 Task: Search one way flight ticket for 1 adult, 6 children, 1 infant in seat and 1 infant on lap in business from Watertown: Watertown International Airport to Evansville: Evansville Regional Airport on 8-3-2023. Choice of flights is Southwest. Number of bags: 2 checked bags. Price is upto 109000. Outbound departure time preference is 5:00.
Action: Mouse moved to (326, 411)
Screenshot: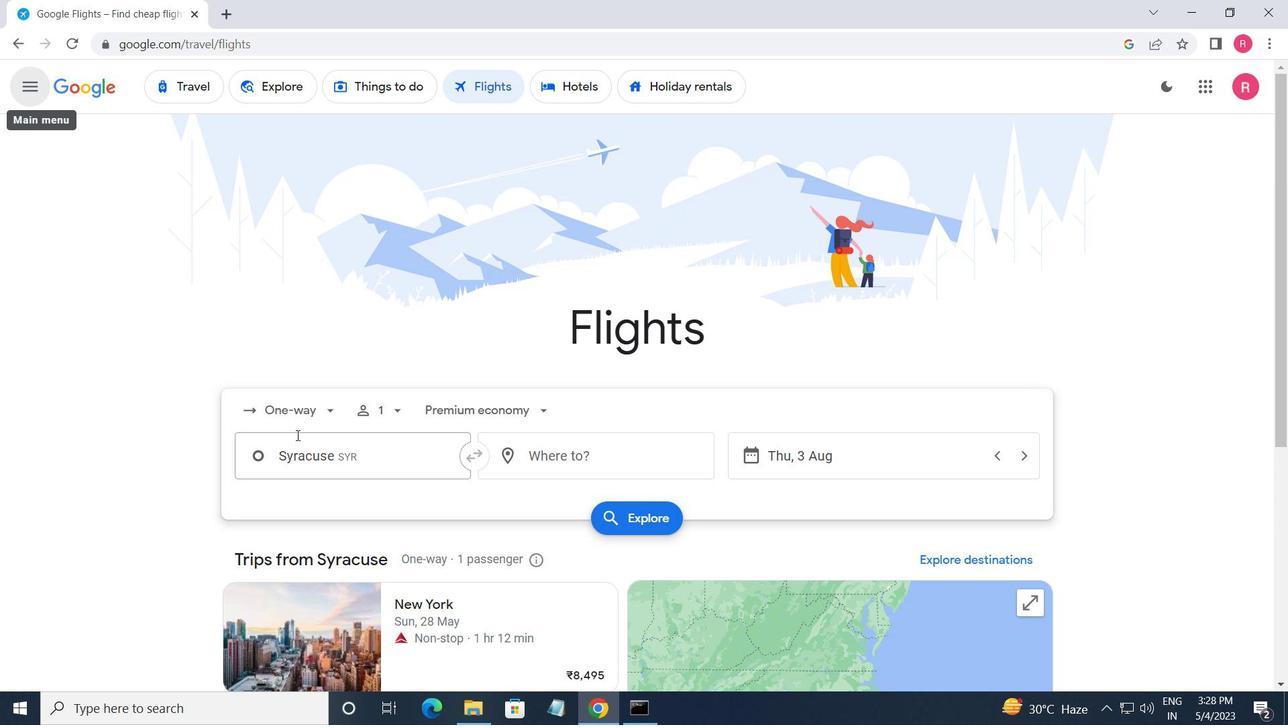 
Action: Mouse pressed left at (326, 411)
Screenshot: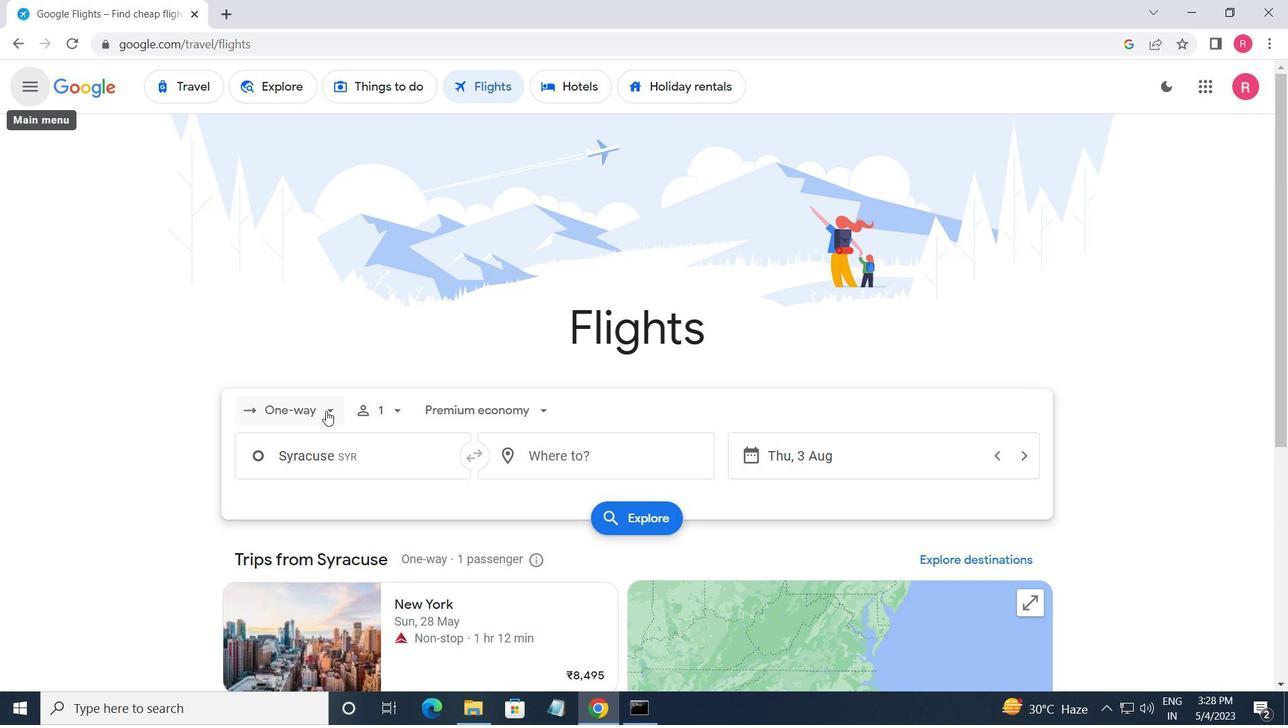 
Action: Mouse moved to (326, 481)
Screenshot: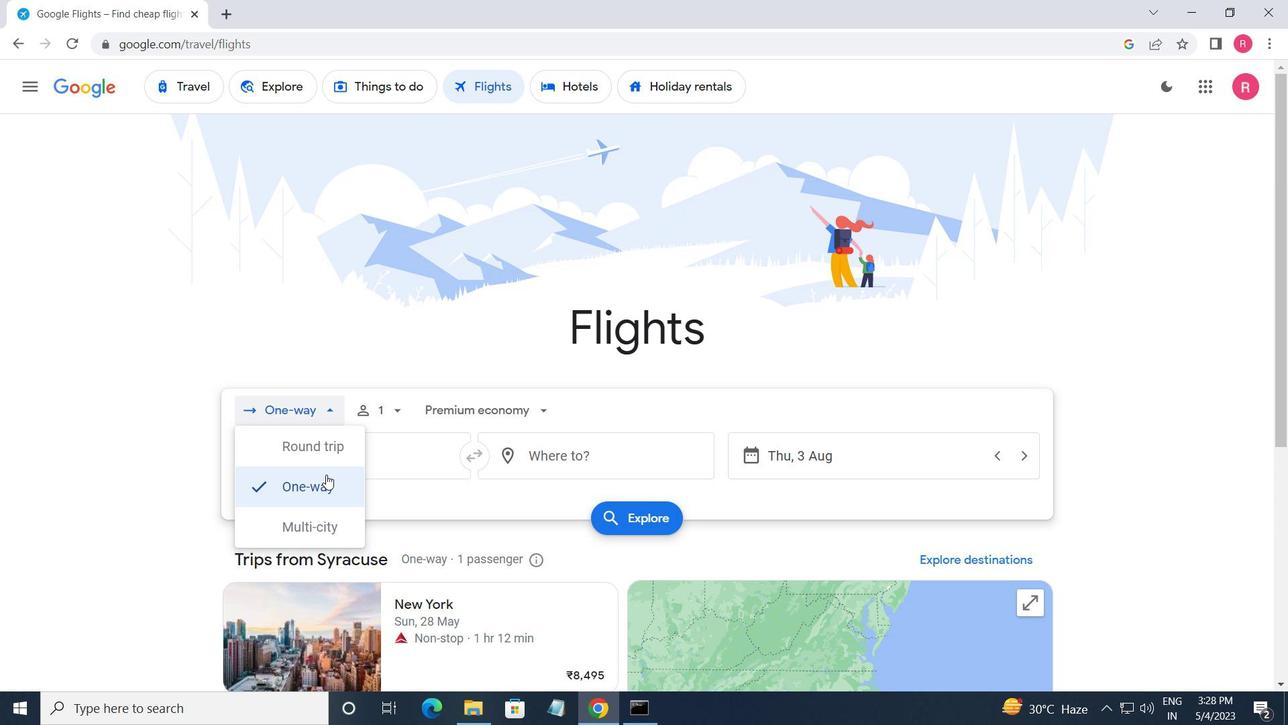 
Action: Mouse pressed left at (326, 481)
Screenshot: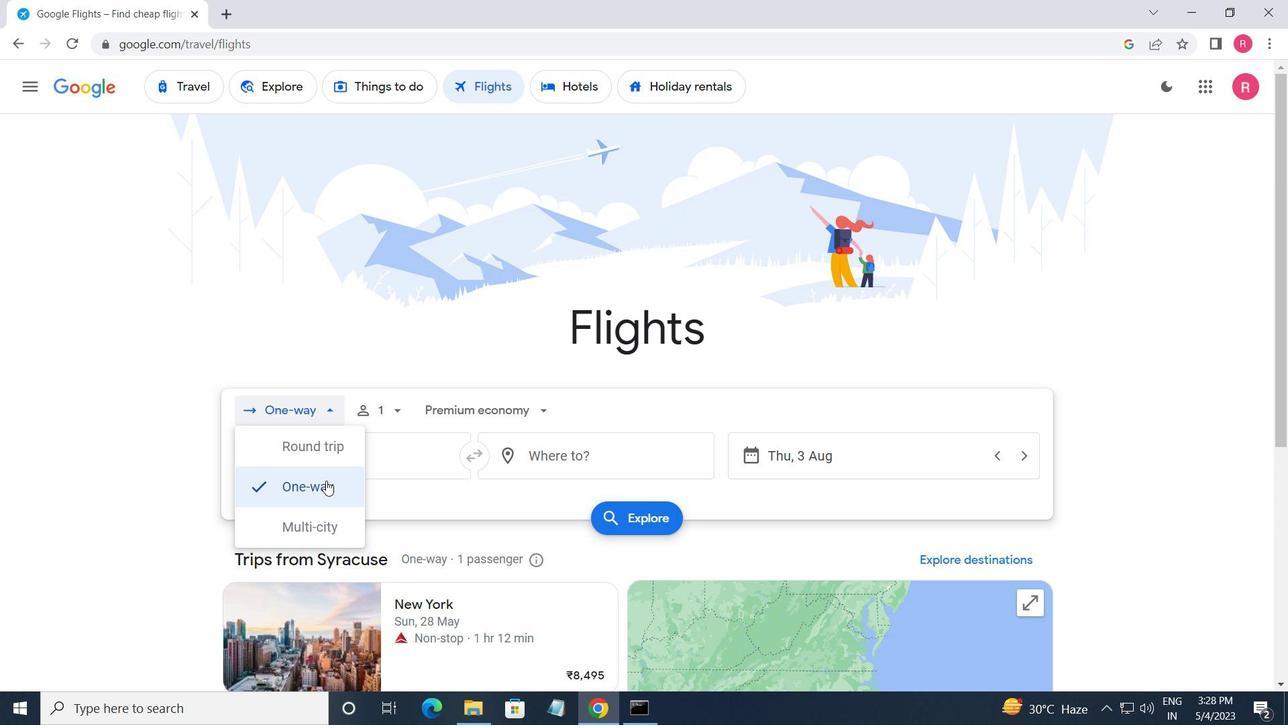 
Action: Mouse moved to (395, 400)
Screenshot: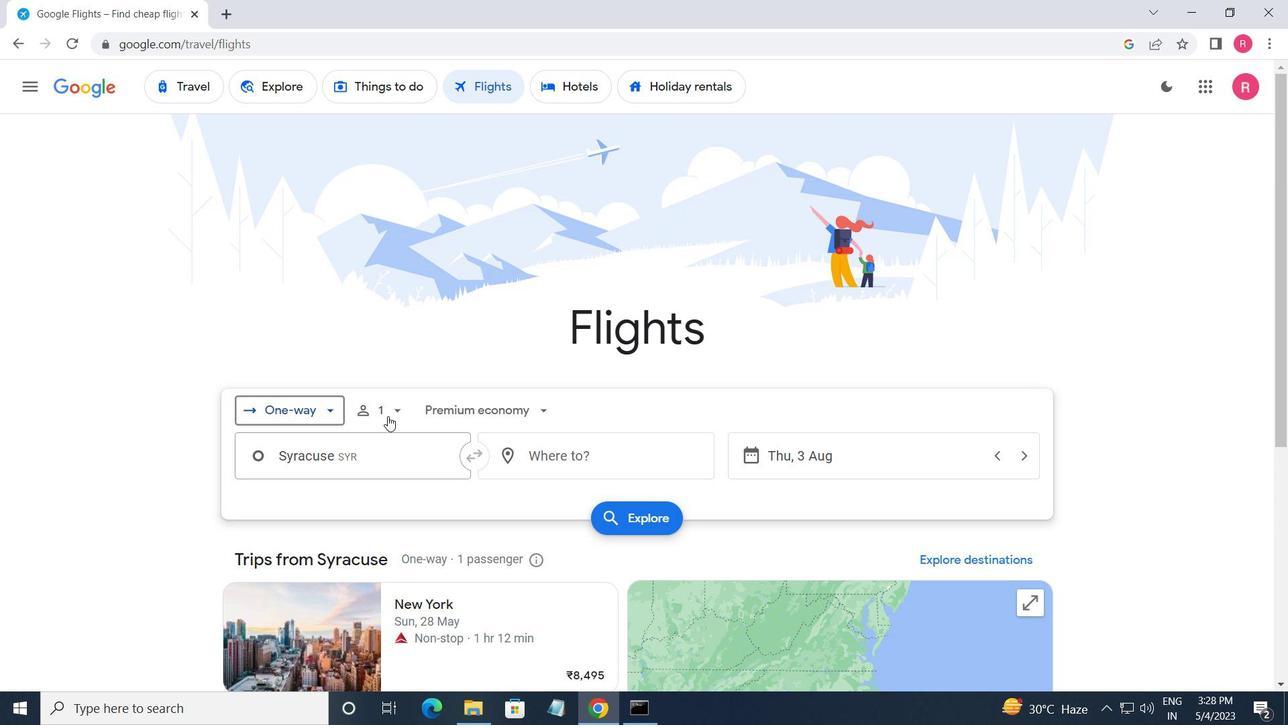 
Action: Mouse pressed left at (395, 400)
Screenshot: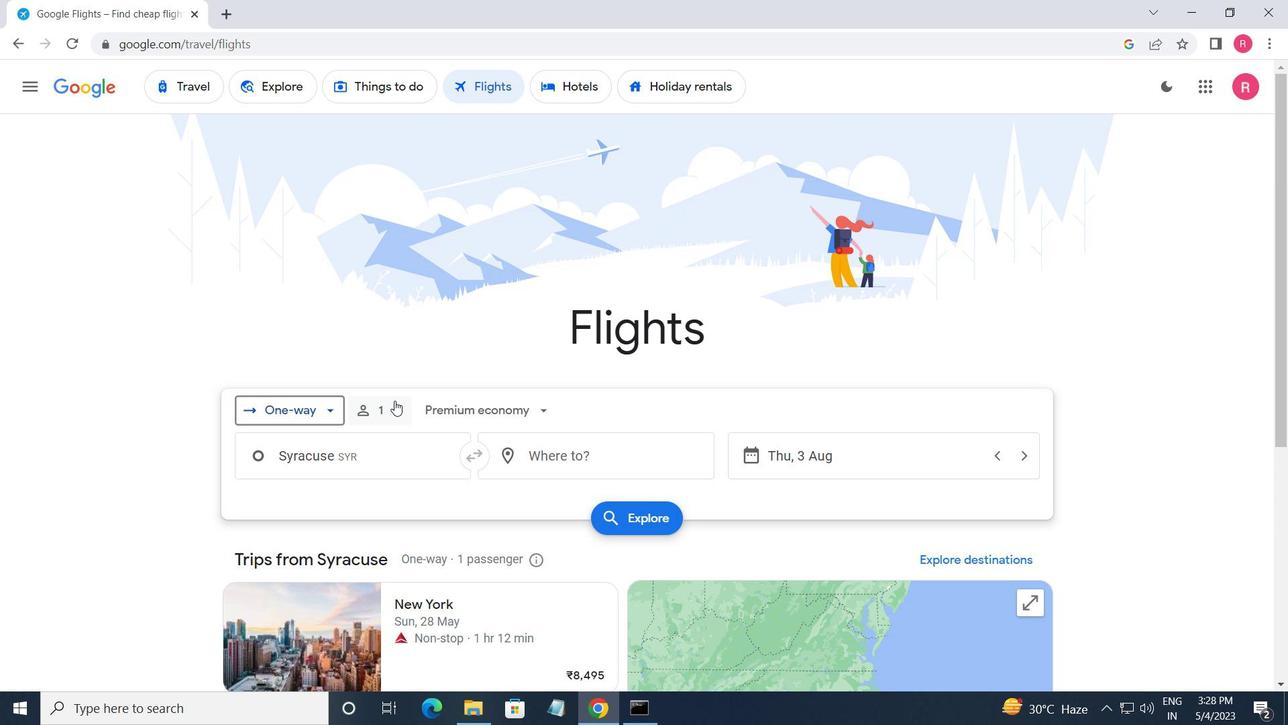 
Action: Mouse moved to (519, 494)
Screenshot: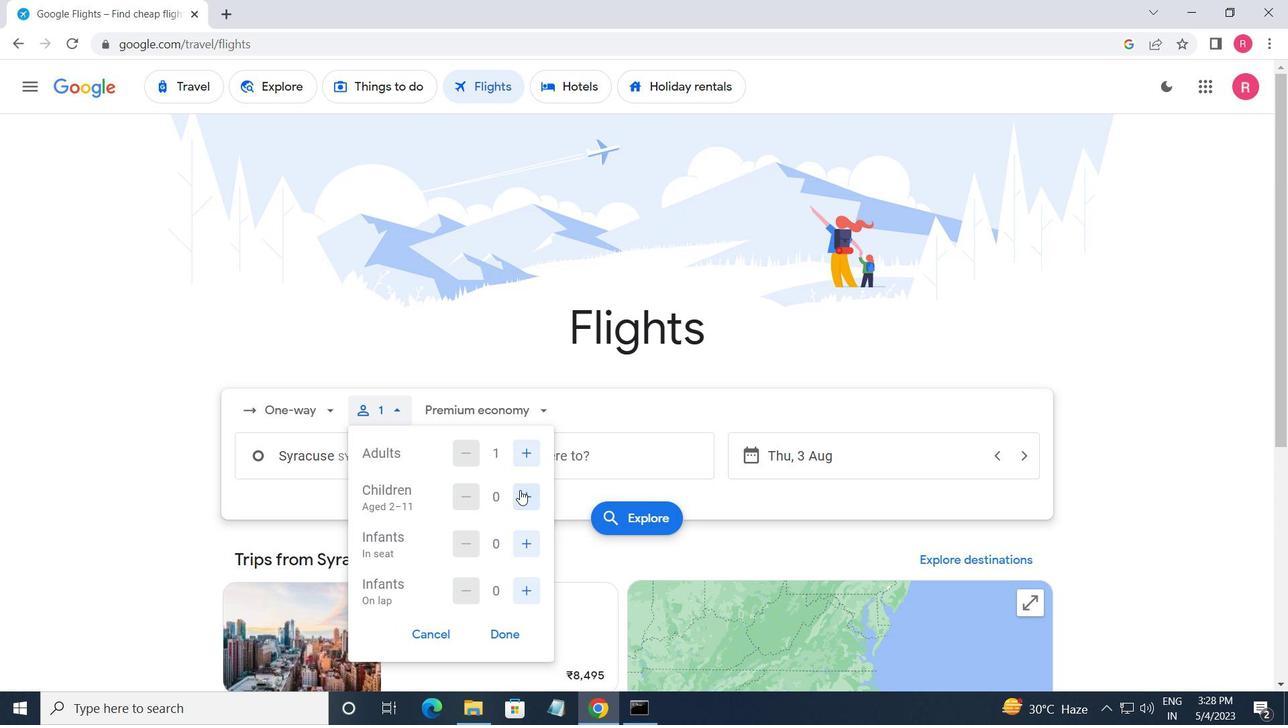 
Action: Mouse pressed left at (519, 494)
Screenshot: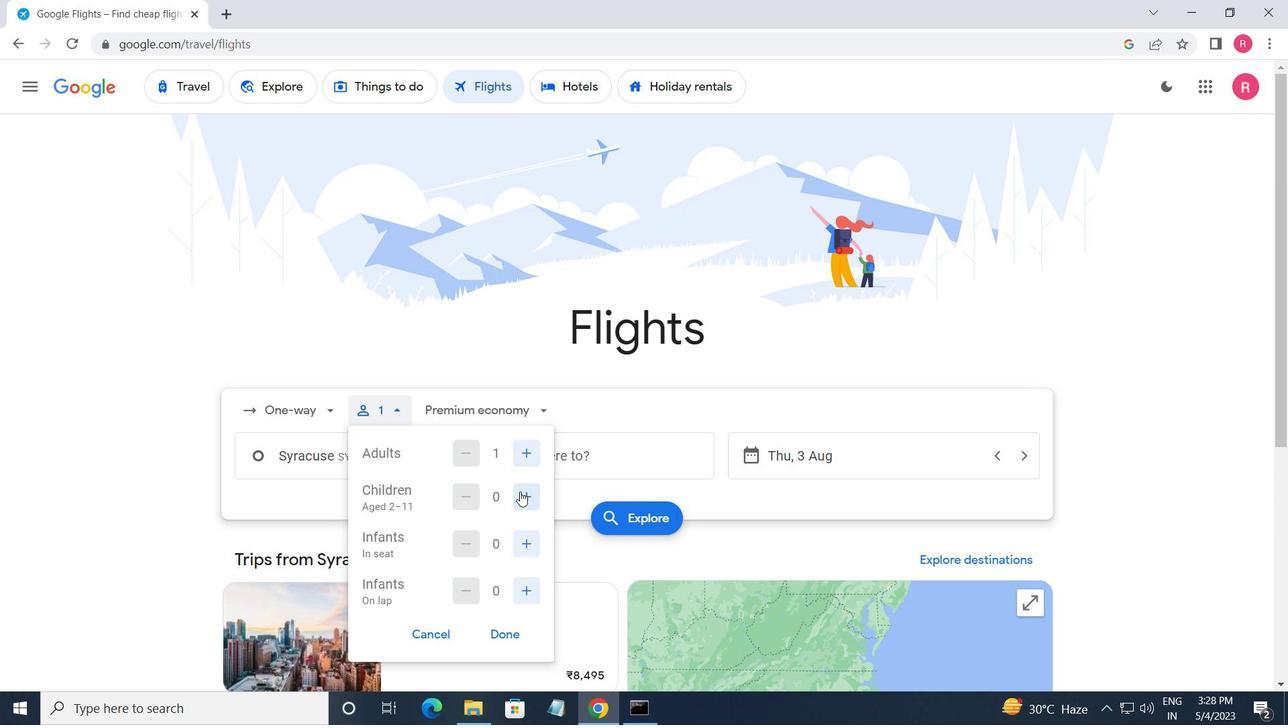 
Action: Mouse moved to (519, 494)
Screenshot: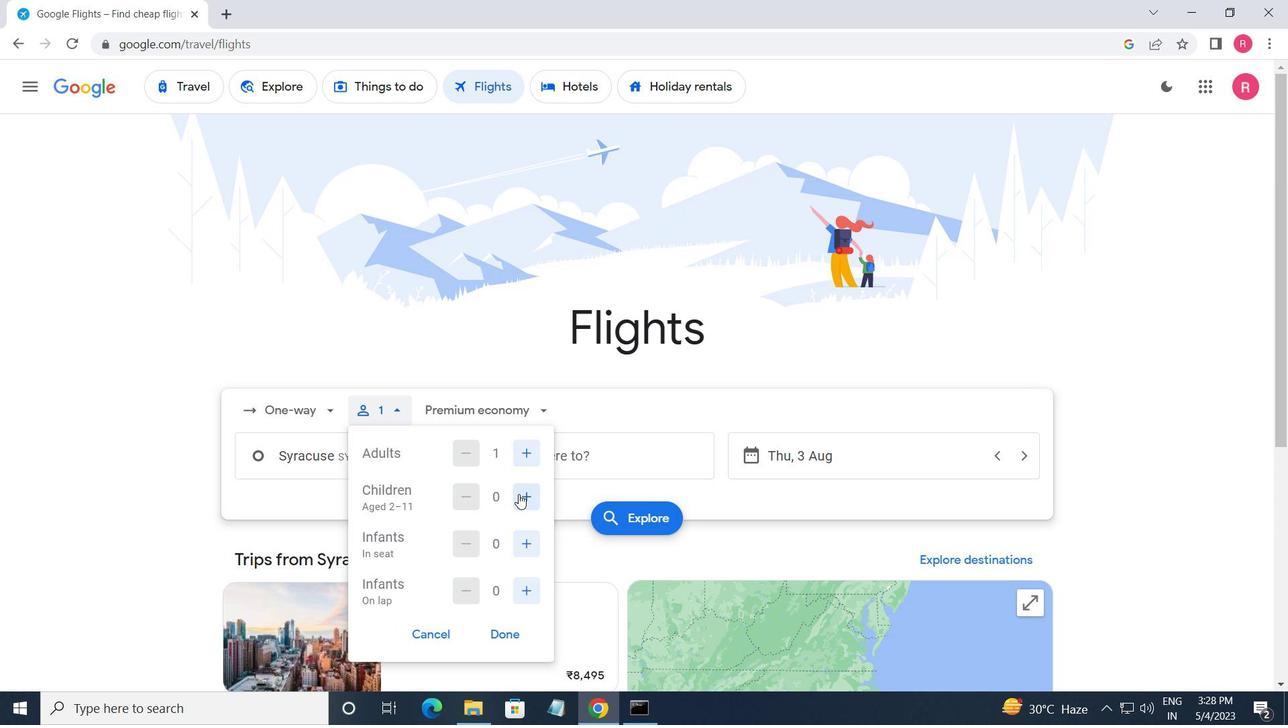 
Action: Mouse pressed left at (519, 494)
Screenshot: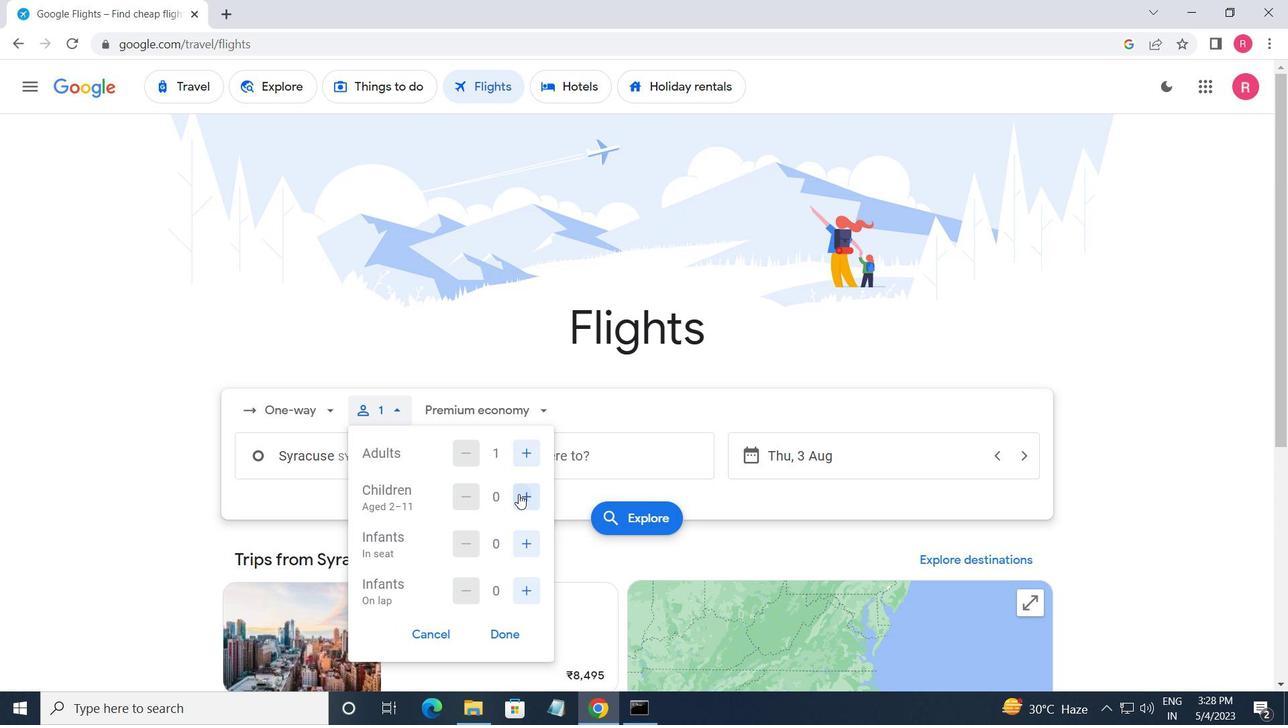 
Action: Mouse moved to (519, 496)
Screenshot: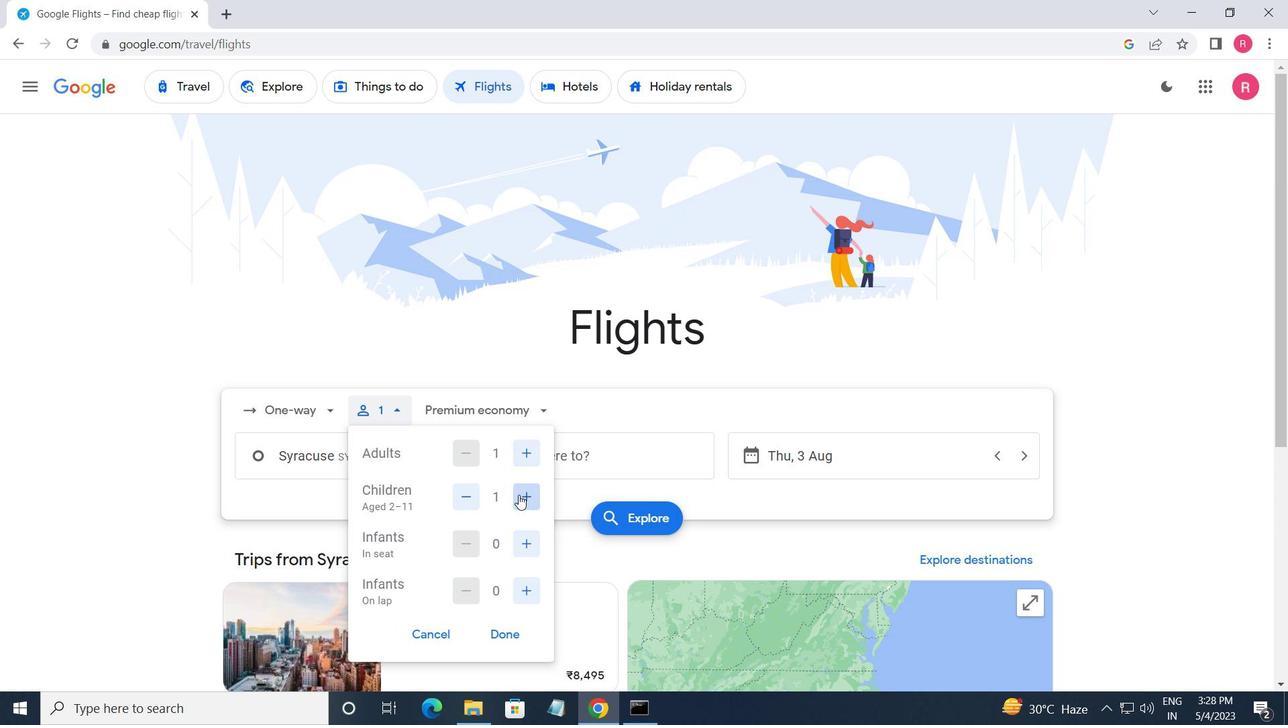 
Action: Mouse pressed left at (519, 496)
Screenshot: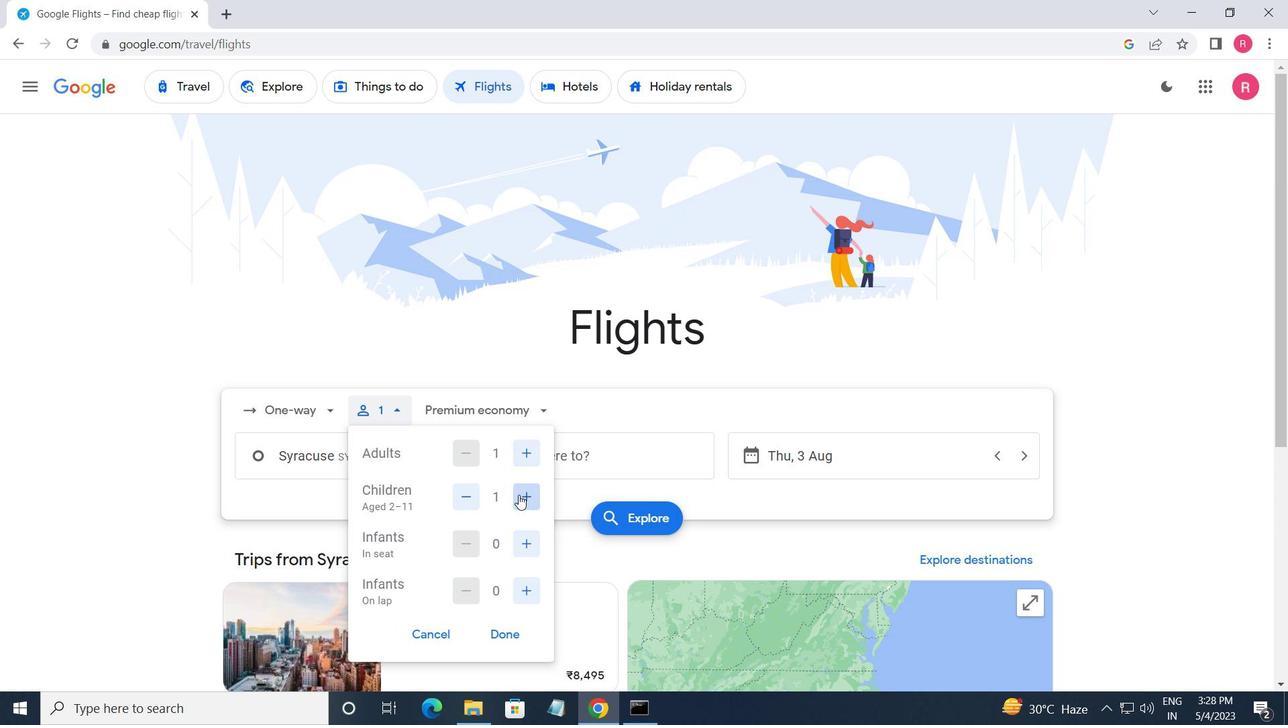 
Action: Mouse pressed left at (519, 496)
Screenshot: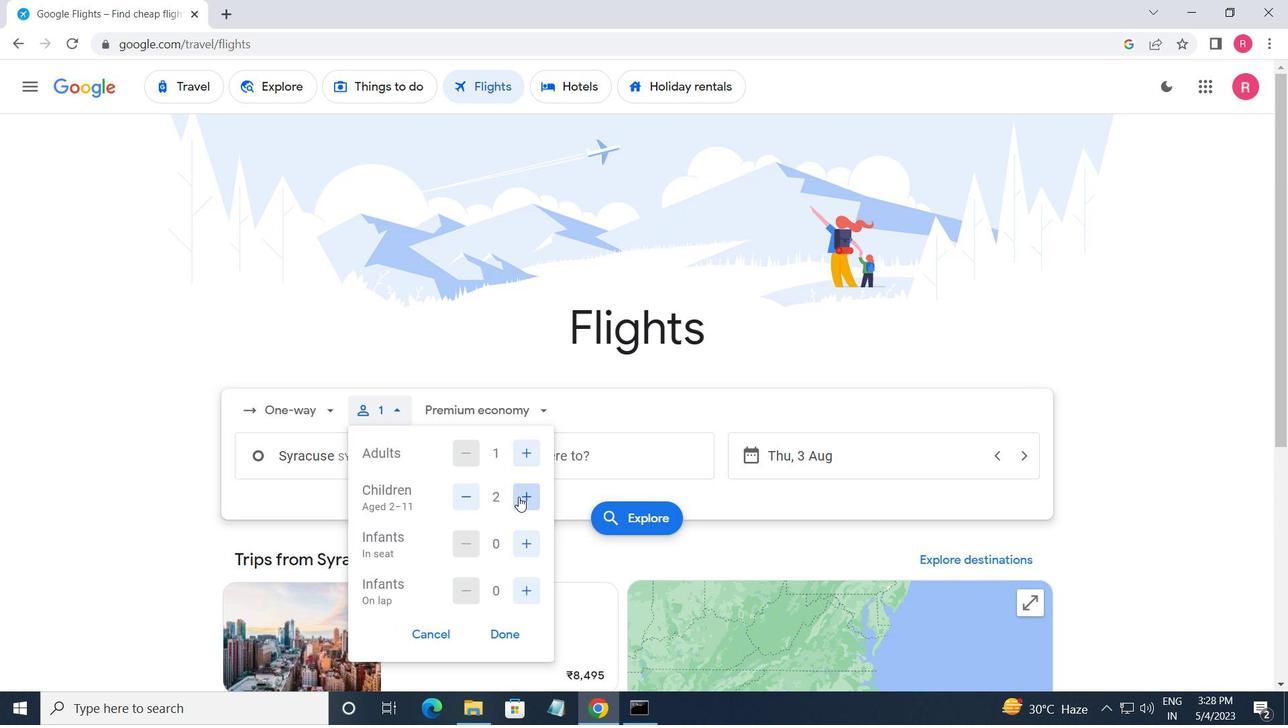 
Action: Mouse moved to (520, 496)
Screenshot: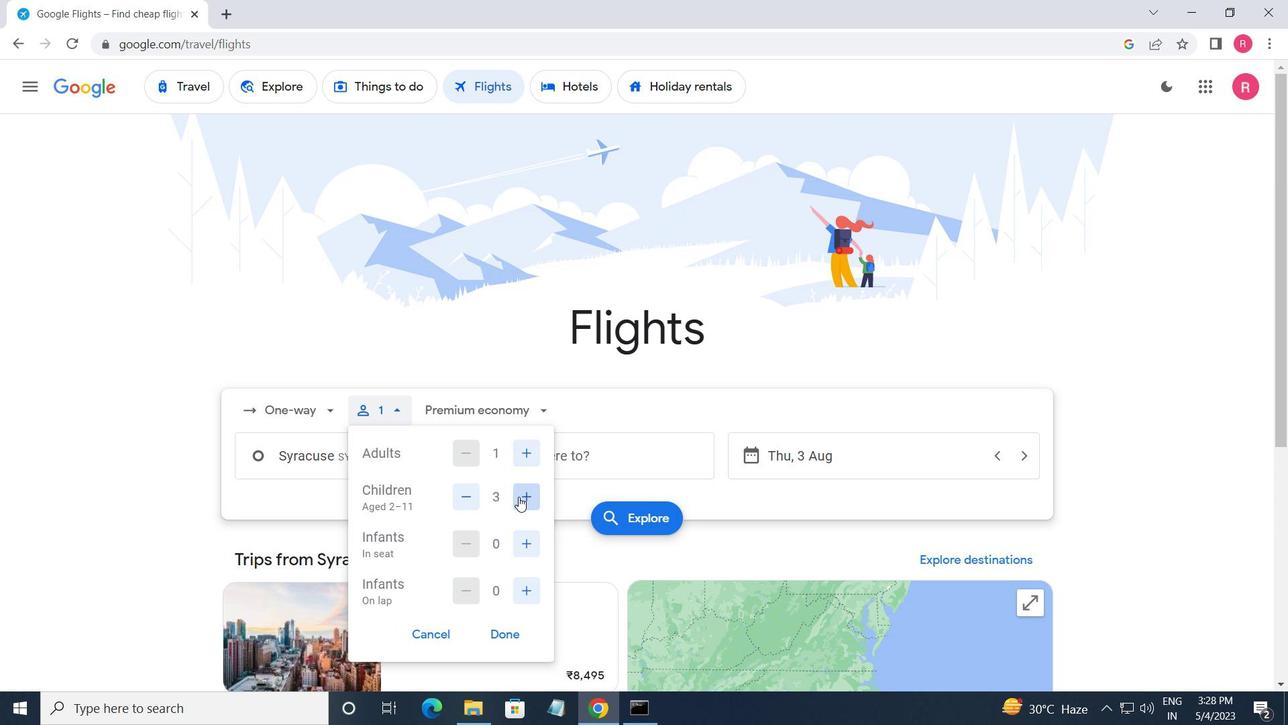 
Action: Mouse pressed left at (520, 496)
Screenshot: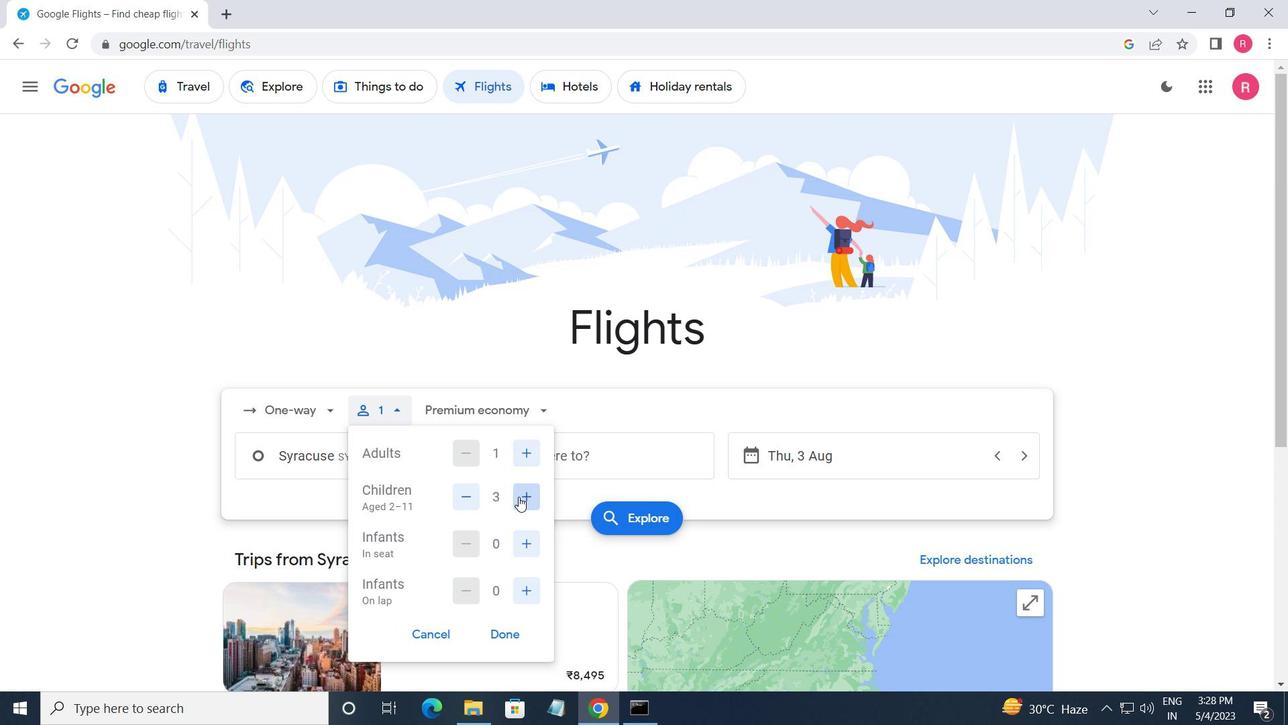 
Action: Mouse pressed left at (520, 496)
Screenshot: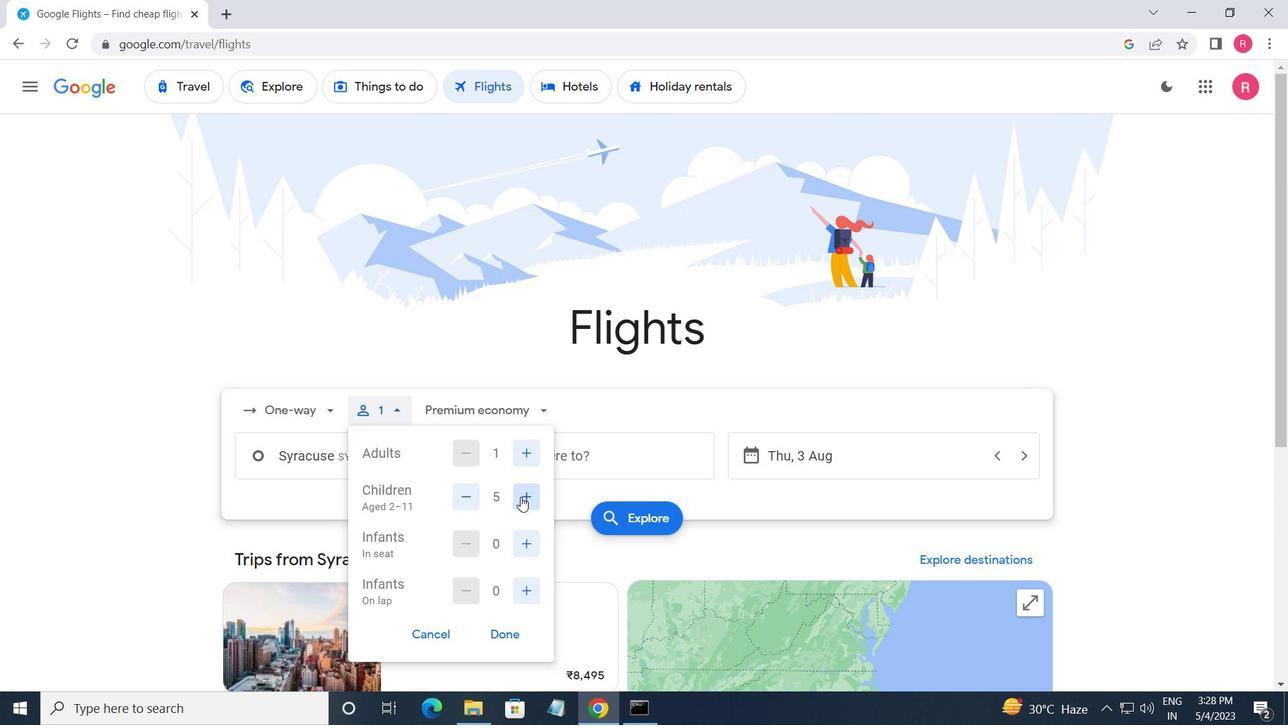 
Action: Mouse moved to (524, 548)
Screenshot: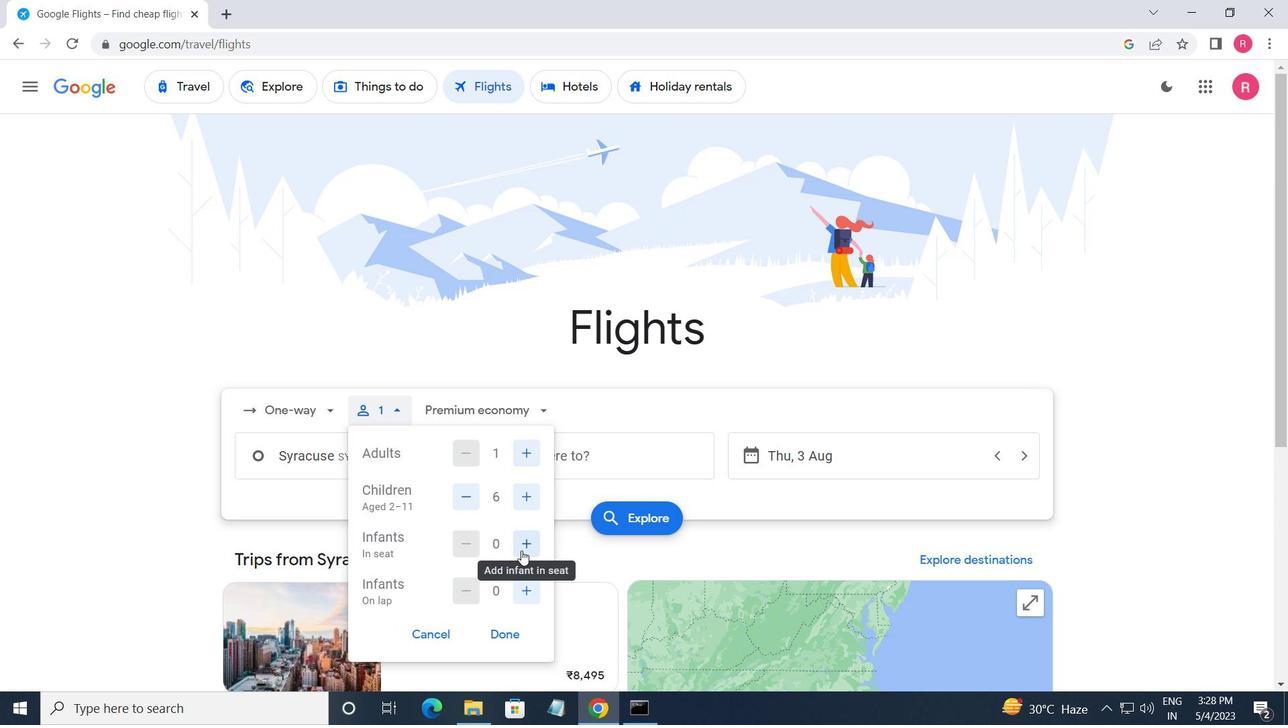 
Action: Mouse pressed left at (524, 548)
Screenshot: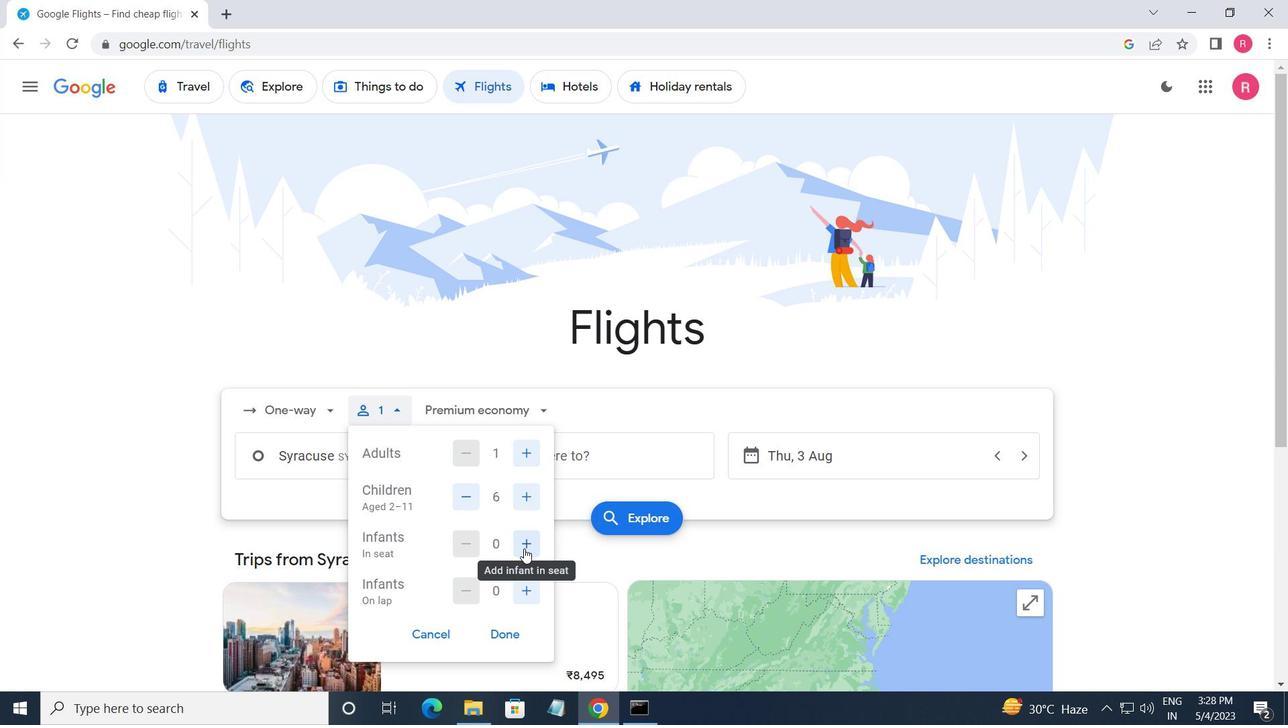 
Action: Mouse moved to (528, 583)
Screenshot: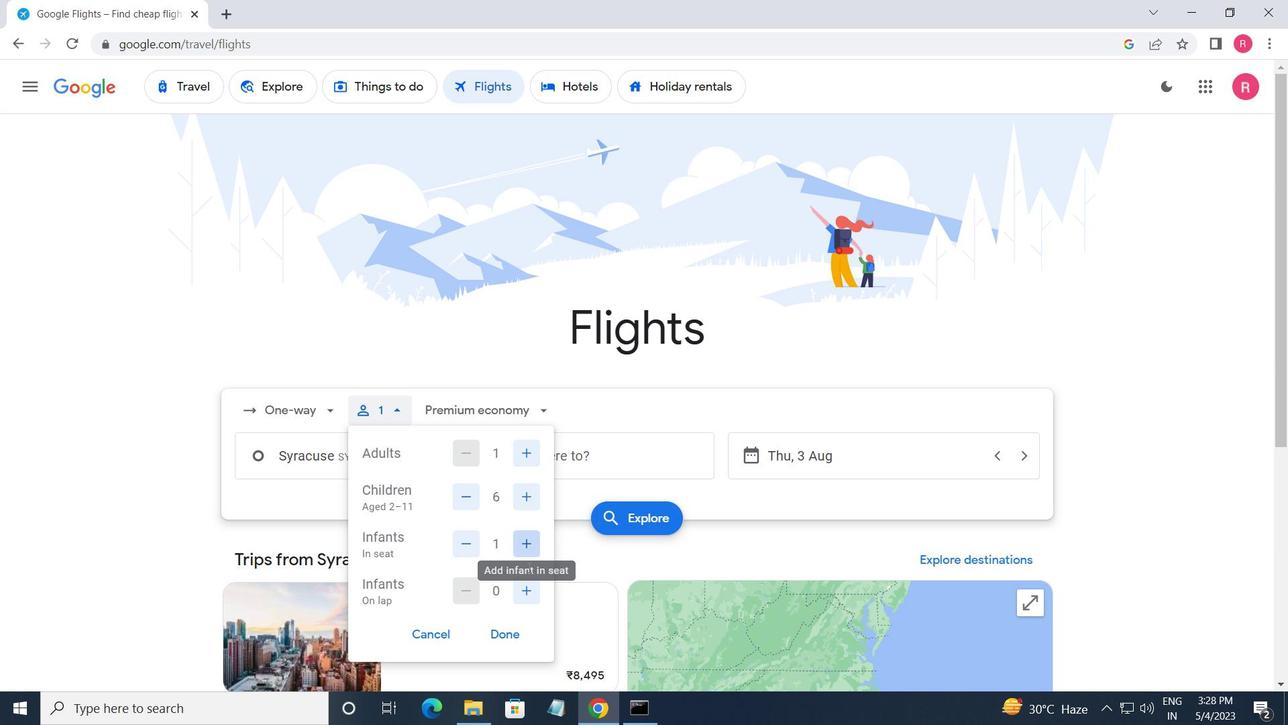 
Action: Mouse pressed left at (528, 583)
Screenshot: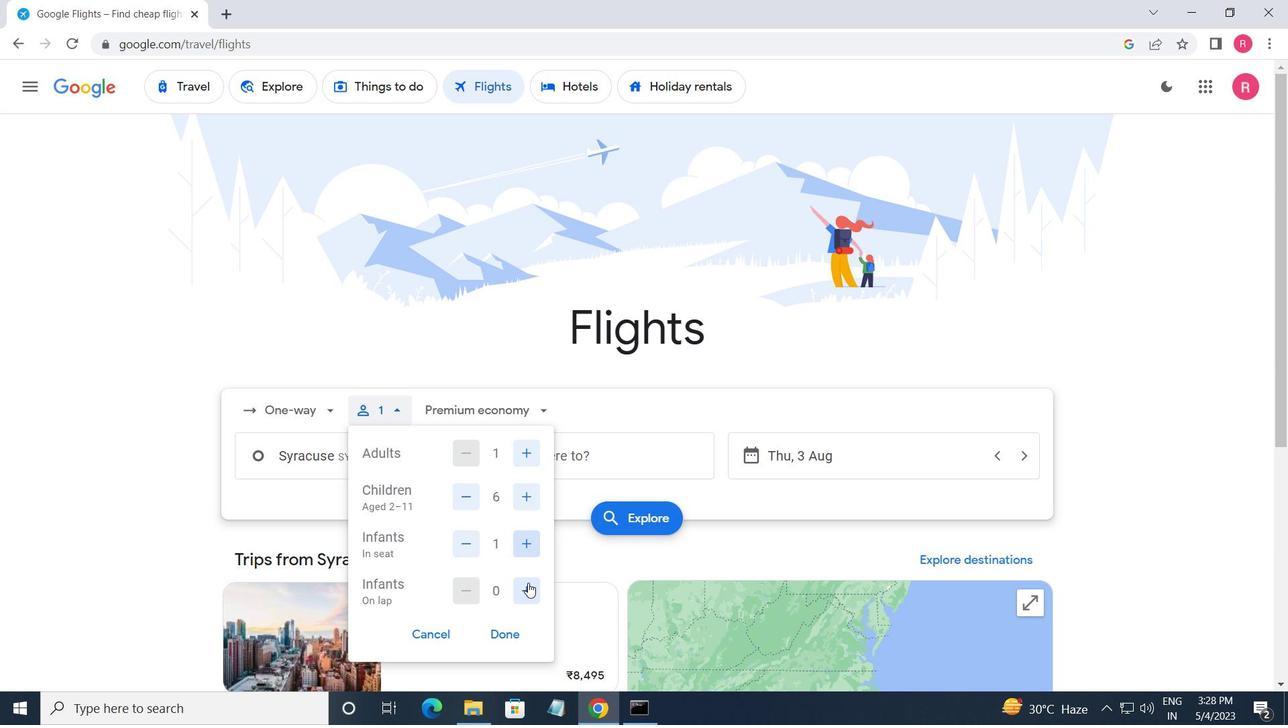 
Action: Mouse moved to (512, 629)
Screenshot: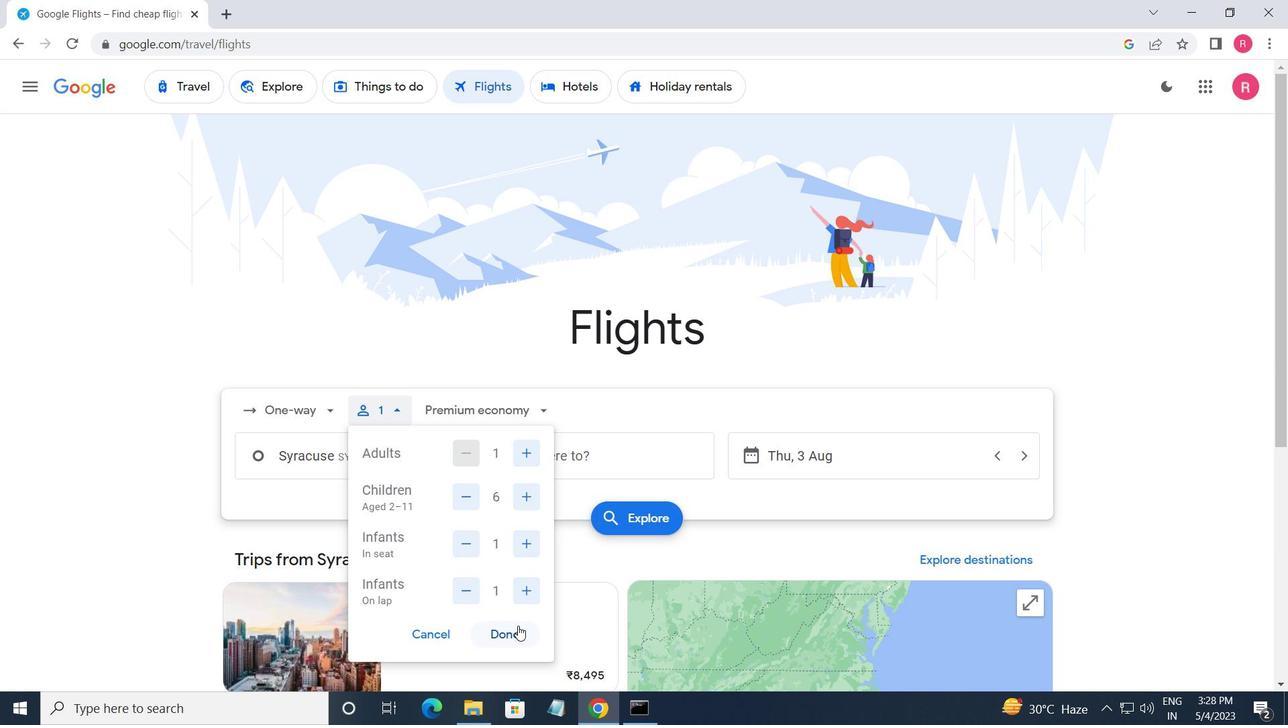 
Action: Mouse pressed left at (512, 629)
Screenshot: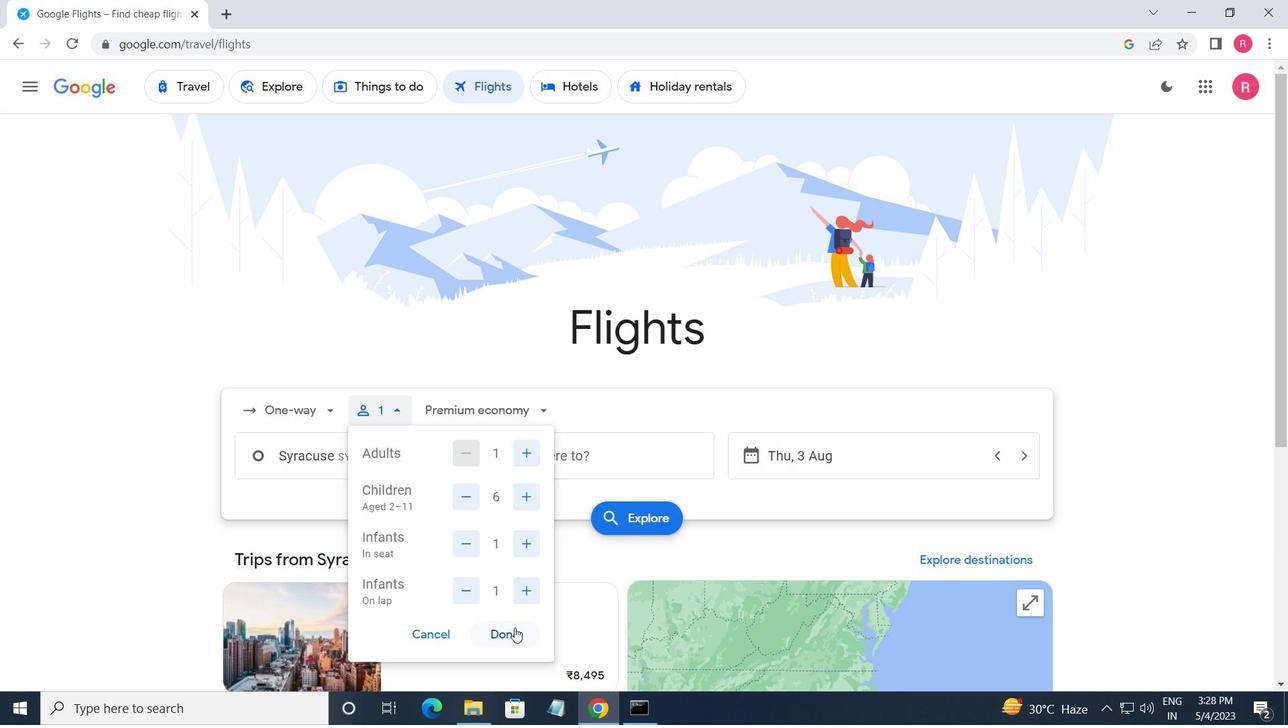 
Action: Mouse moved to (492, 418)
Screenshot: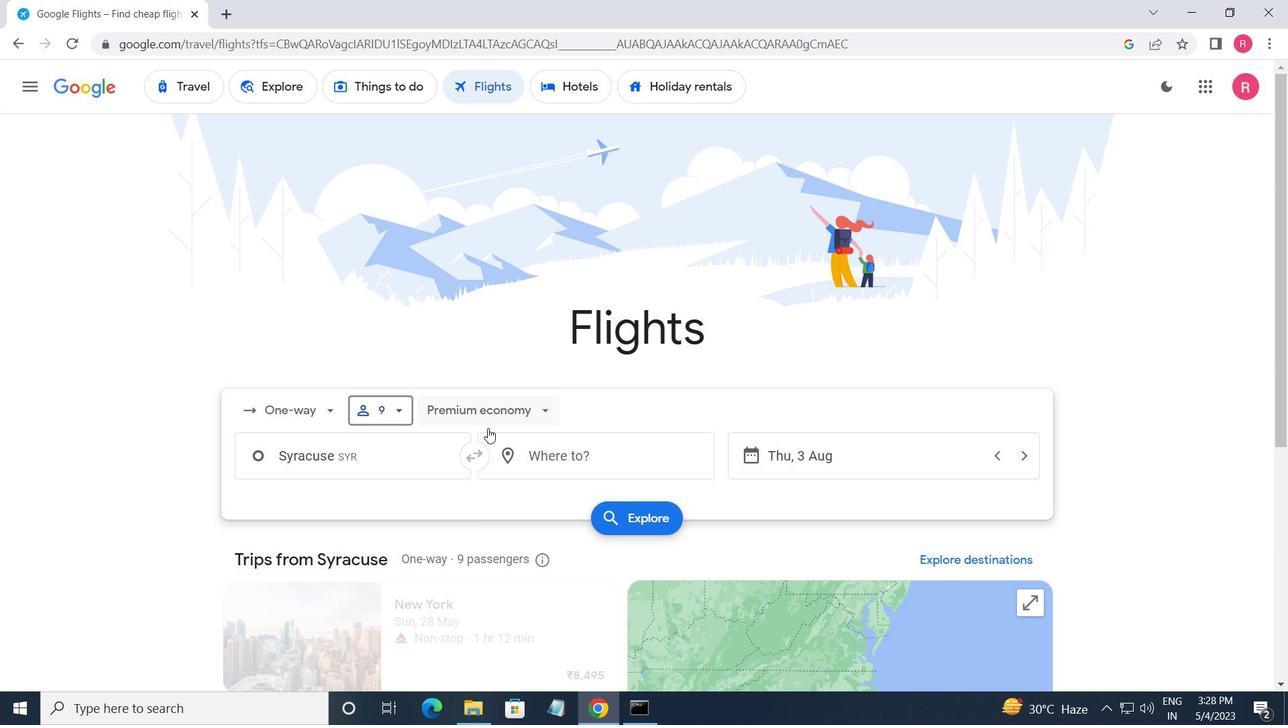
Action: Mouse pressed left at (492, 418)
Screenshot: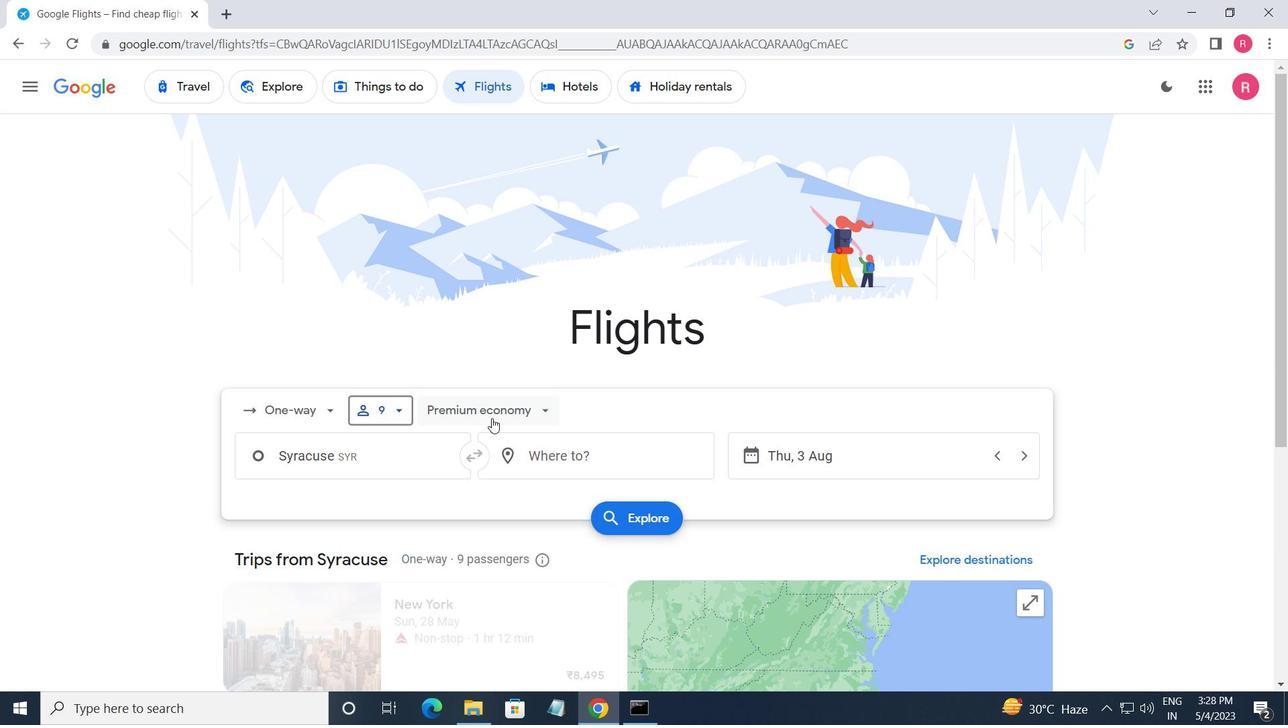 
Action: Mouse moved to (502, 524)
Screenshot: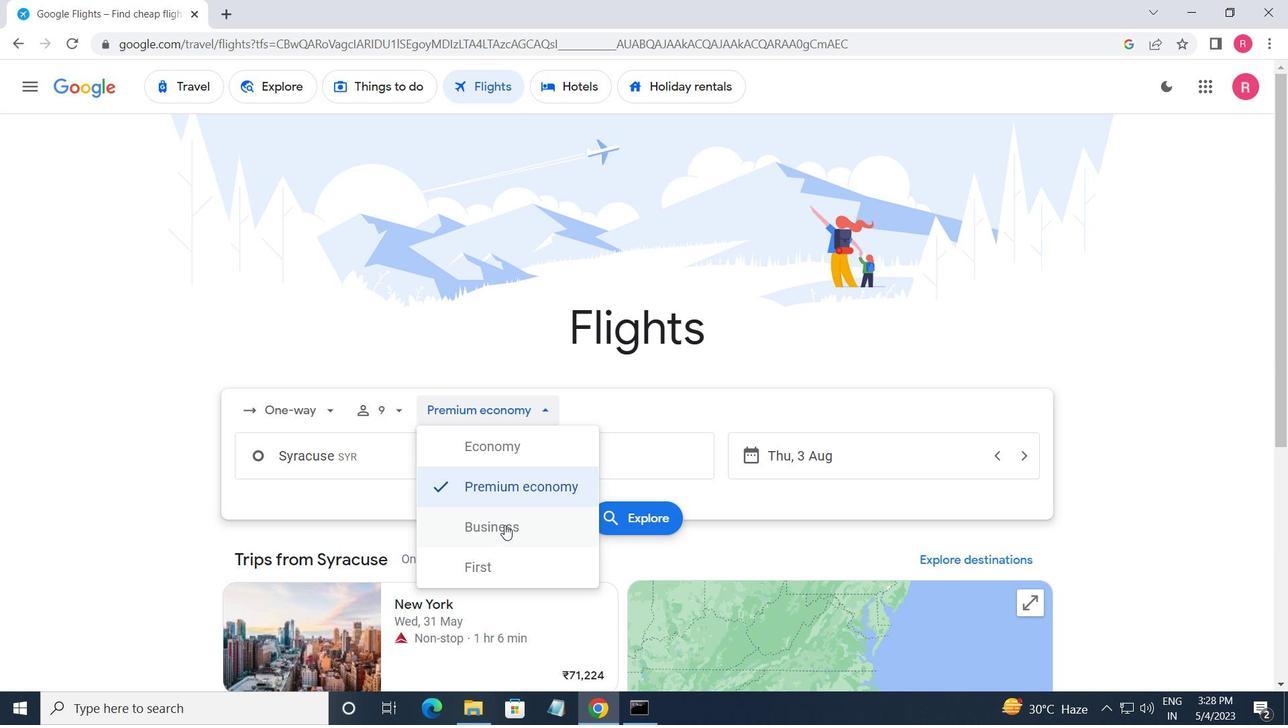 
Action: Mouse pressed left at (502, 524)
Screenshot: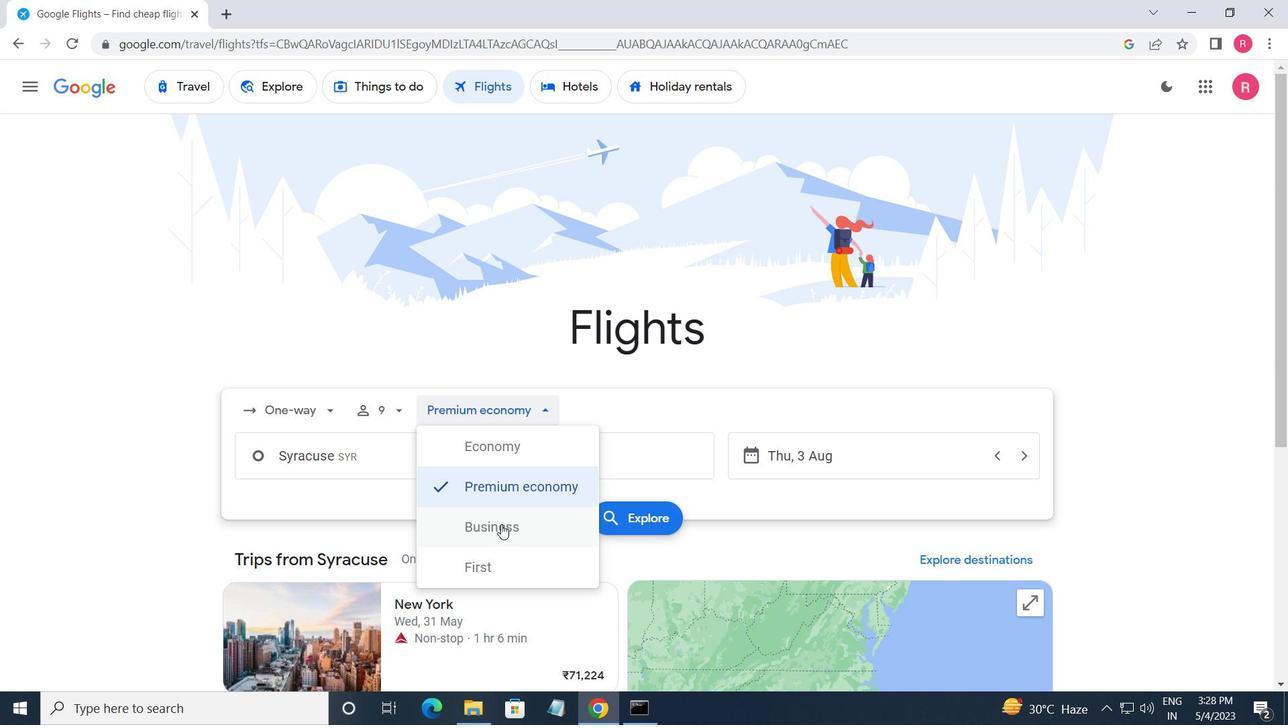 
Action: Mouse moved to (372, 463)
Screenshot: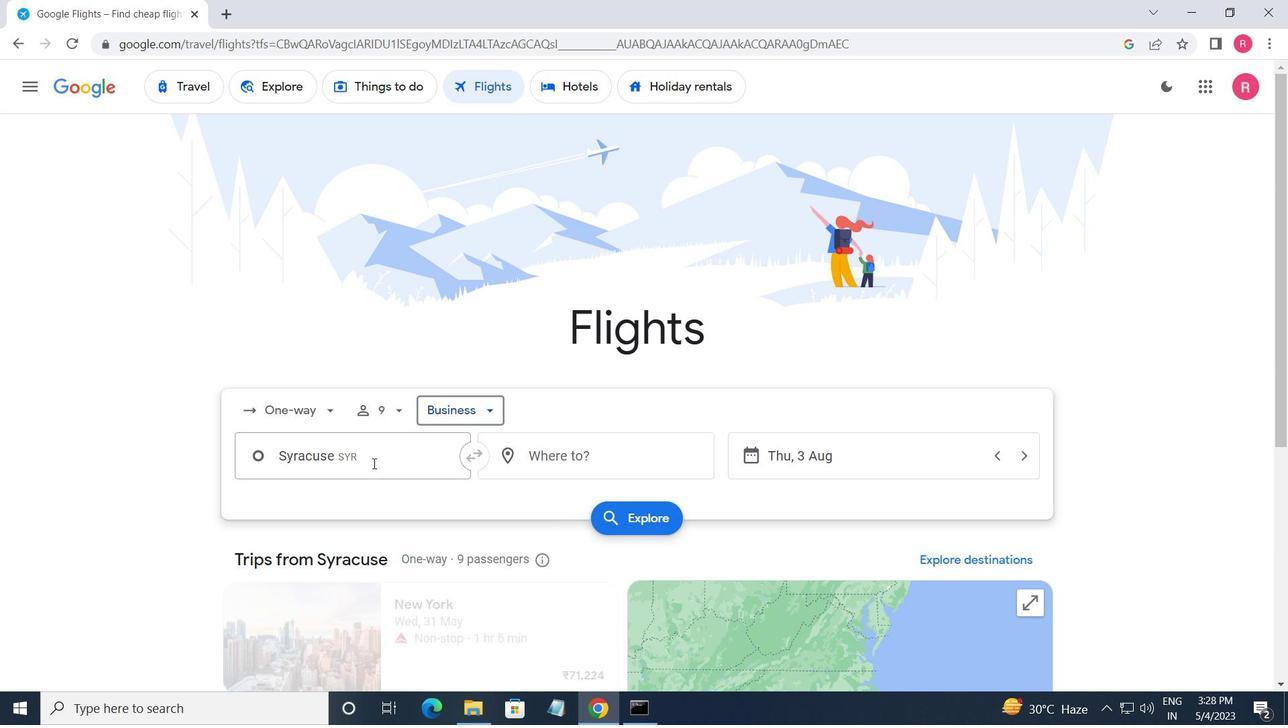 
Action: Mouse pressed left at (372, 463)
Screenshot: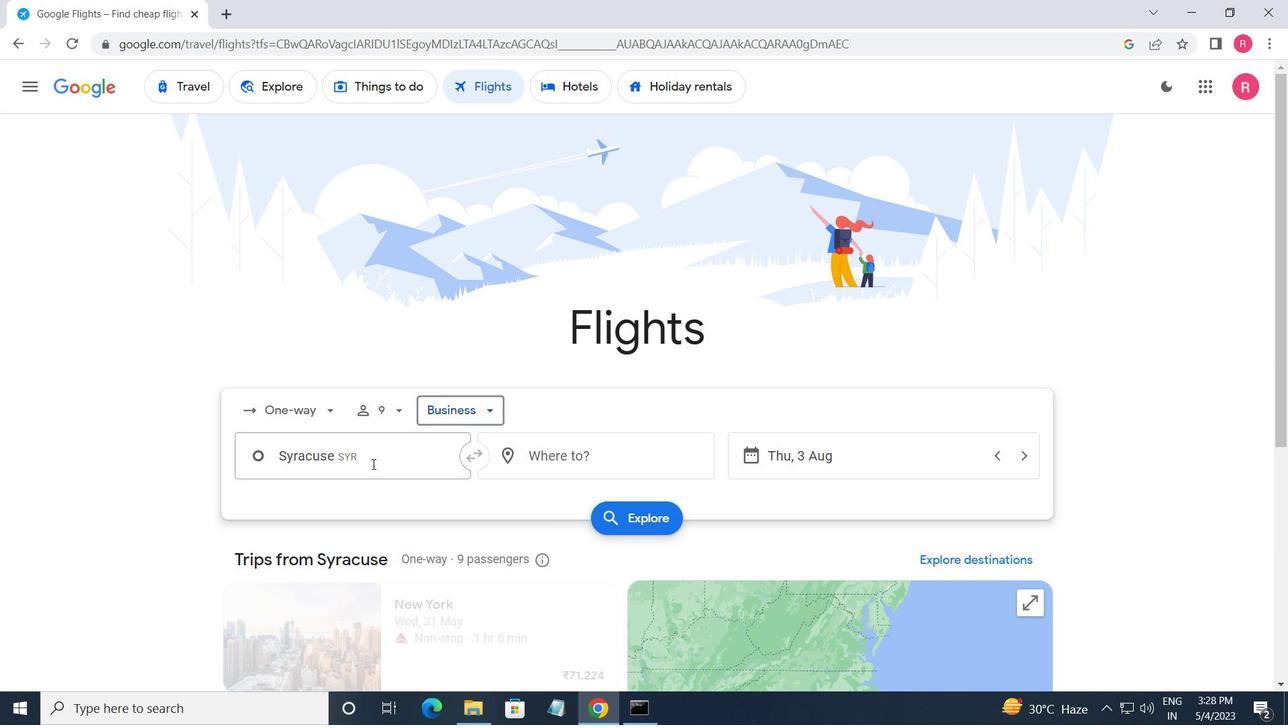 
Action: Mouse moved to (374, 463)
Screenshot: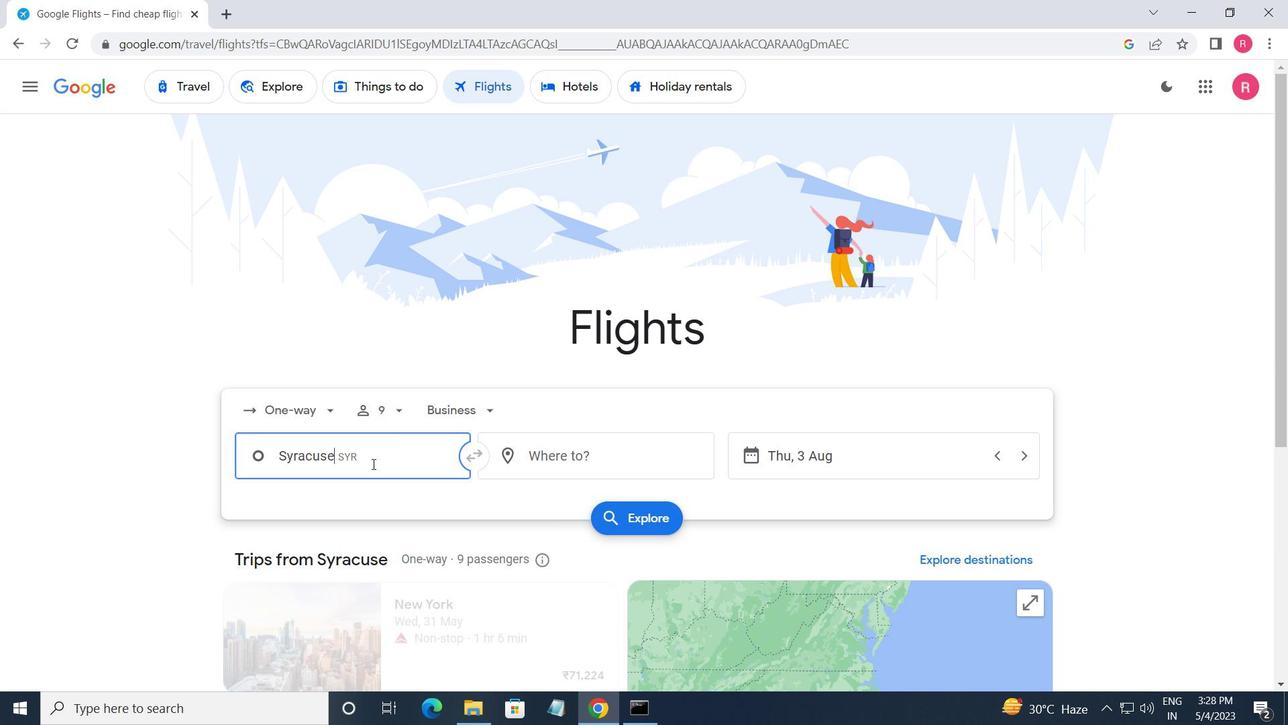 
Action: Key pressed <Key.shift>WATERTOWN
Screenshot: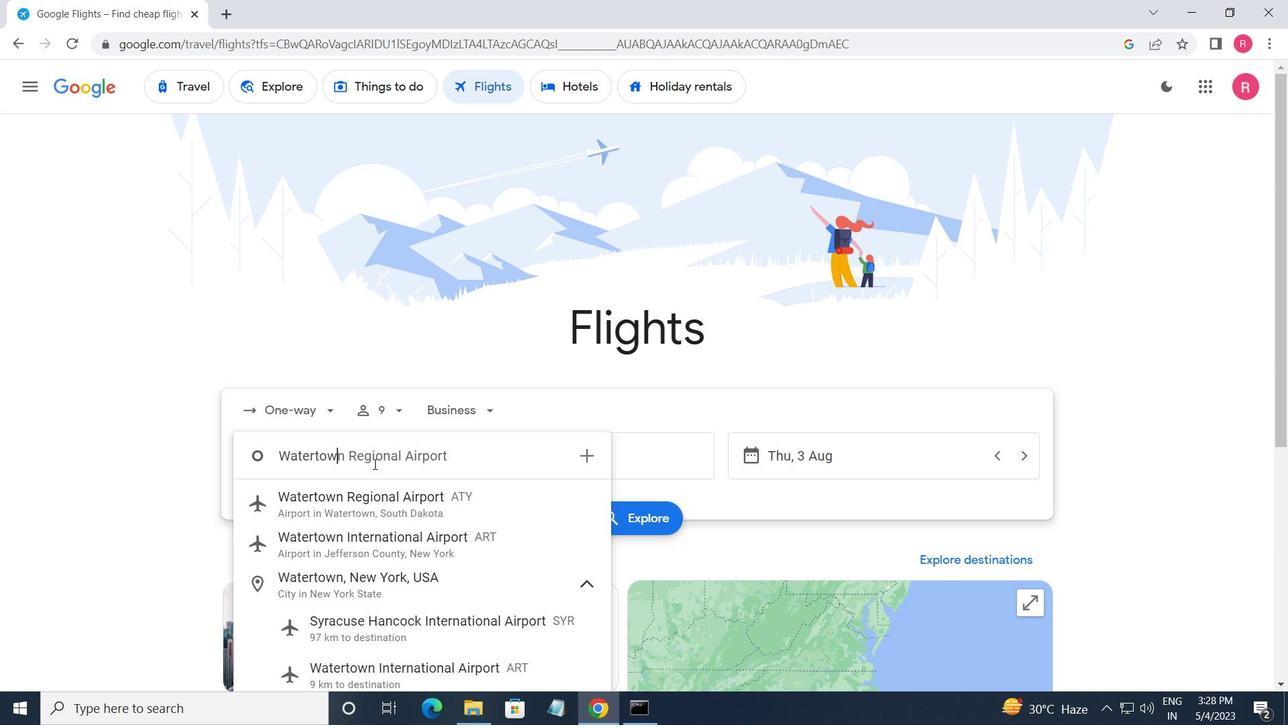 
Action: Mouse moved to (397, 535)
Screenshot: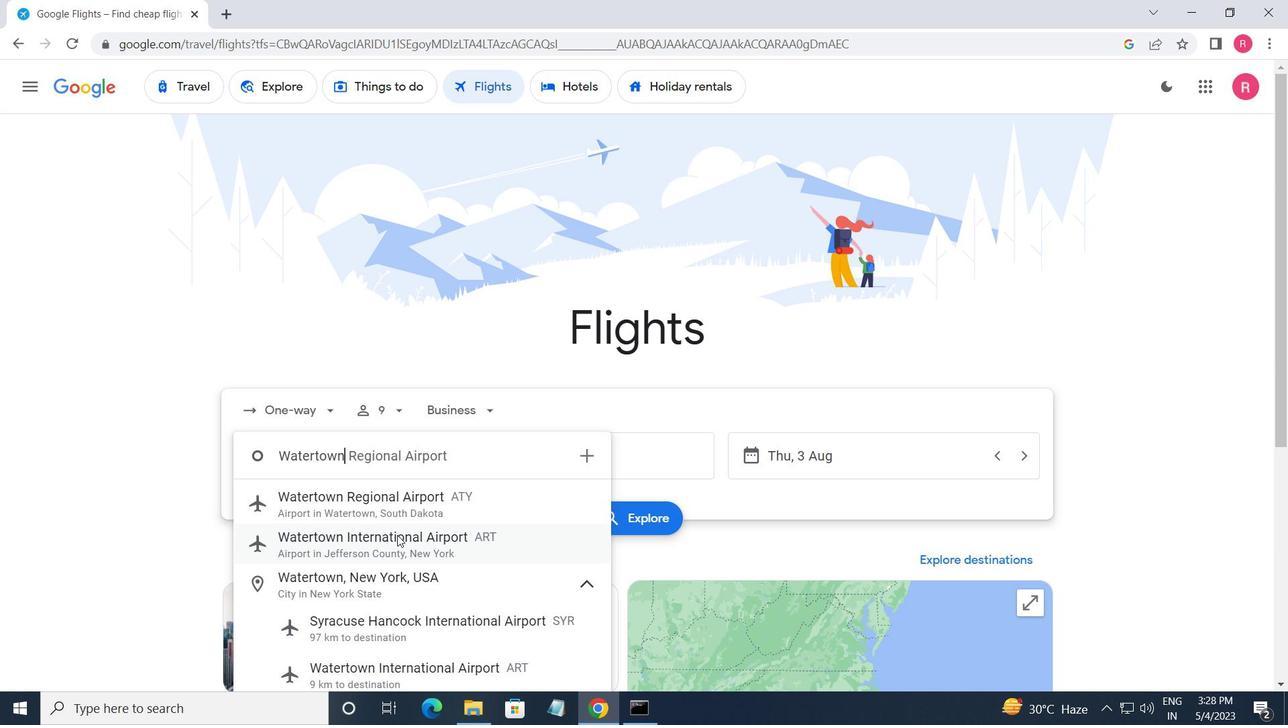 
Action: Mouse pressed left at (397, 535)
Screenshot: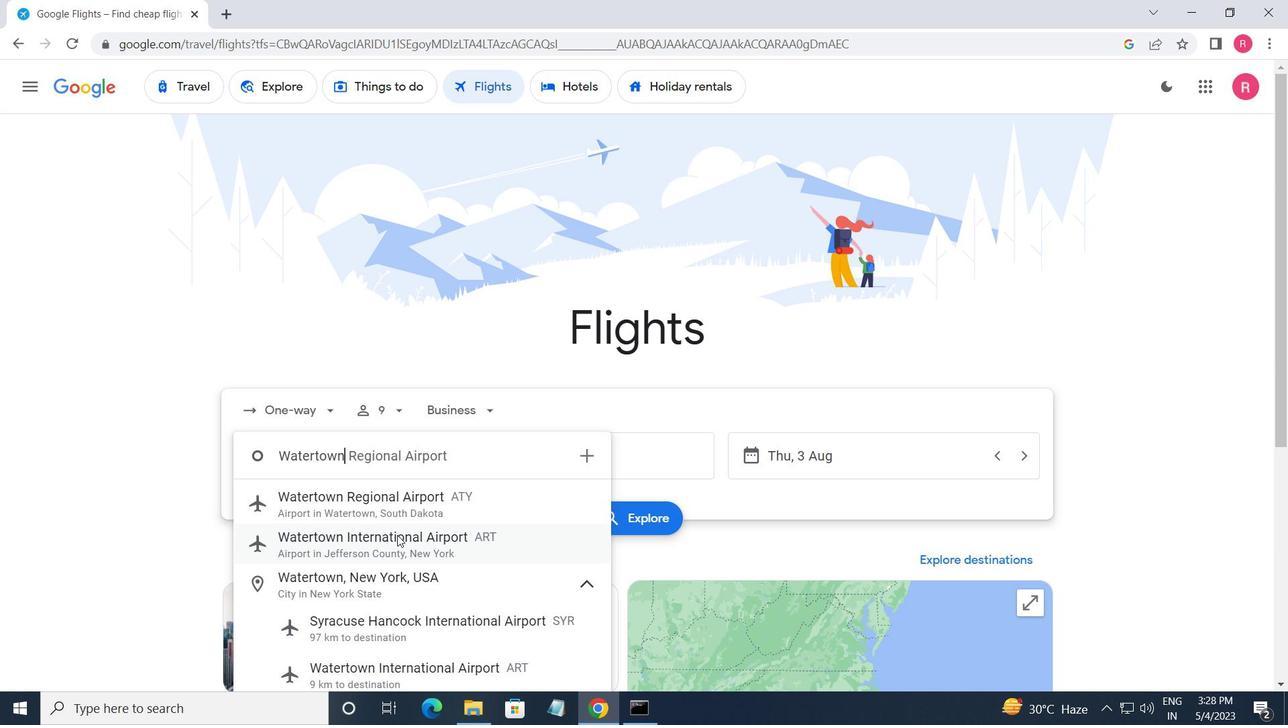 
Action: Mouse moved to (663, 457)
Screenshot: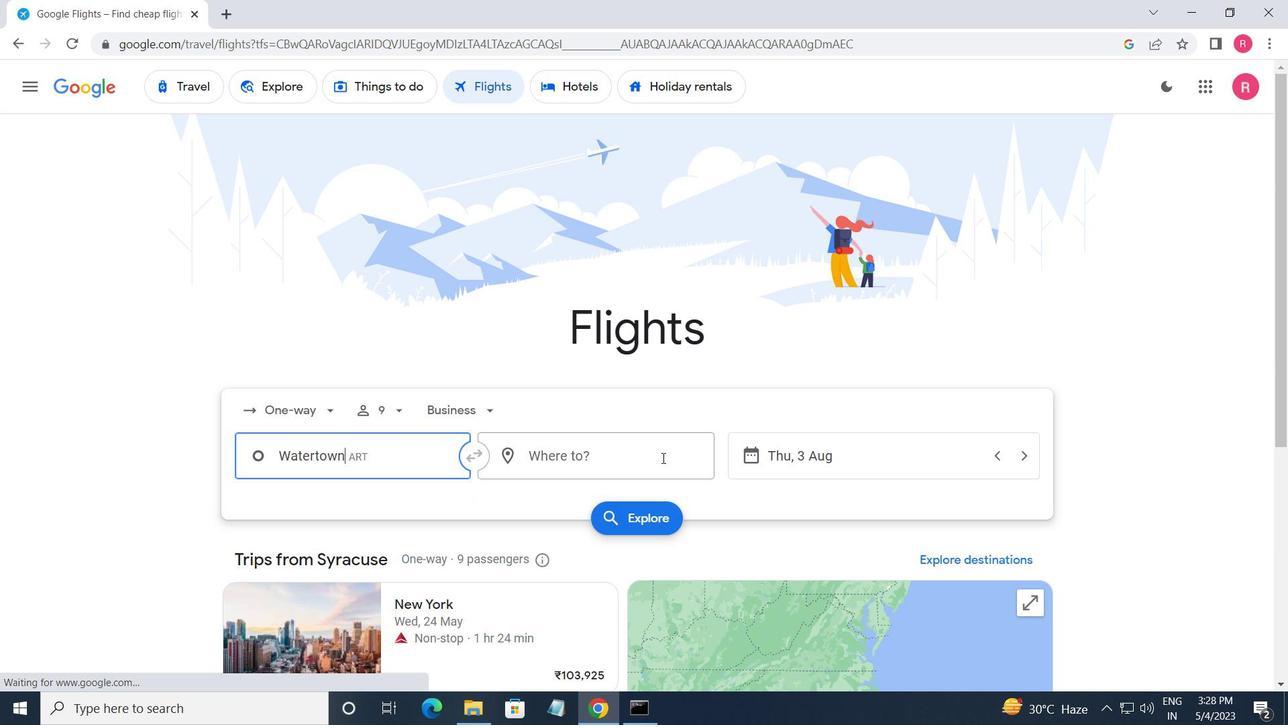
Action: Mouse pressed left at (663, 457)
Screenshot: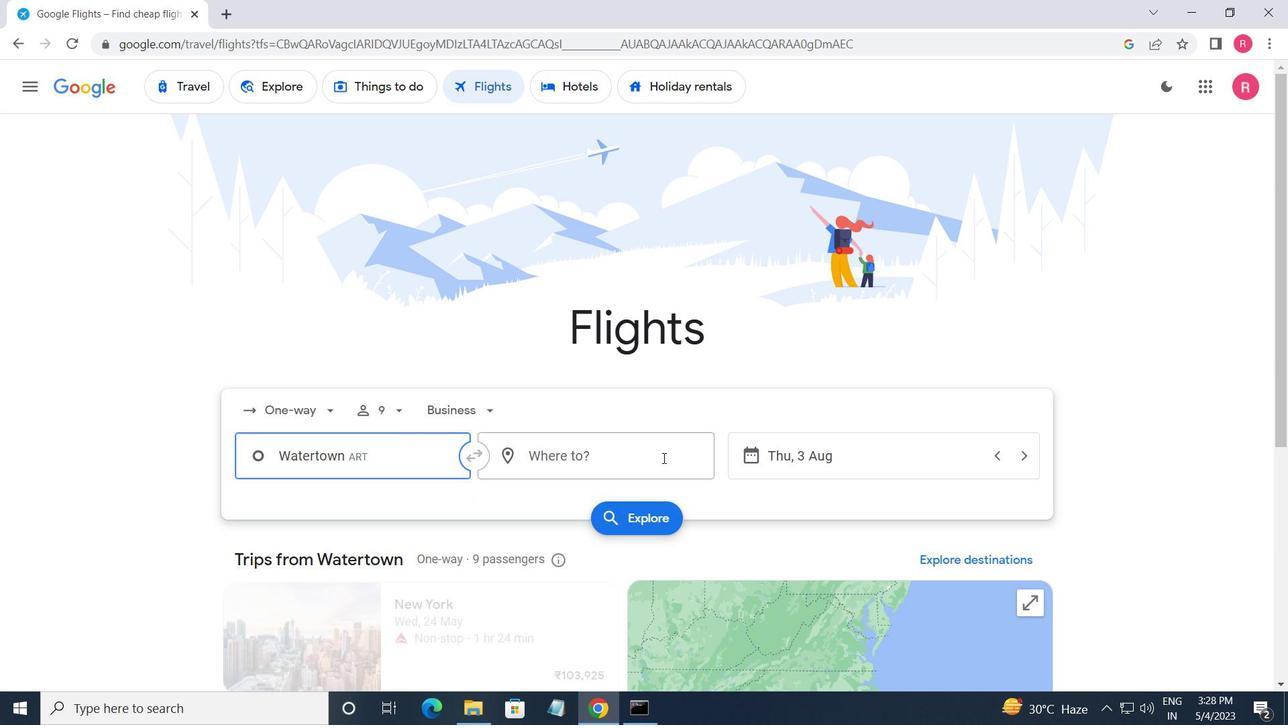
Action: Mouse moved to (586, 624)
Screenshot: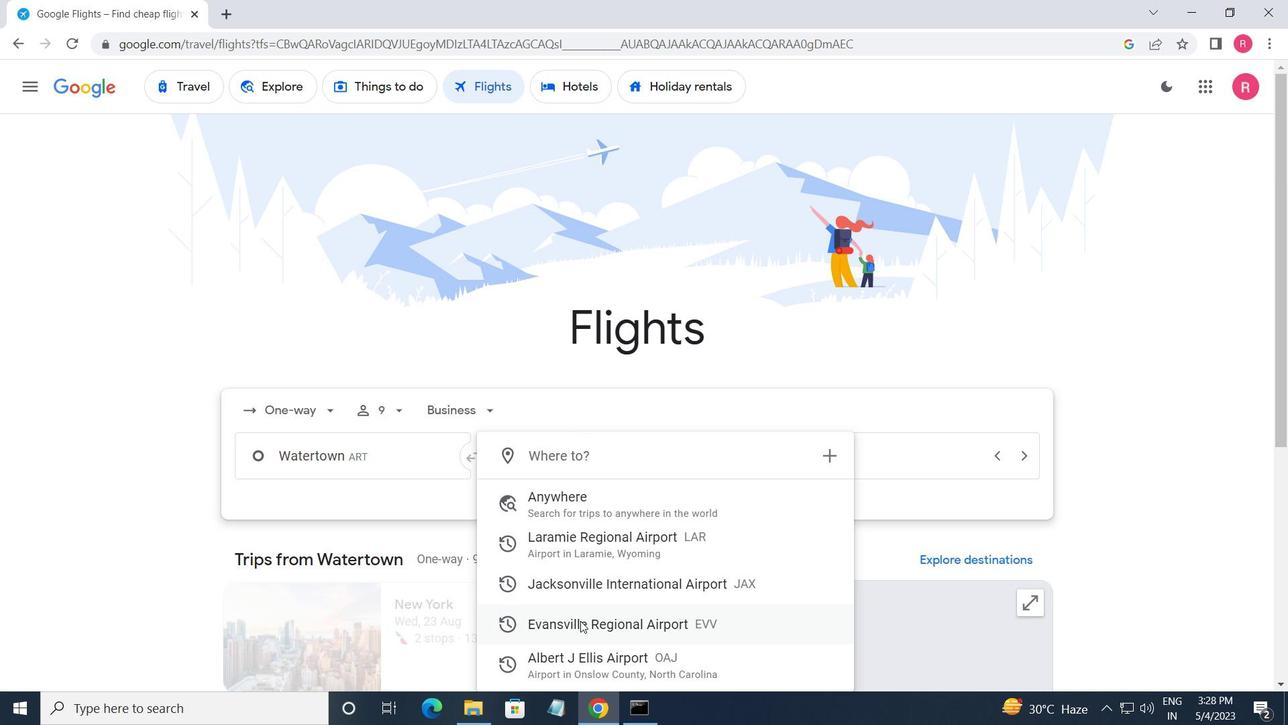 
Action: Mouse pressed left at (586, 624)
Screenshot: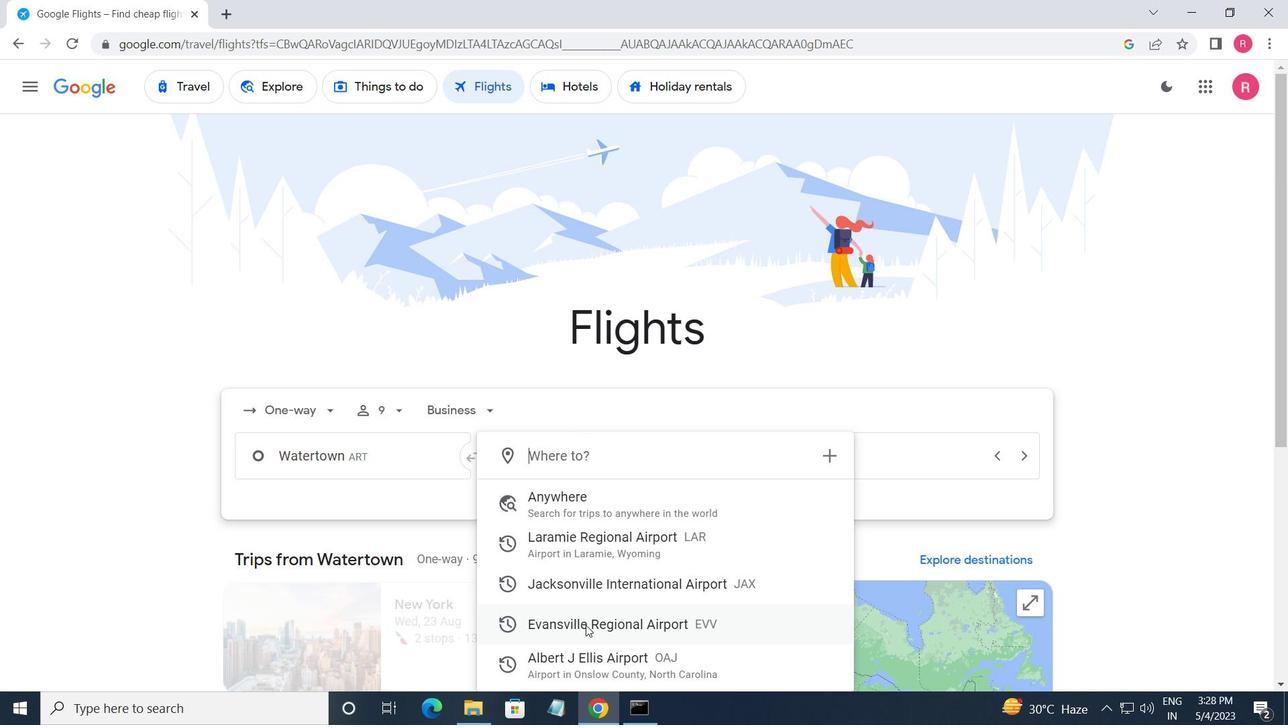 
Action: Mouse moved to (913, 456)
Screenshot: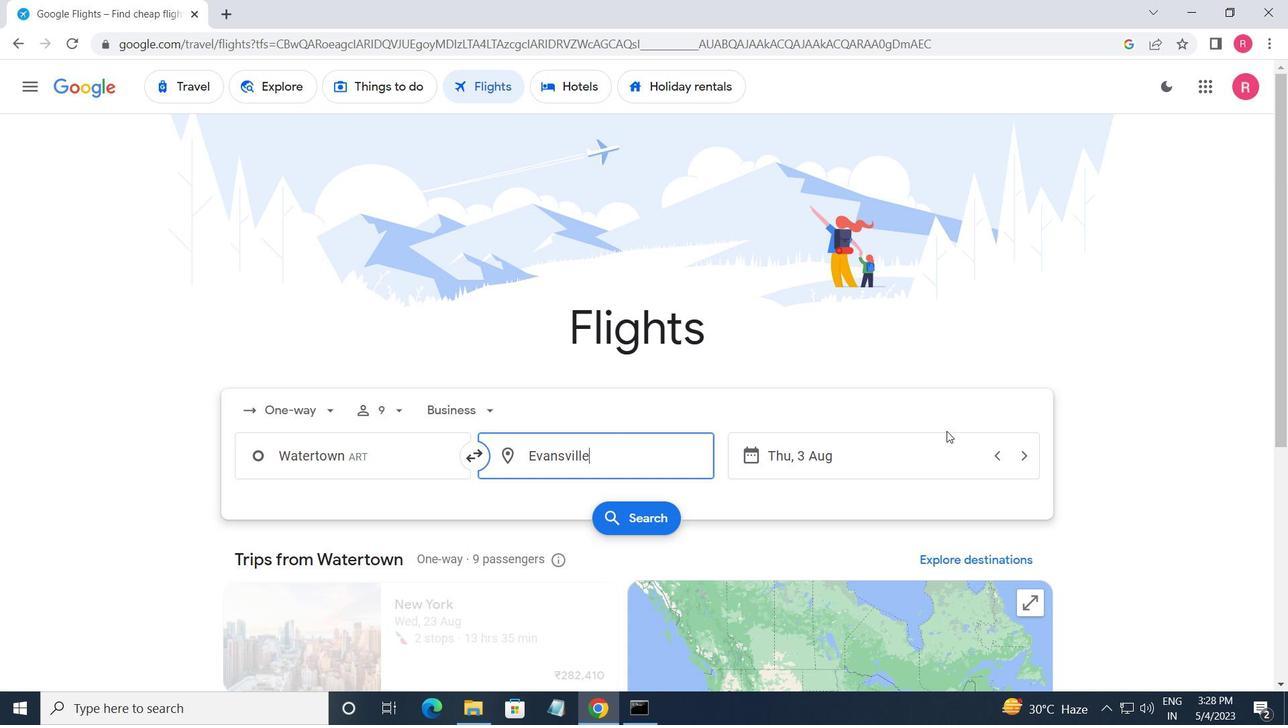 
Action: Mouse pressed left at (913, 456)
Screenshot: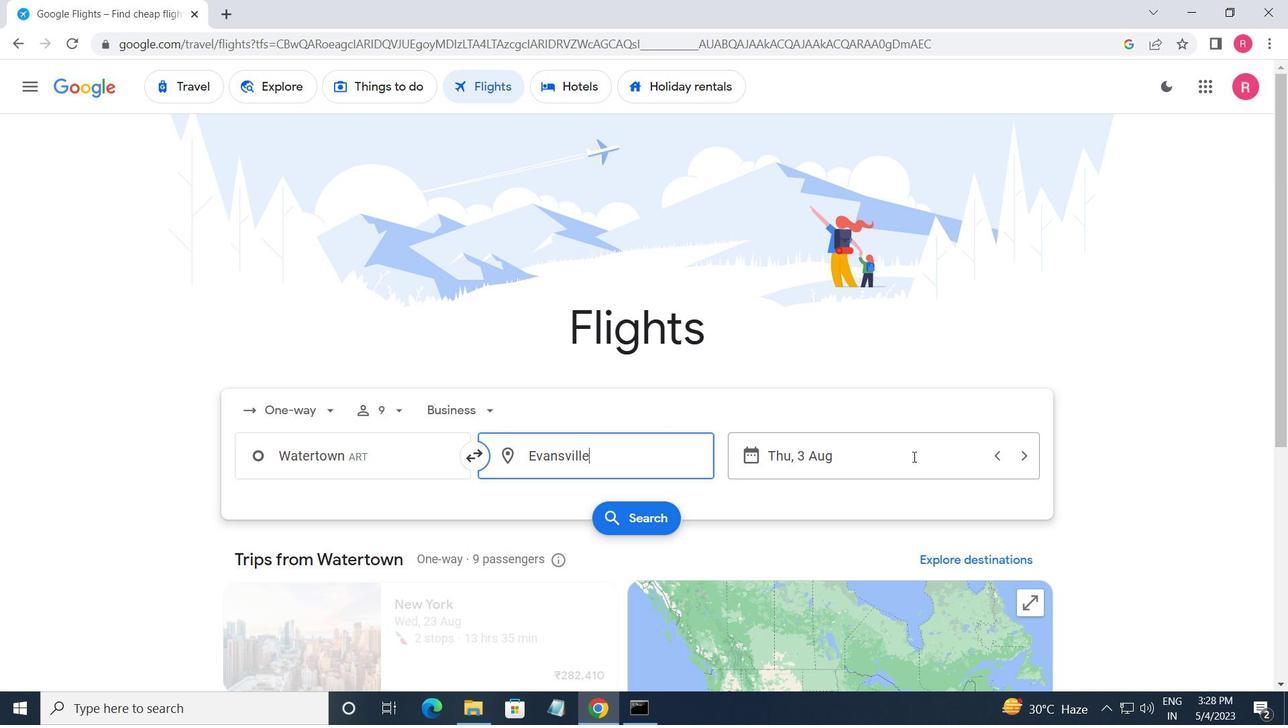
Action: Mouse moved to (603, 394)
Screenshot: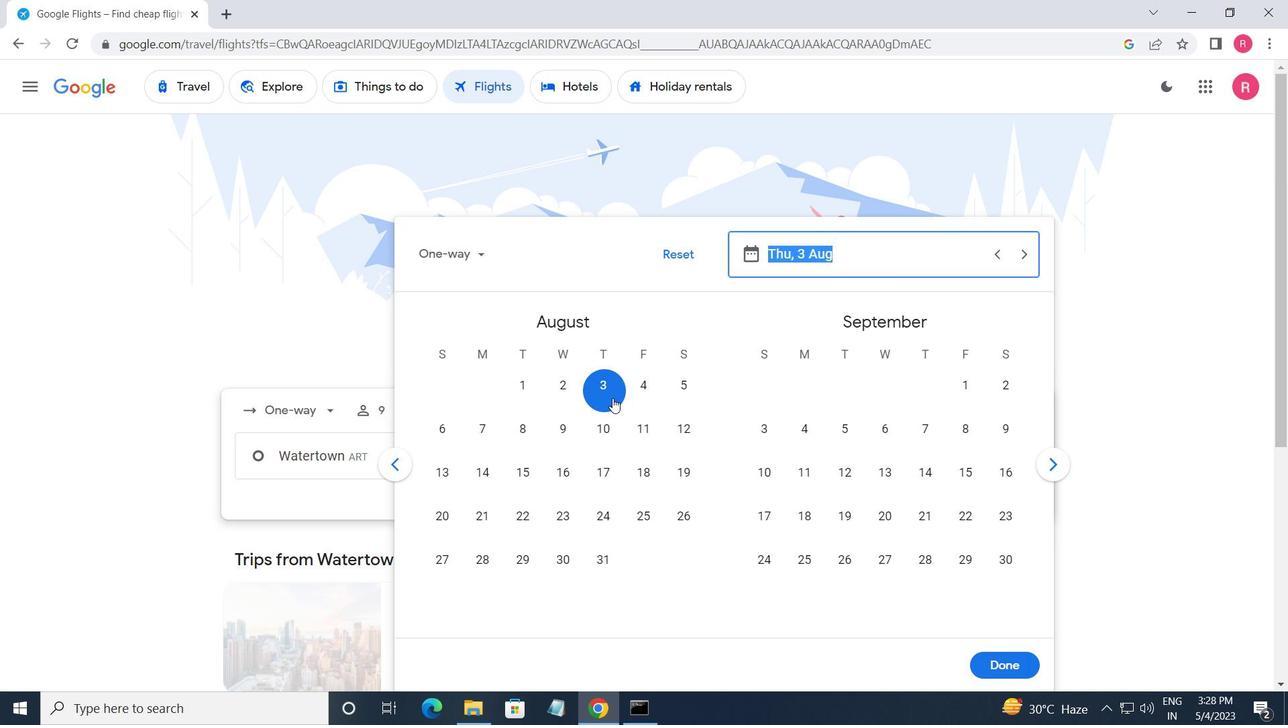 
Action: Mouse pressed left at (603, 394)
Screenshot: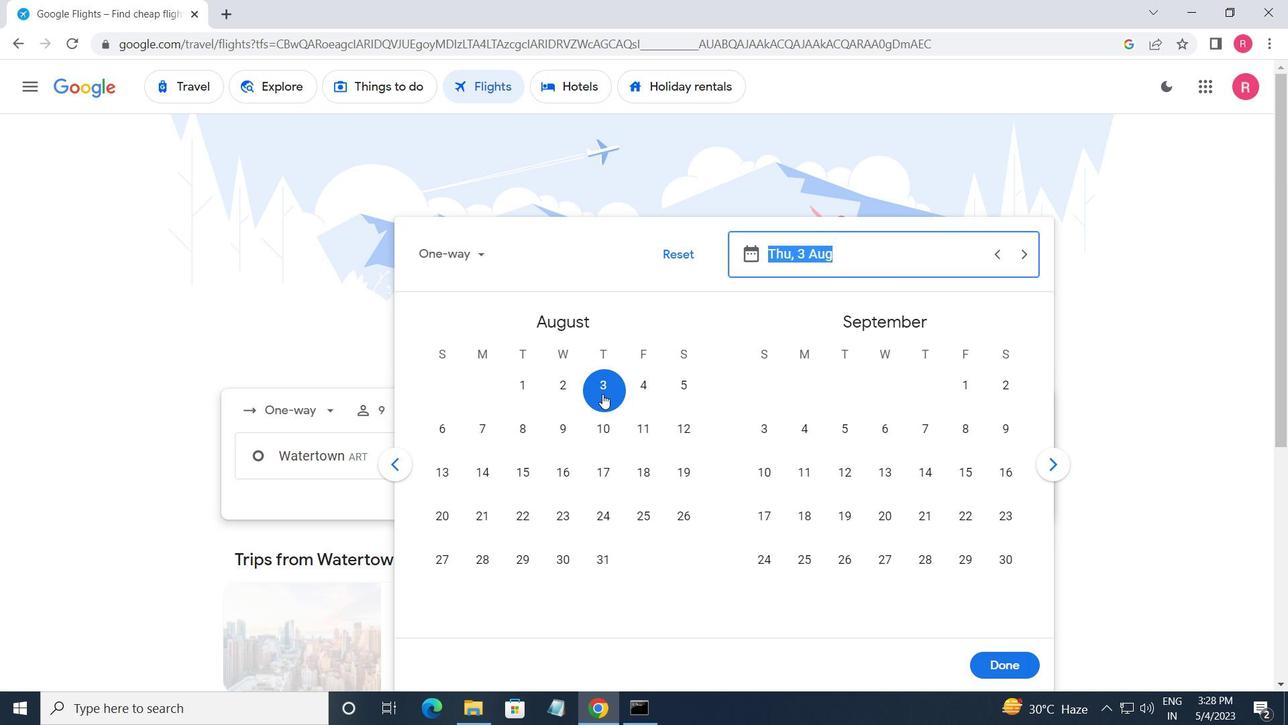 
Action: Mouse moved to (996, 657)
Screenshot: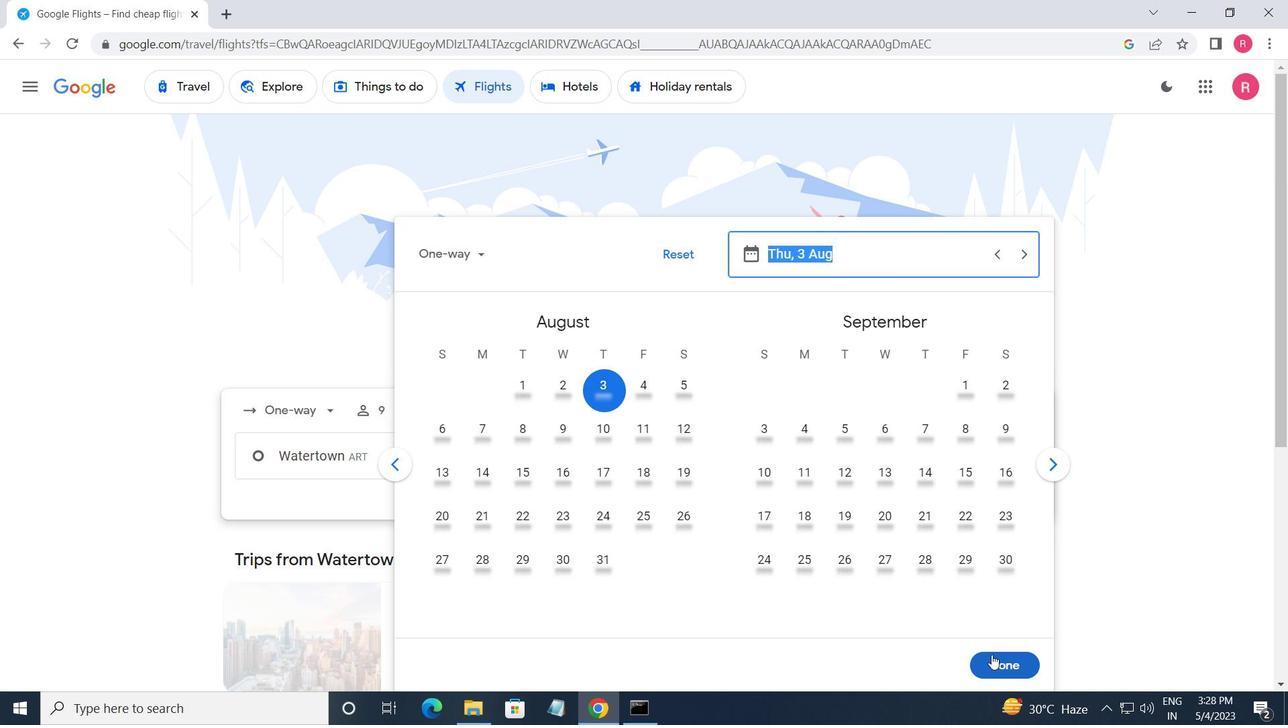 
Action: Mouse pressed left at (996, 657)
Screenshot: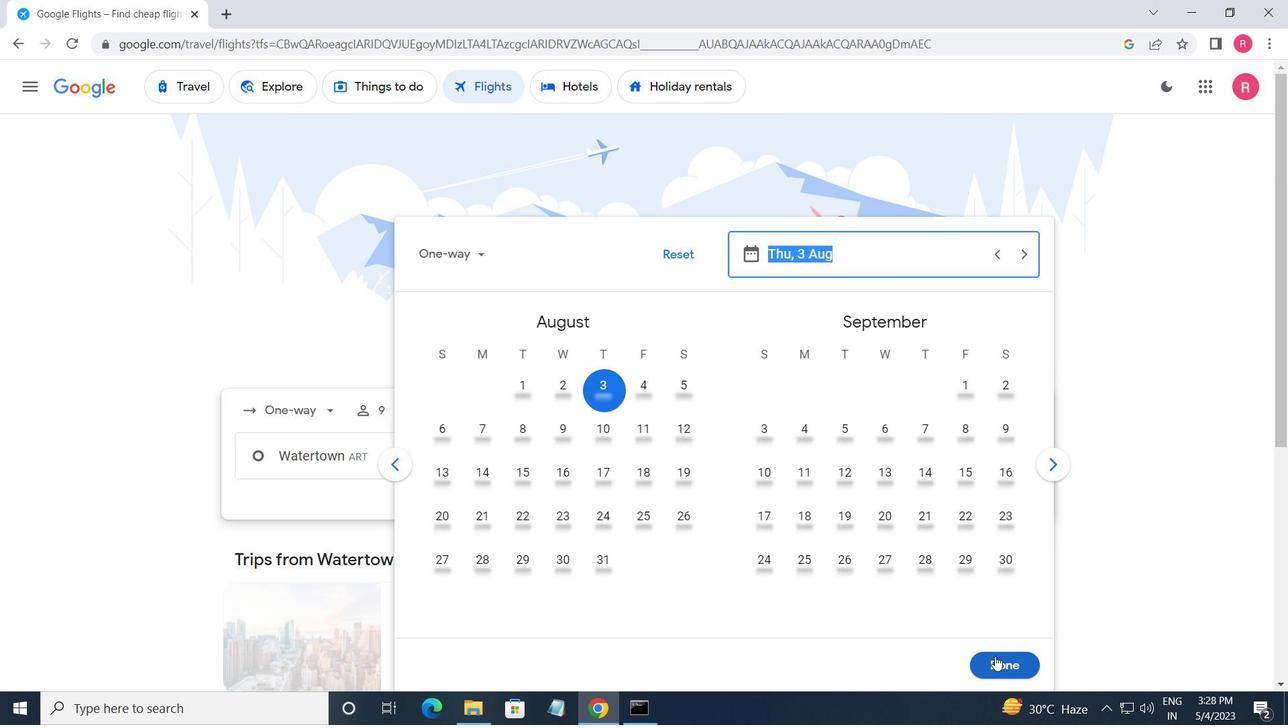 
Action: Mouse moved to (627, 513)
Screenshot: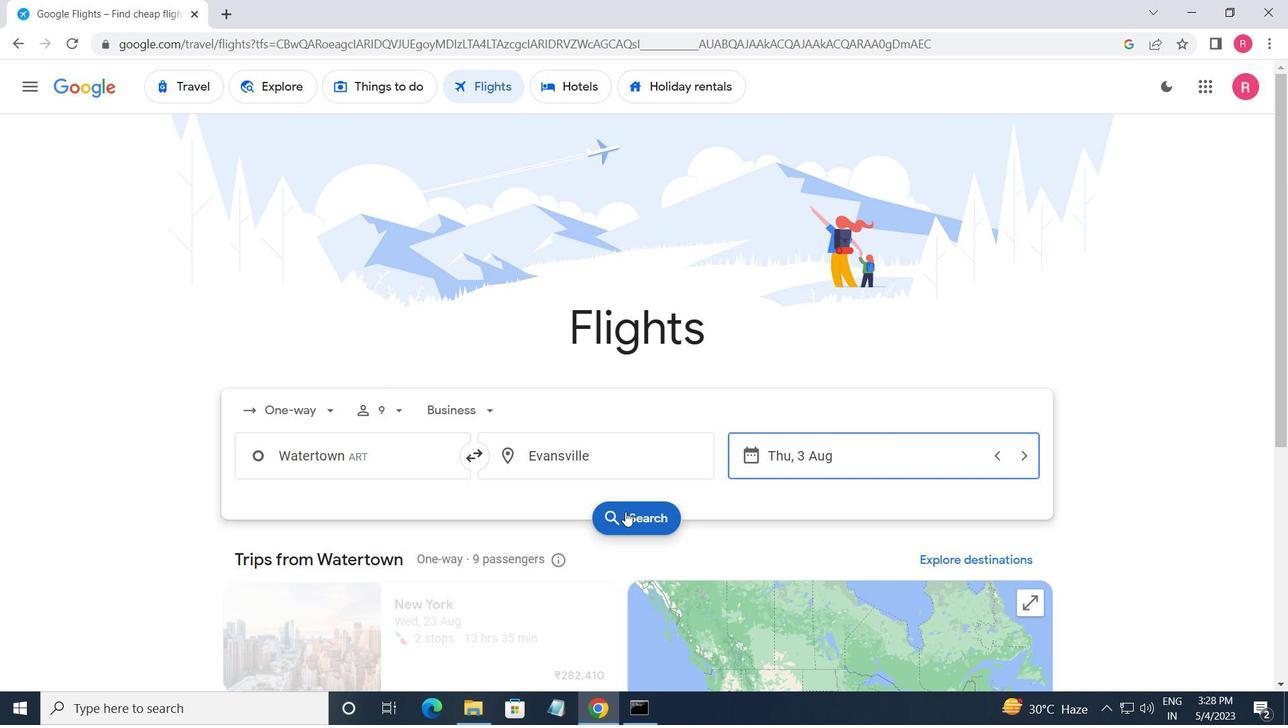 
Action: Mouse pressed left at (627, 513)
Screenshot: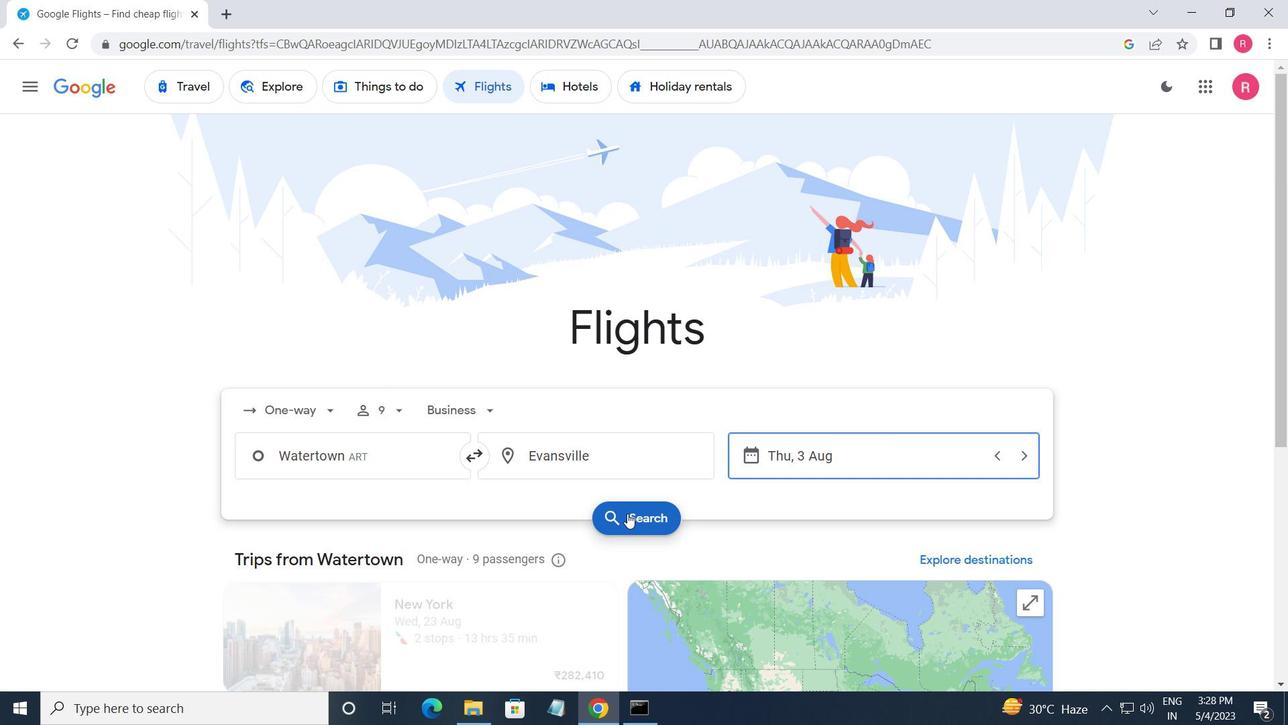 
Action: Mouse moved to (281, 251)
Screenshot: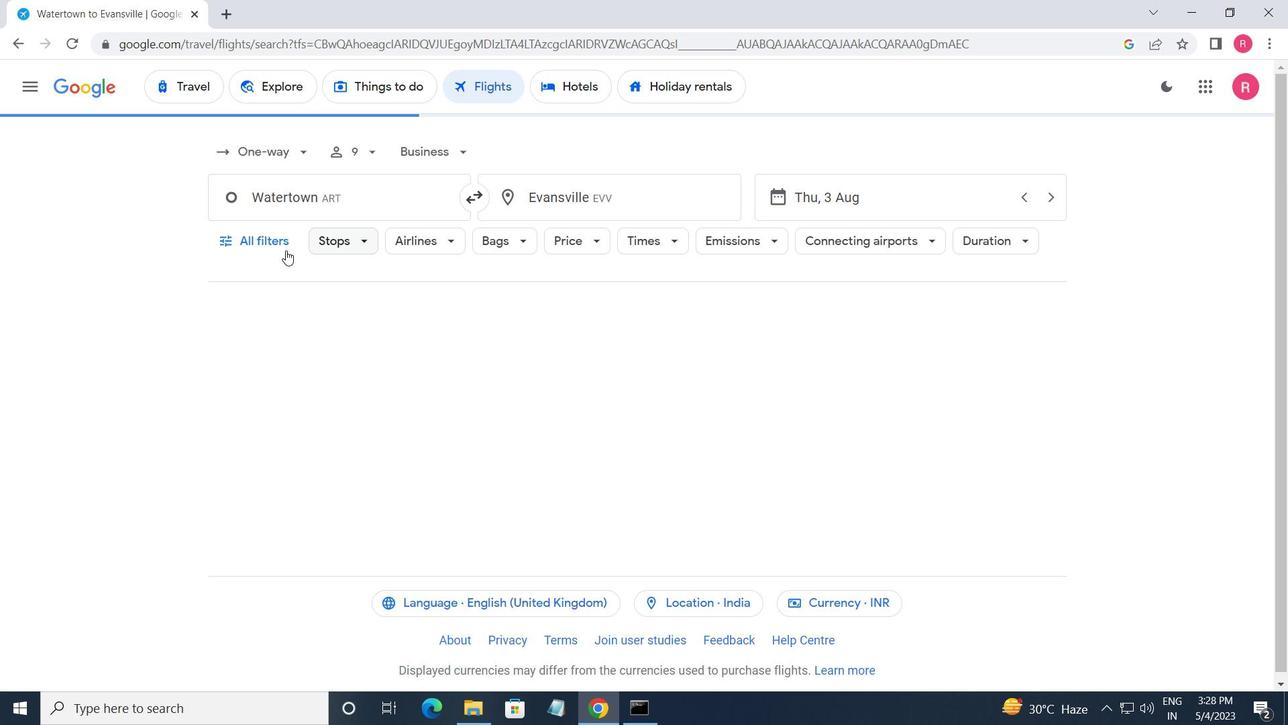 
Action: Mouse pressed left at (281, 251)
Screenshot: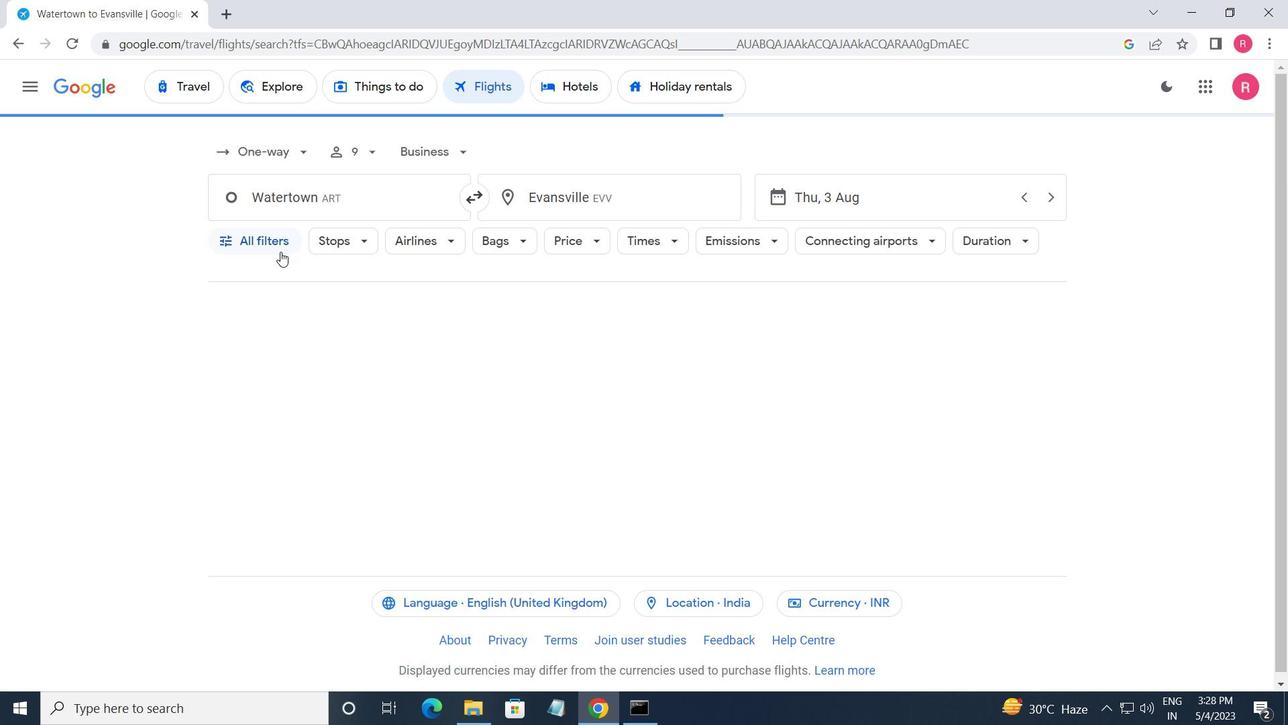 
Action: Mouse moved to (303, 283)
Screenshot: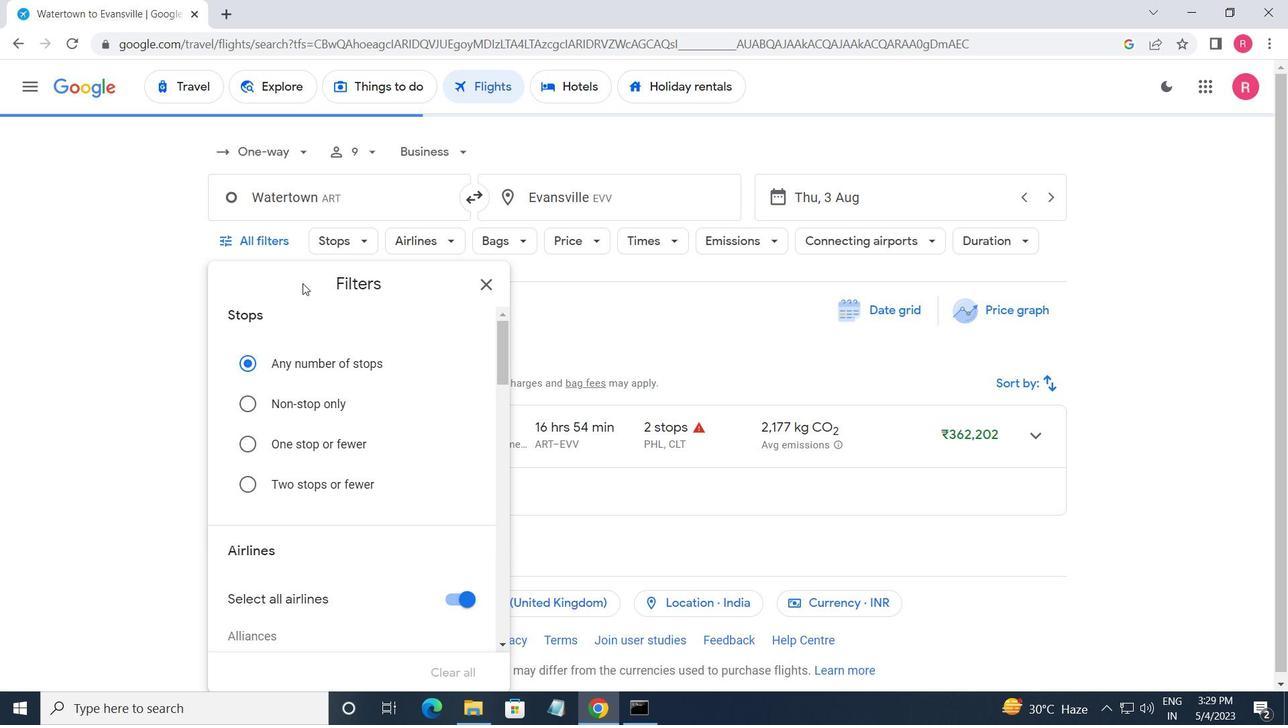 
Action: Mouse scrolled (303, 283) with delta (0, 0)
Screenshot: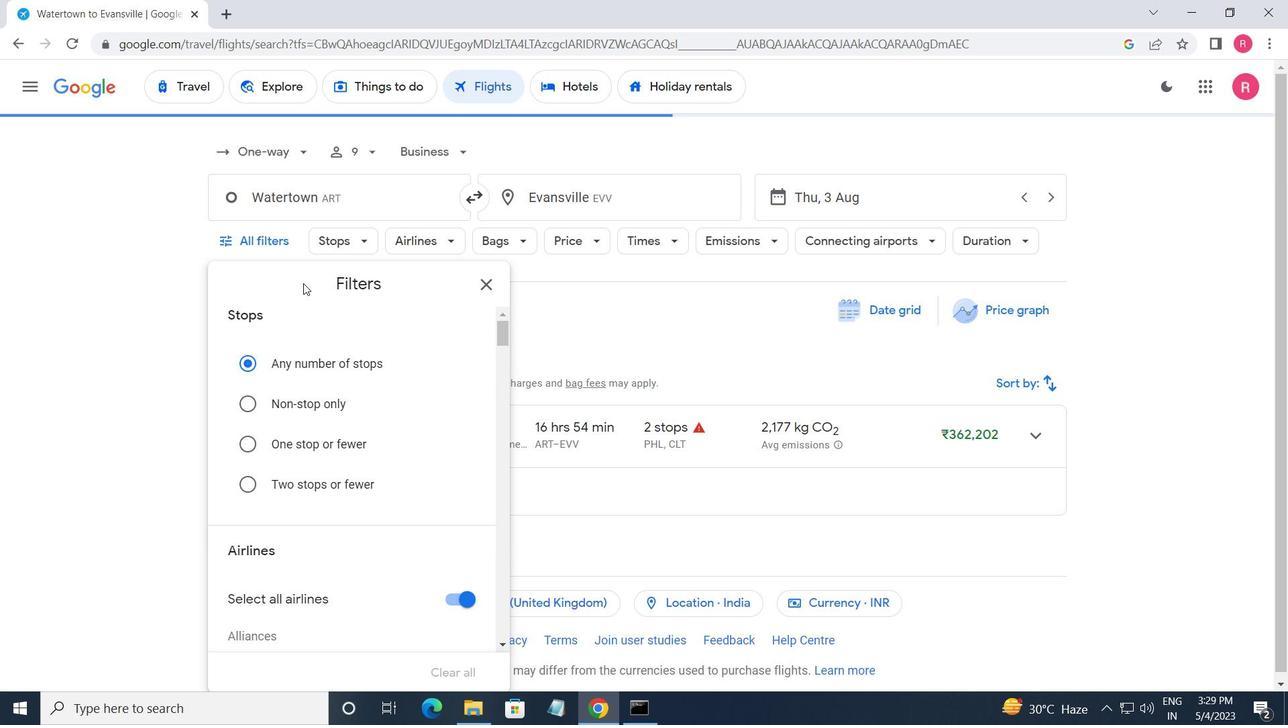 
Action: Mouse moved to (356, 414)
Screenshot: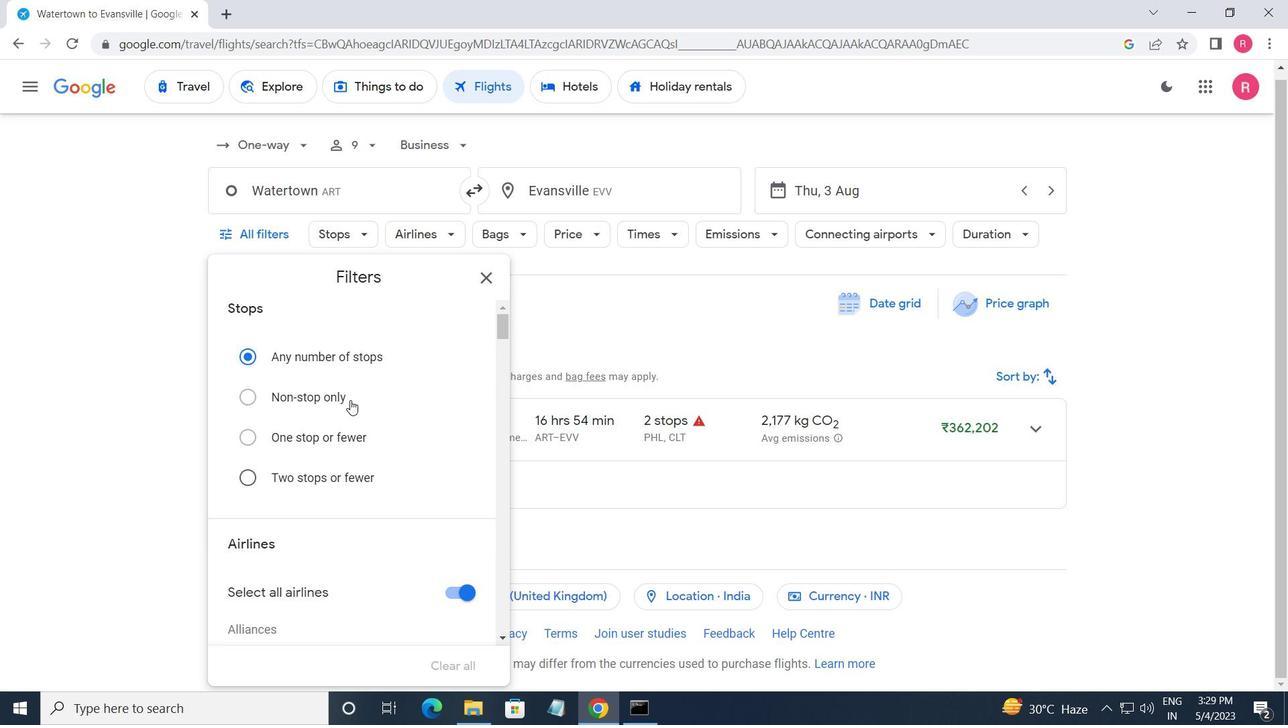 
Action: Mouse scrolled (356, 414) with delta (0, 0)
Screenshot: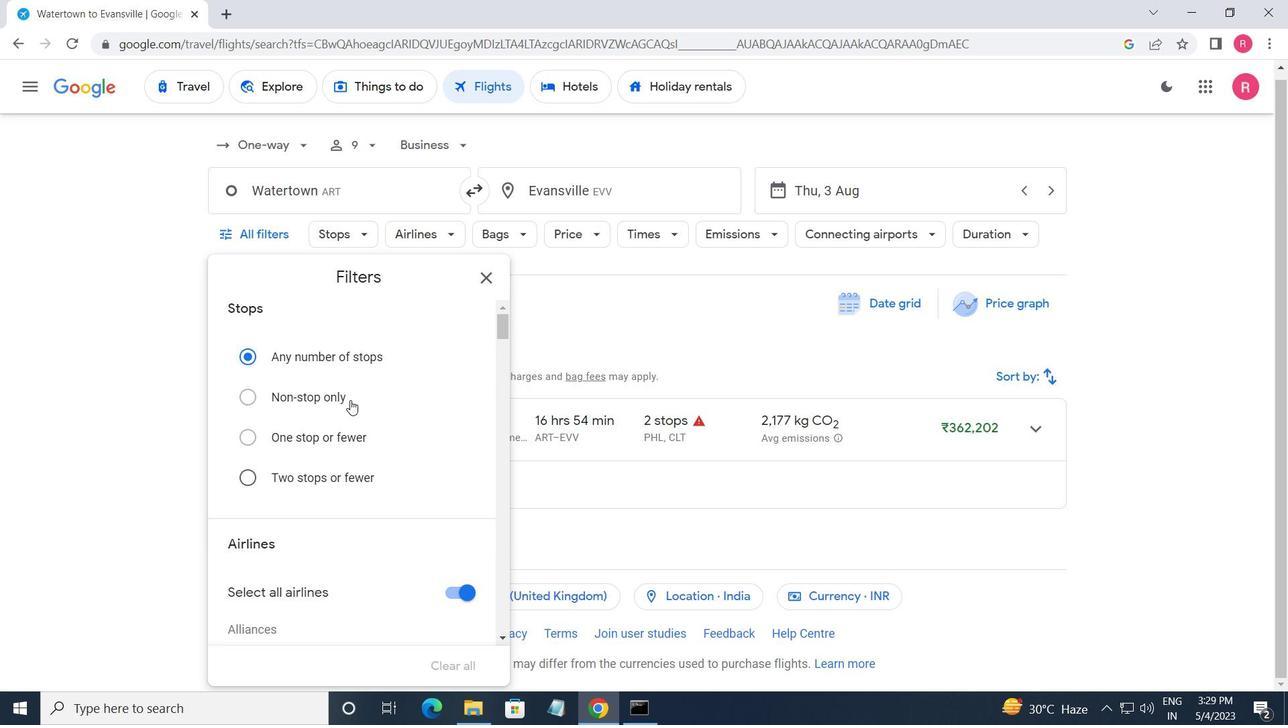 
Action: Mouse moved to (356, 417)
Screenshot: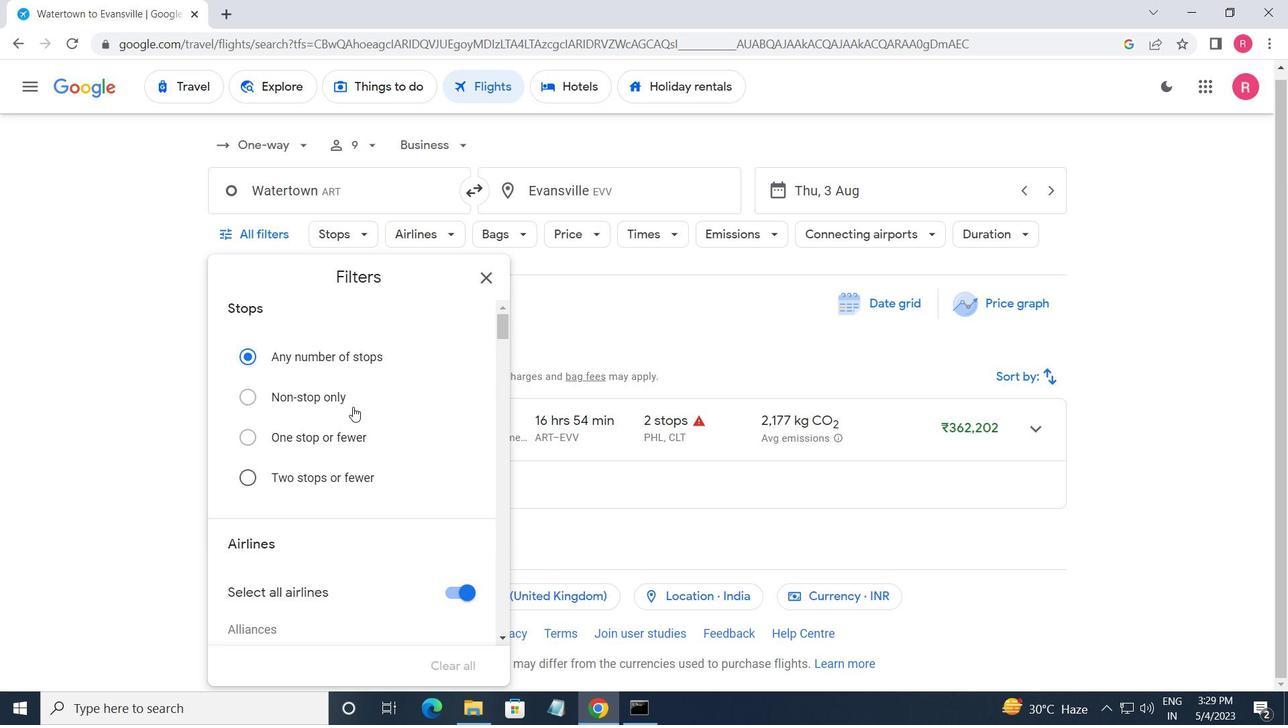 
Action: Mouse scrolled (356, 416) with delta (0, 0)
Screenshot: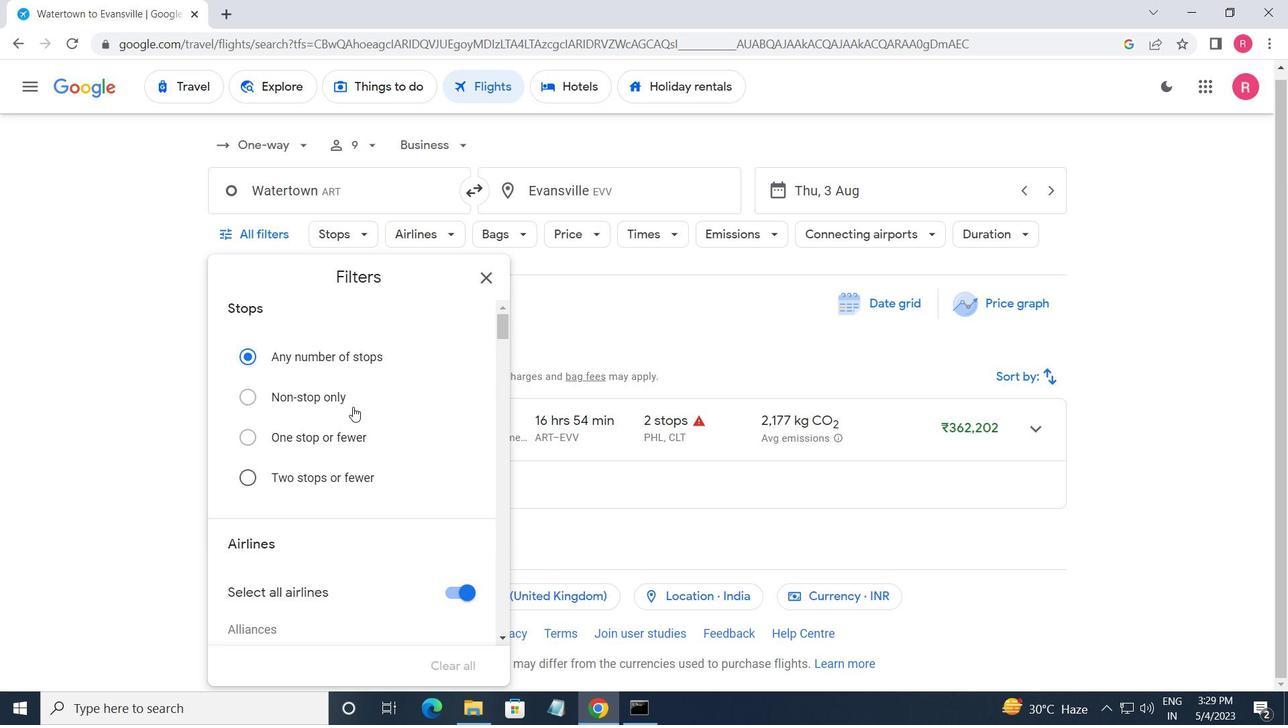 
Action: Mouse scrolled (356, 416) with delta (0, 0)
Screenshot: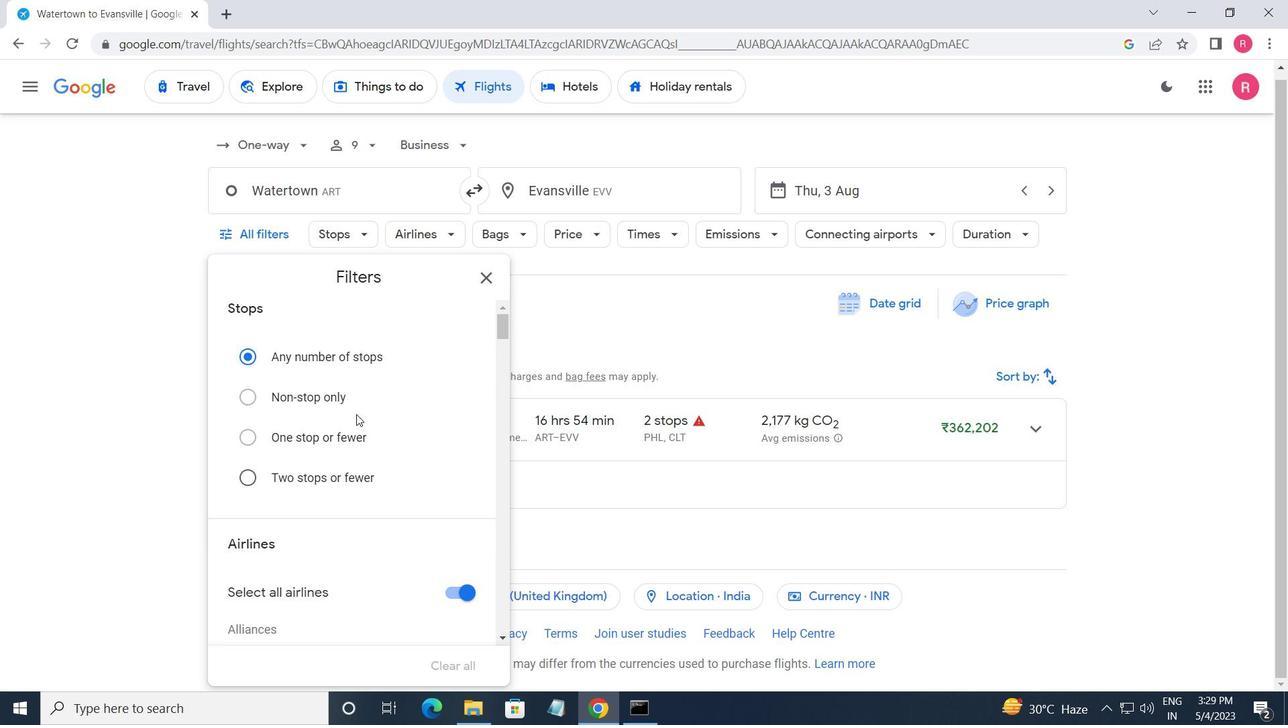 
Action: Mouse moved to (358, 418)
Screenshot: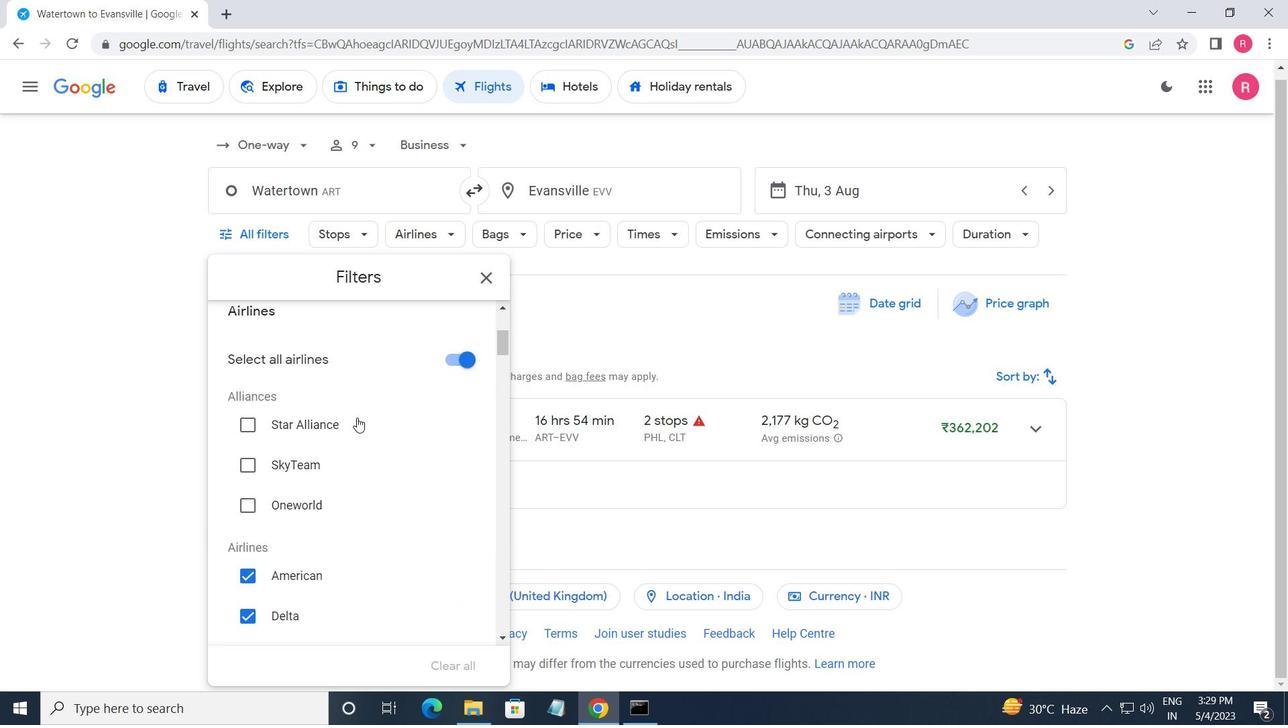 
Action: Mouse scrolled (358, 417) with delta (0, 0)
Screenshot: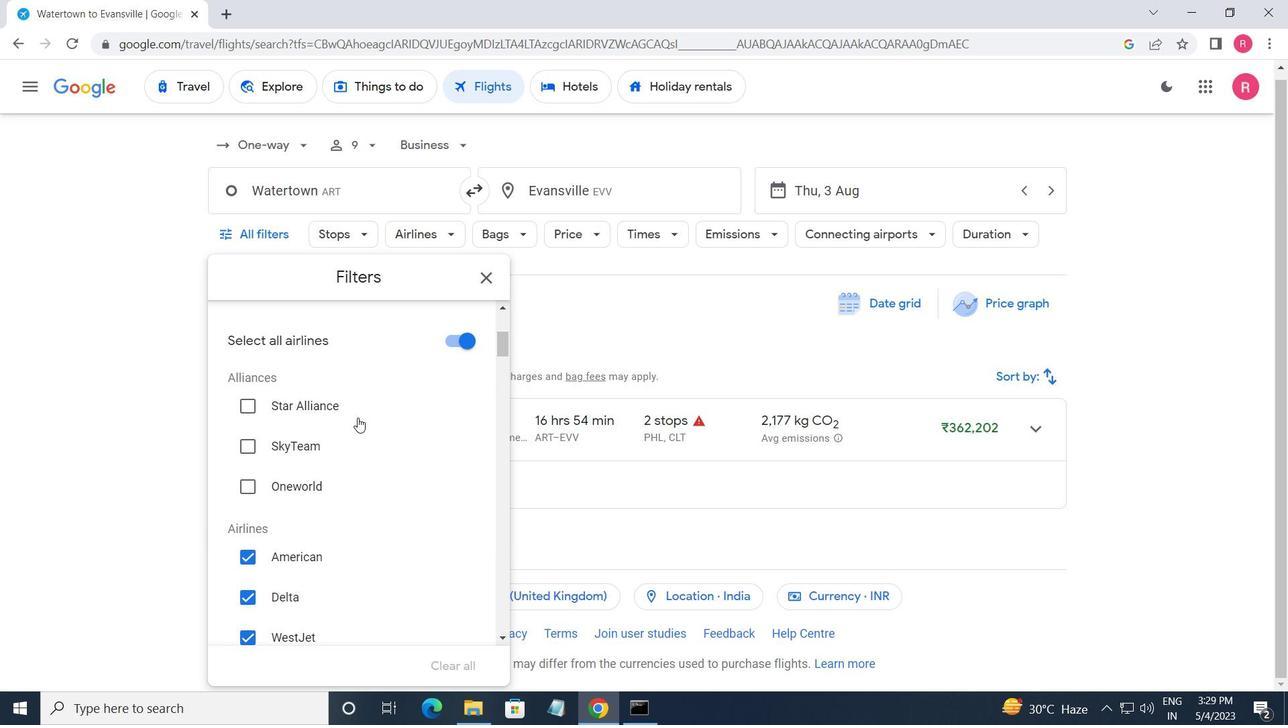 
Action: Mouse moved to (361, 409)
Screenshot: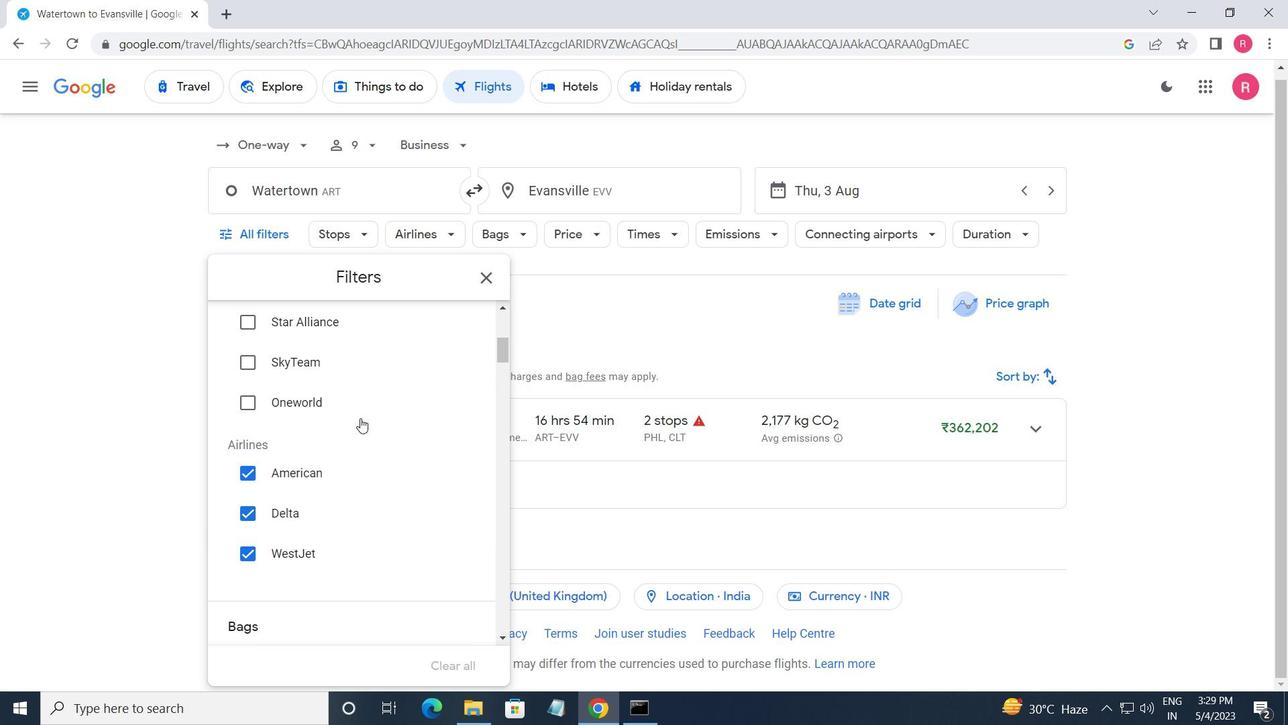 
Action: Mouse scrolled (361, 410) with delta (0, 0)
Screenshot: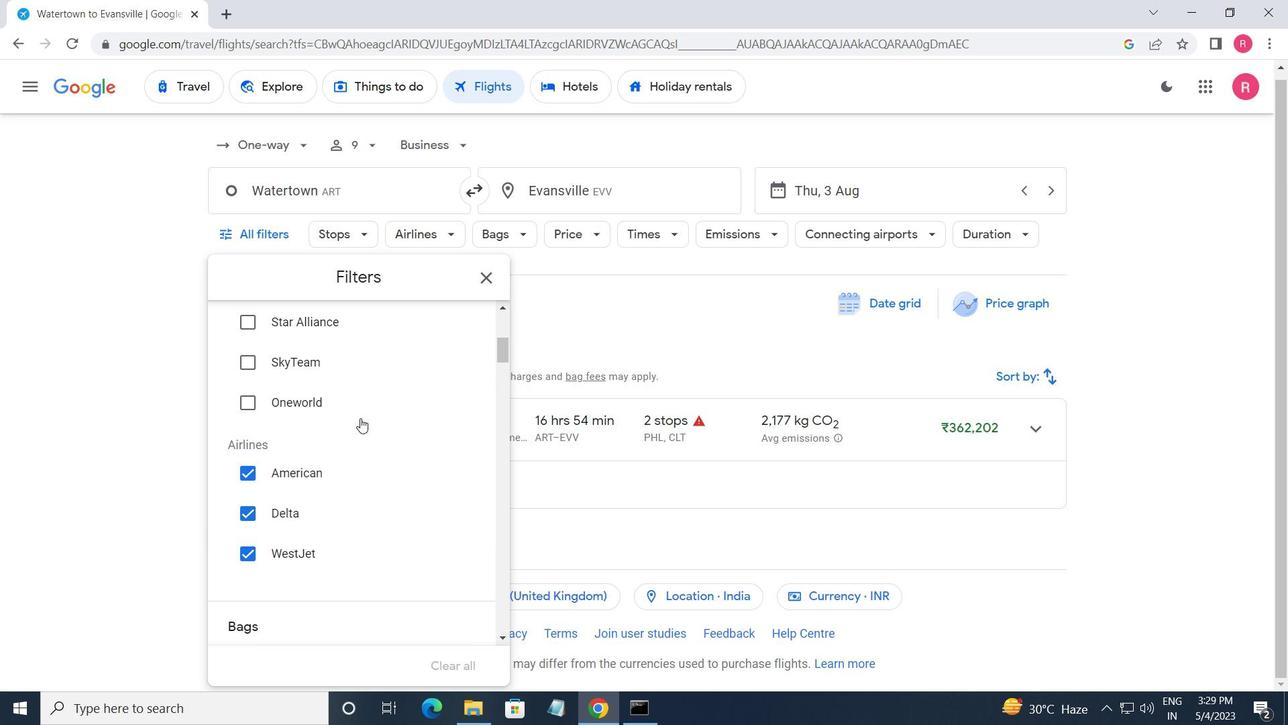 
Action: Mouse moved to (453, 342)
Screenshot: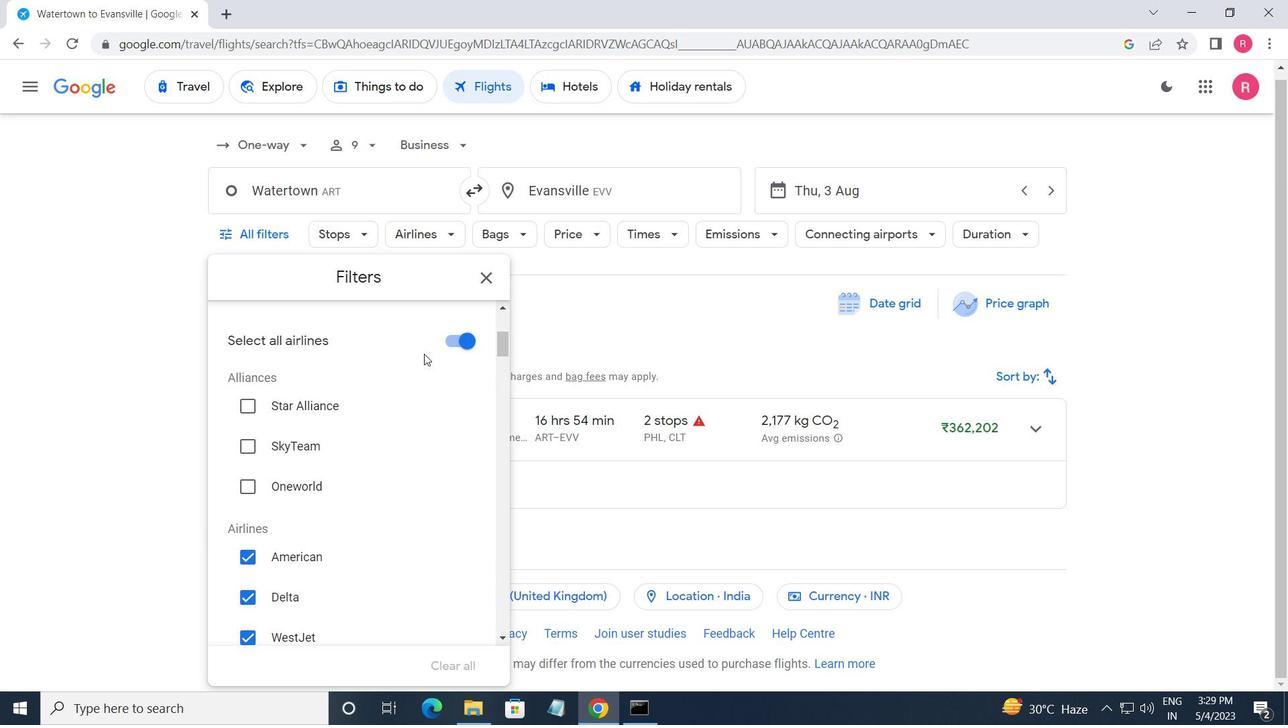 
Action: Mouse pressed left at (453, 342)
Screenshot: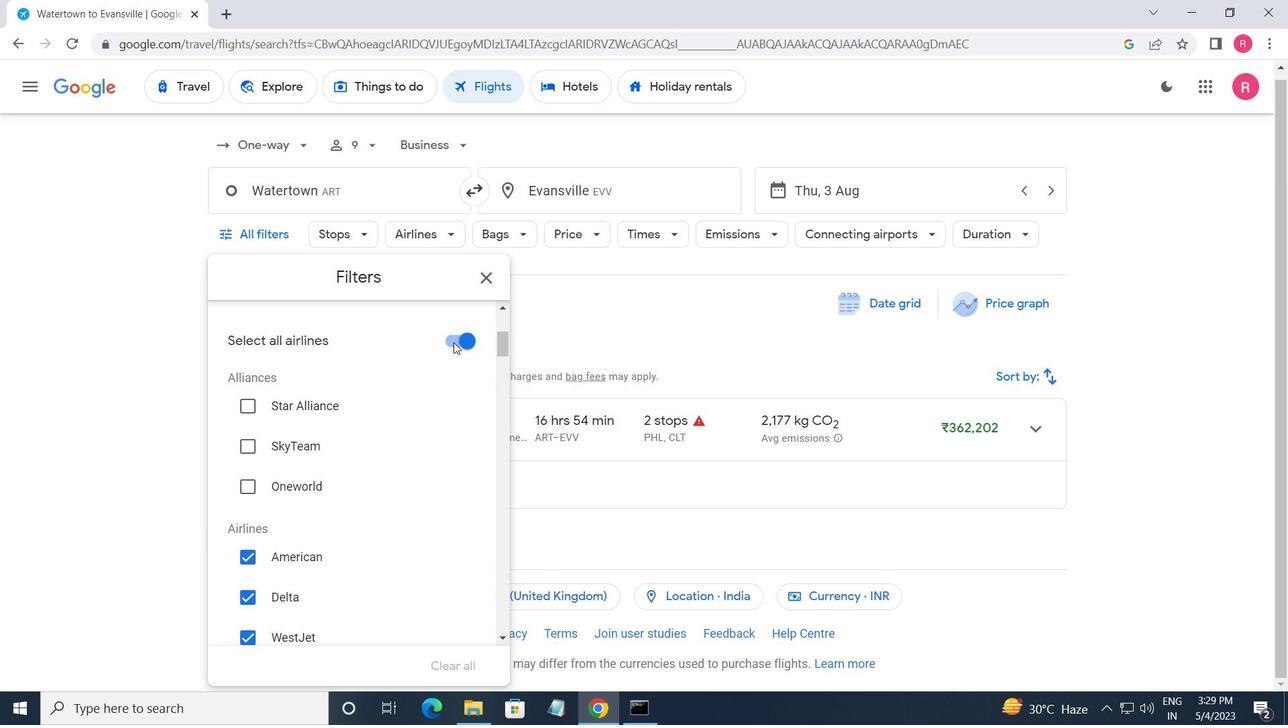 
Action: Mouse moved to (387, 429)
Screenshot: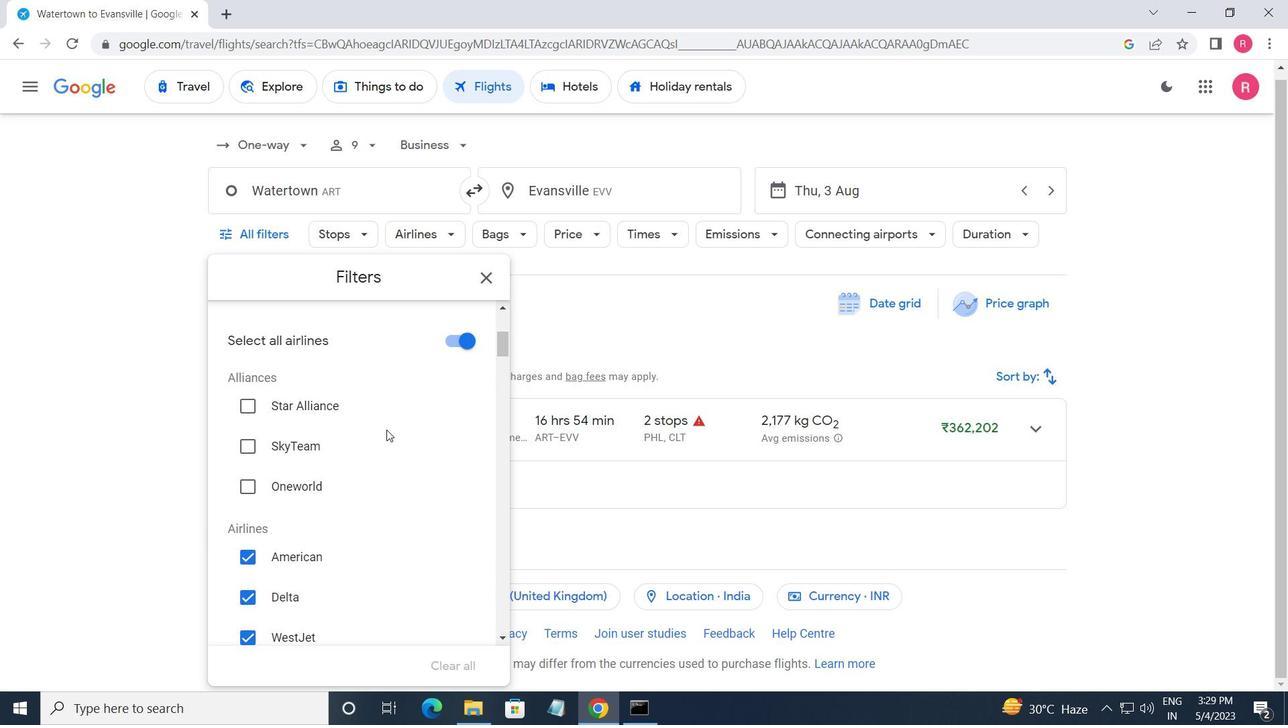 
Action: Mouse scrolled (387, 428) with delta (0, 0)
Screenshot: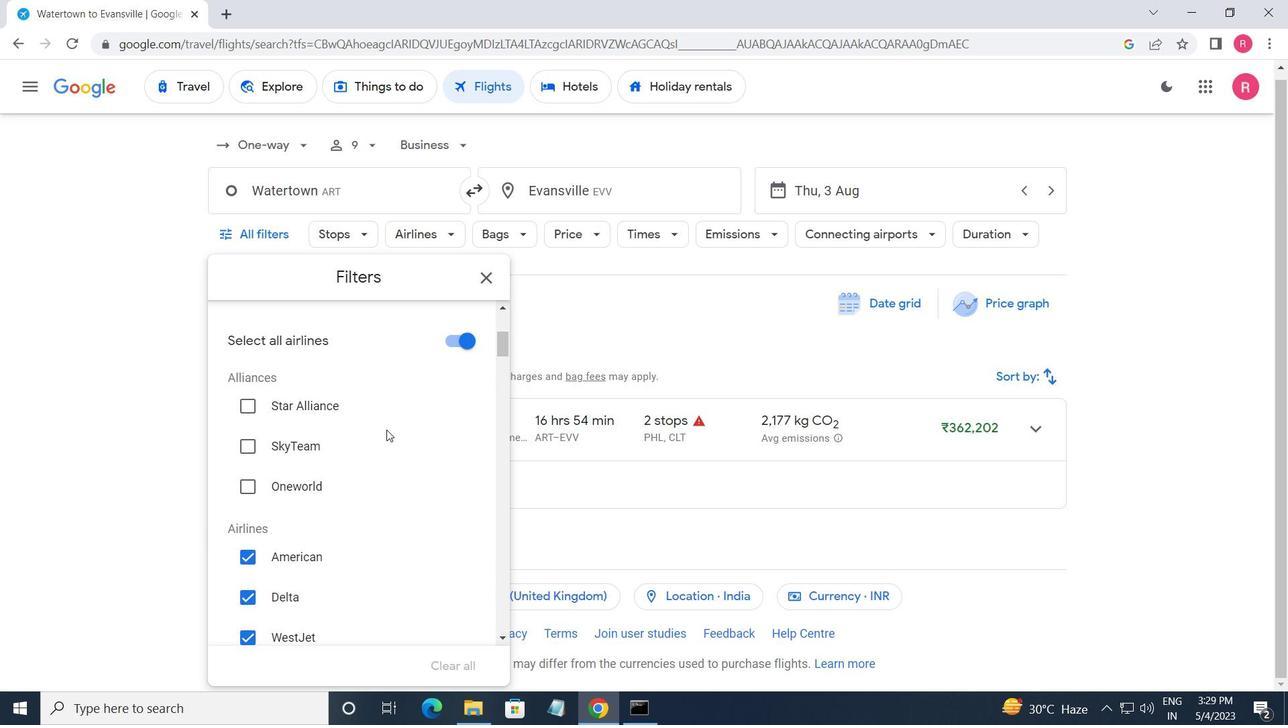 
Action: Mouse moved to (455, 345)
Screenshot: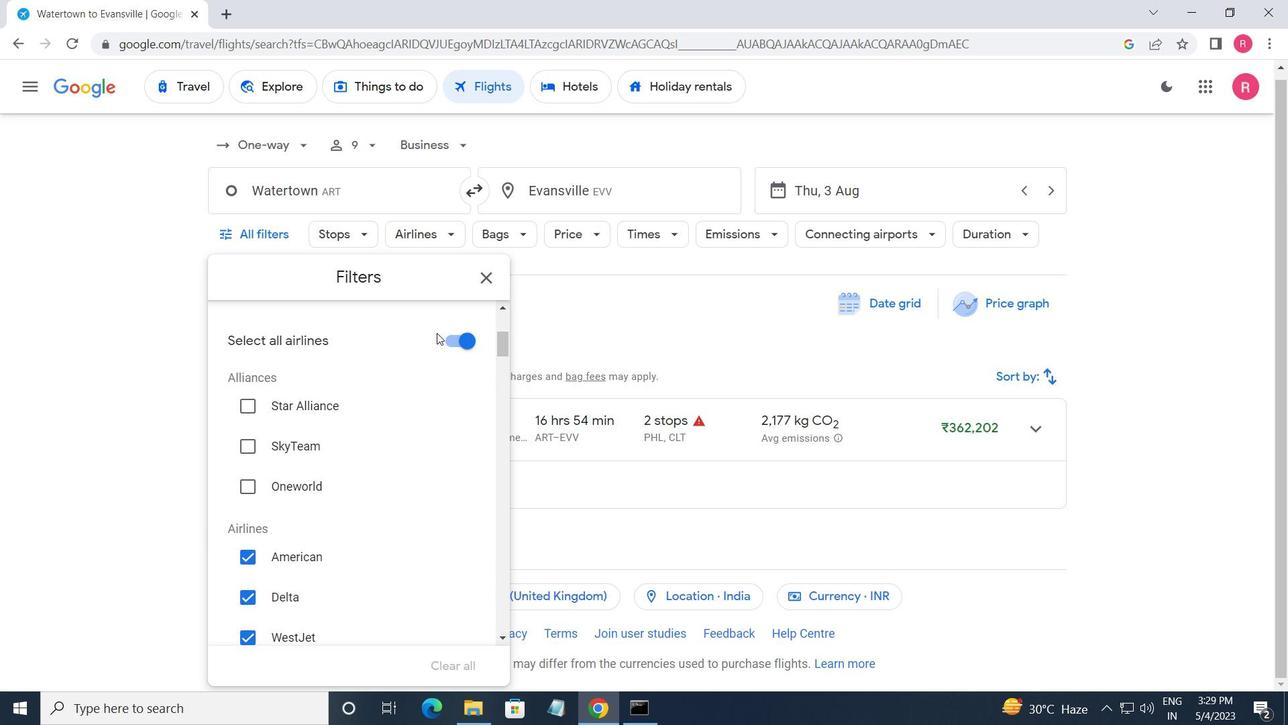 
Action: Mouse pressed left at (455, 345)
Screenshot: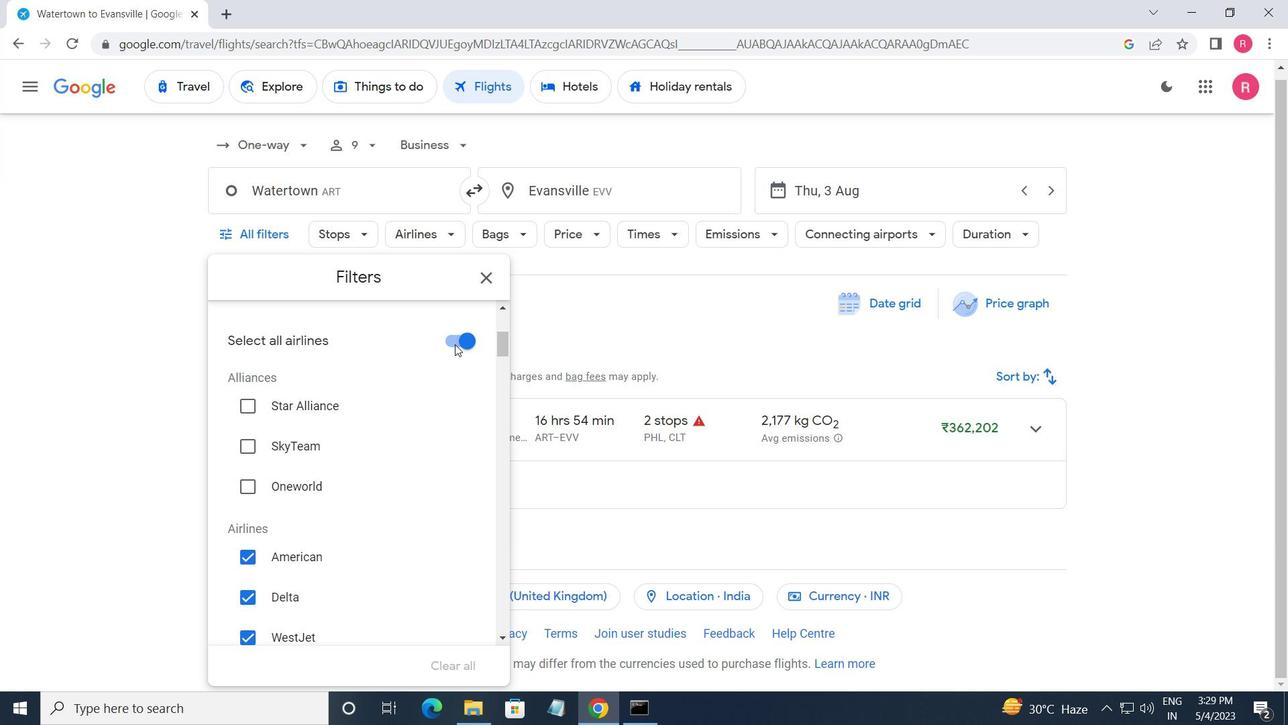 
Action: Mouse moved to (465, 341)
Screenshot: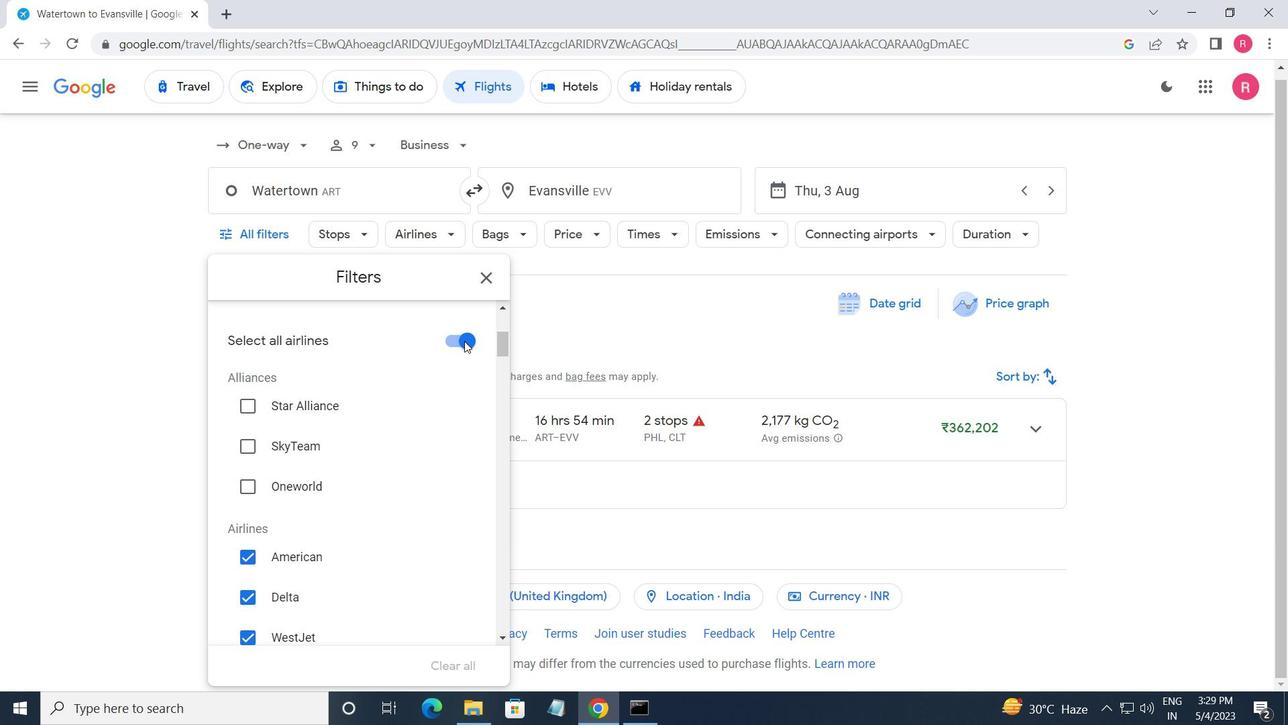 
Action: Mouse pressed left at (465, 341)
Screenshot: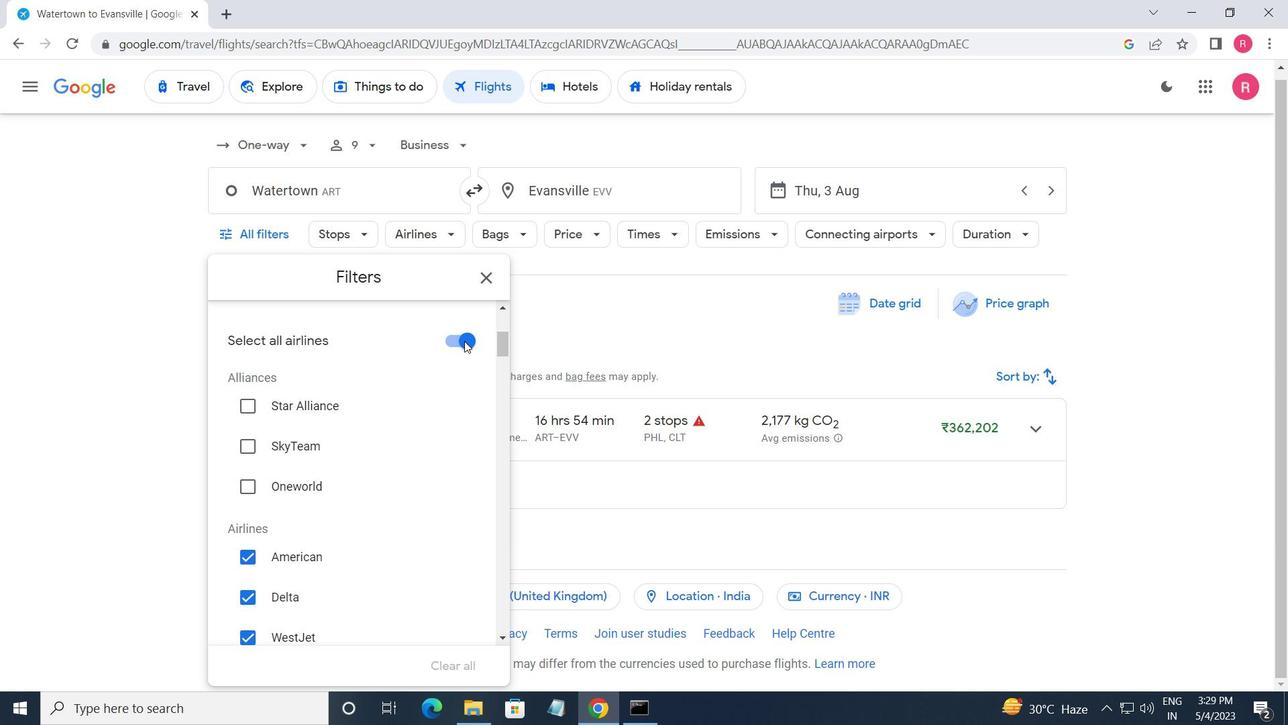 
Action: Mouse moved to (449, 345)
Screenshot: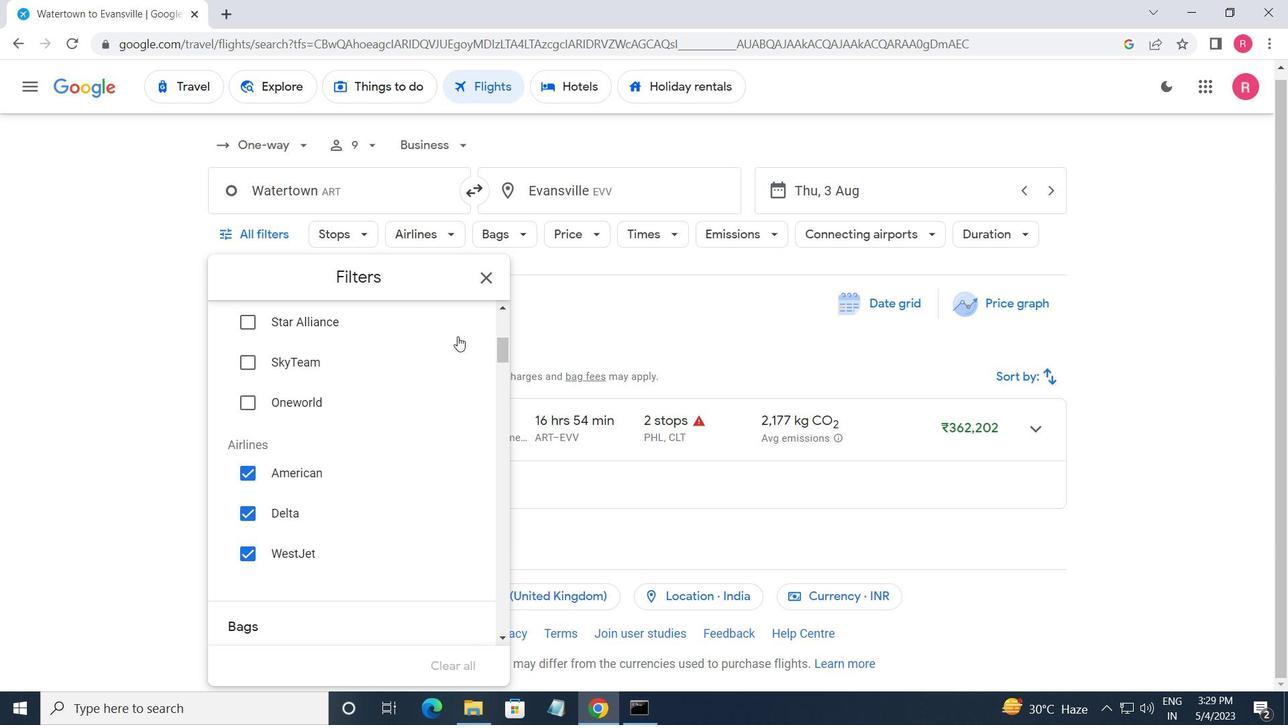 
Action: Mouse scrolled (449, 346) with delta (0, 0)
Screenshot: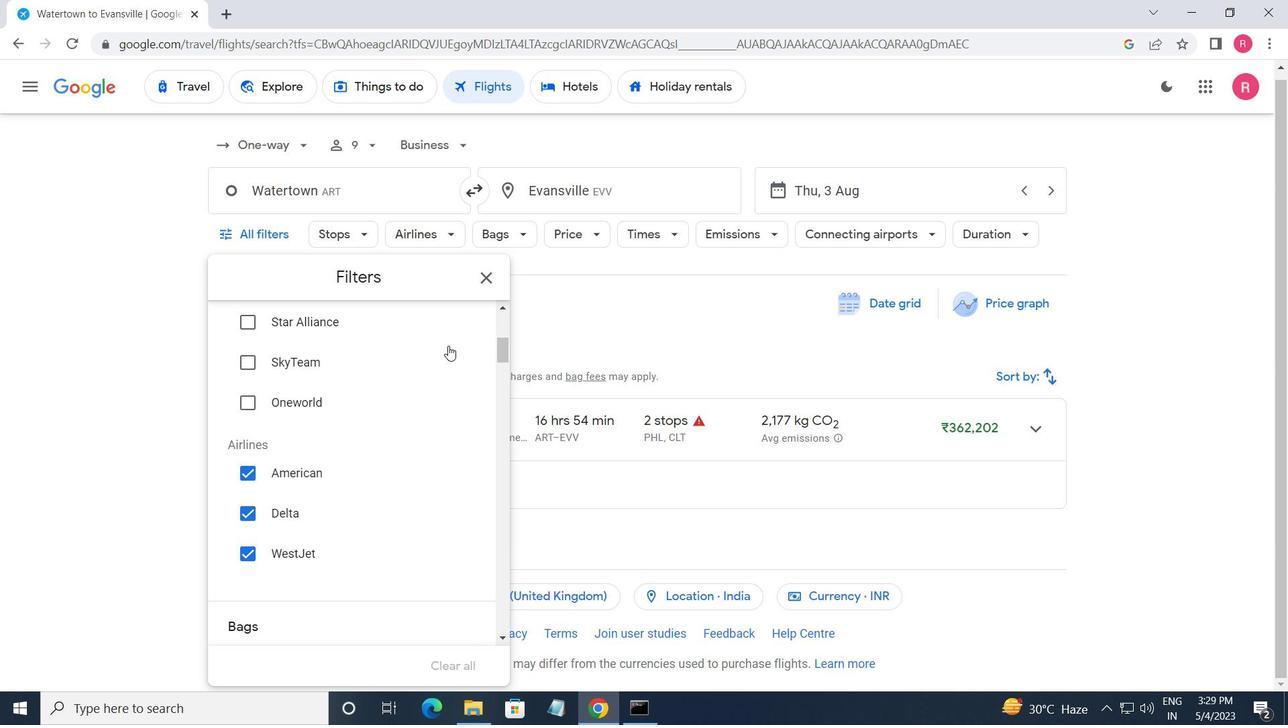 
Action: Mouse moved to (459, 341)
Screenshot: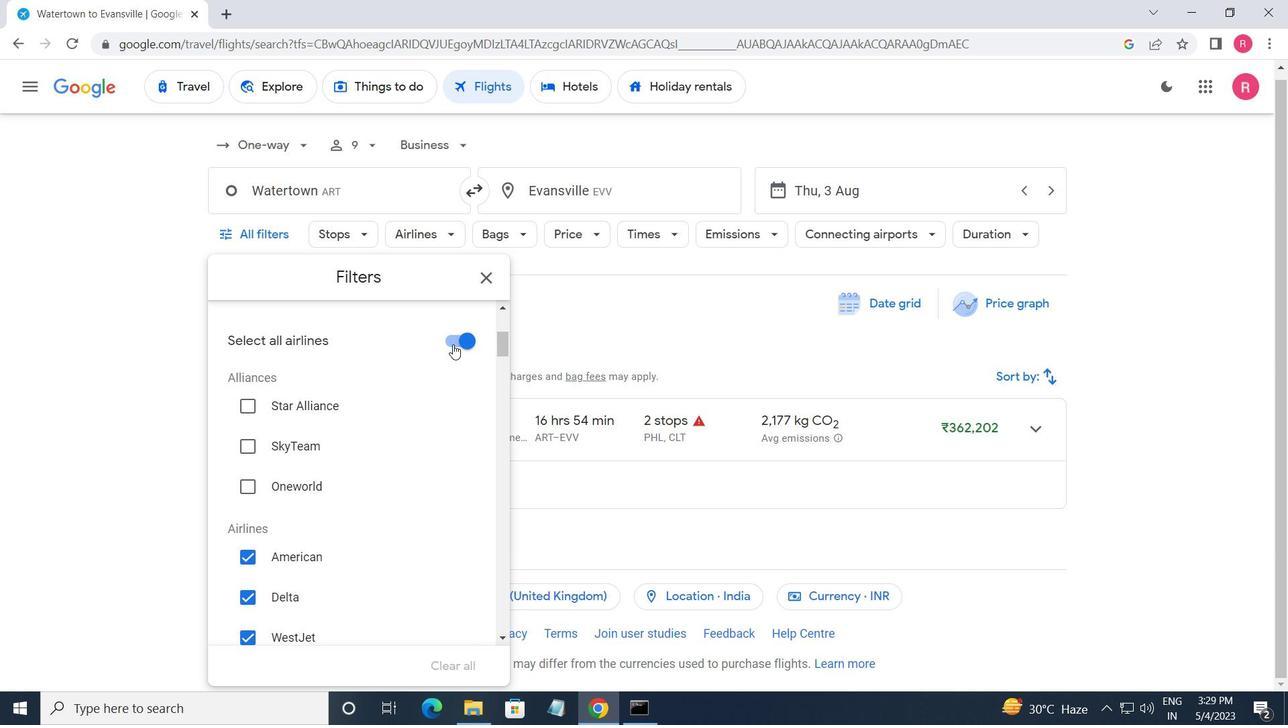 
Action: Mouse pressed left at (459, 341)
Screenshot: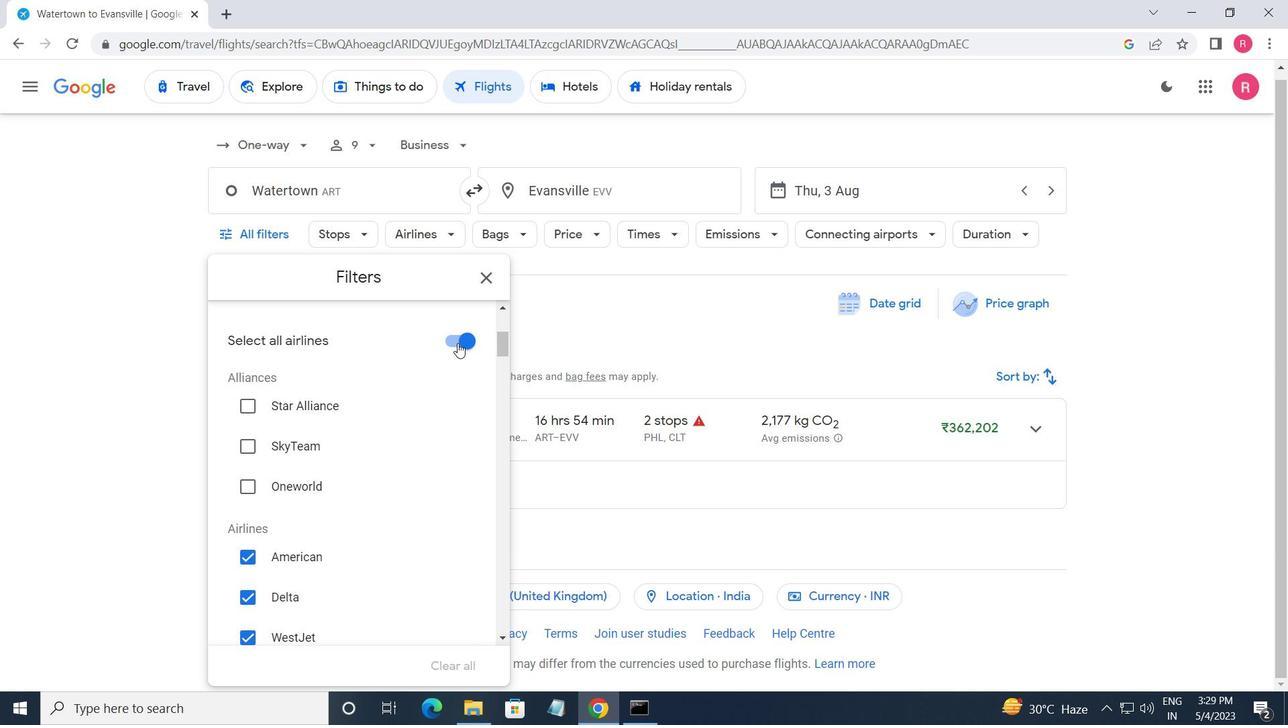 
Action: Mouse moved to (390, 400)
Screenshot: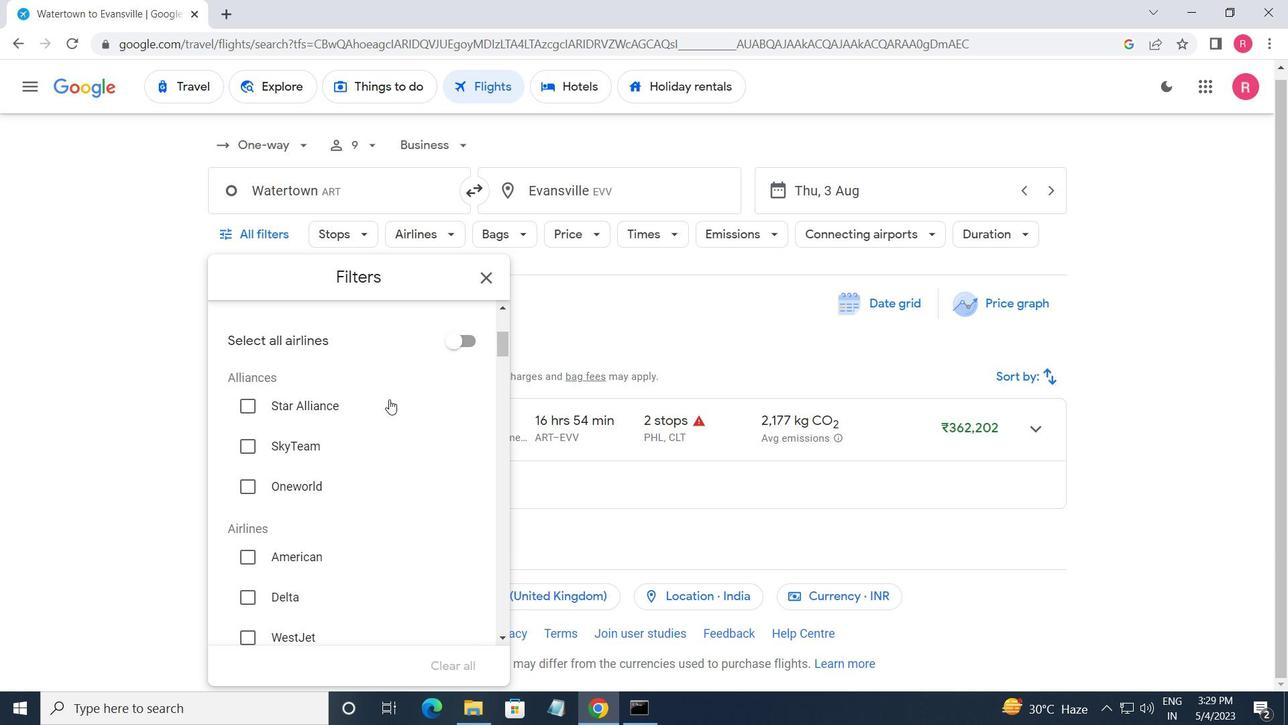 
Action: Mouse scrolled (390, 399) with delta (0, 0)
Screenshot: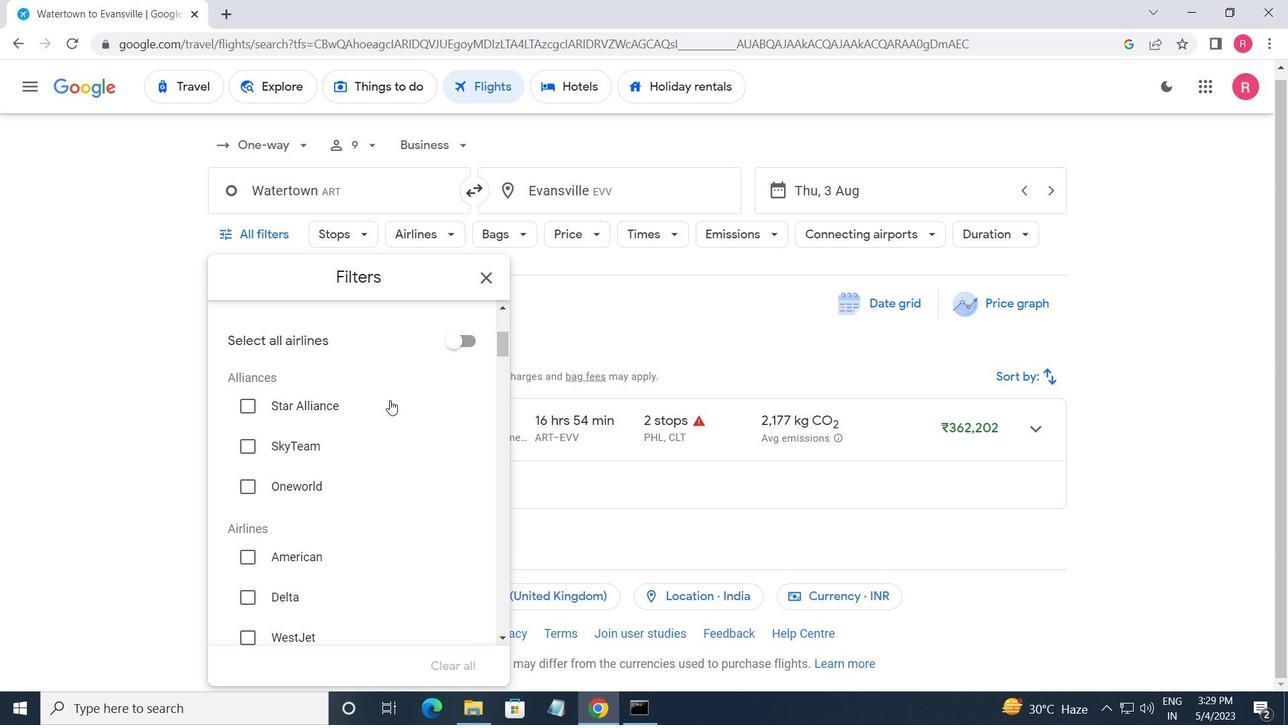 
Action: Mouse moved to (390, 402)
Screenshot: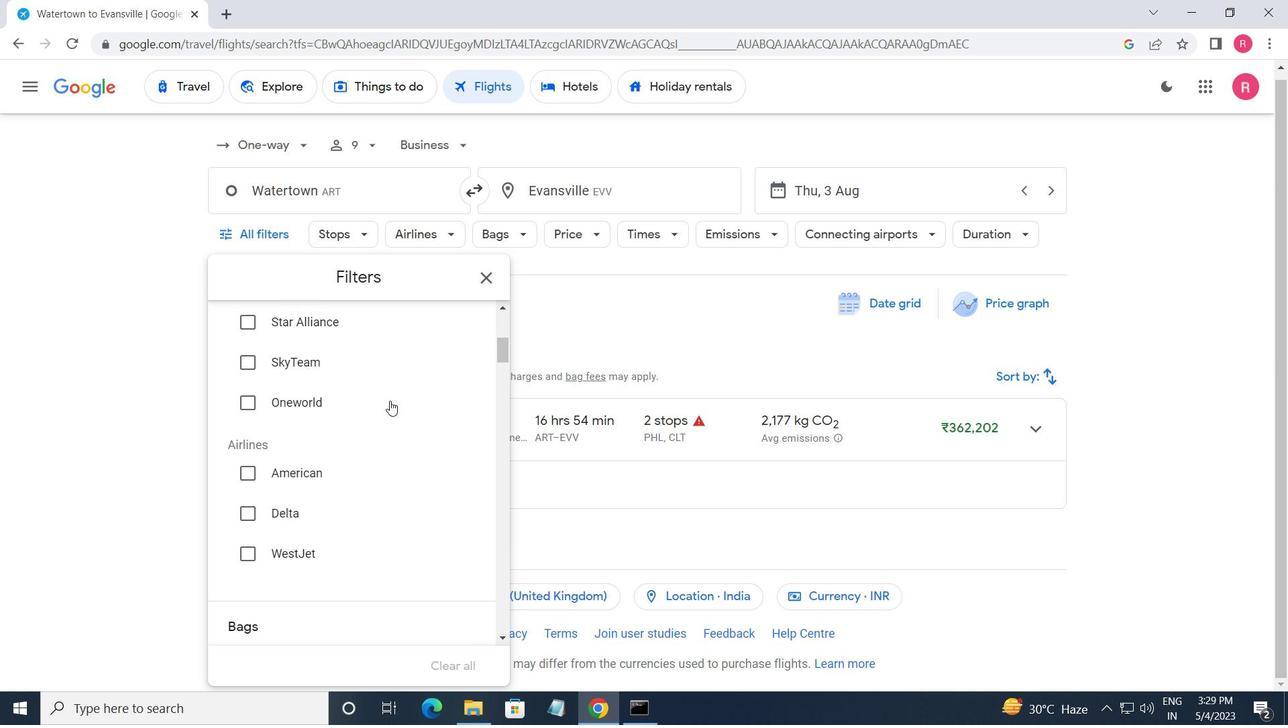 
Action: Mouse scrolled (390, 401) with delta (0, 0)
Screenshot: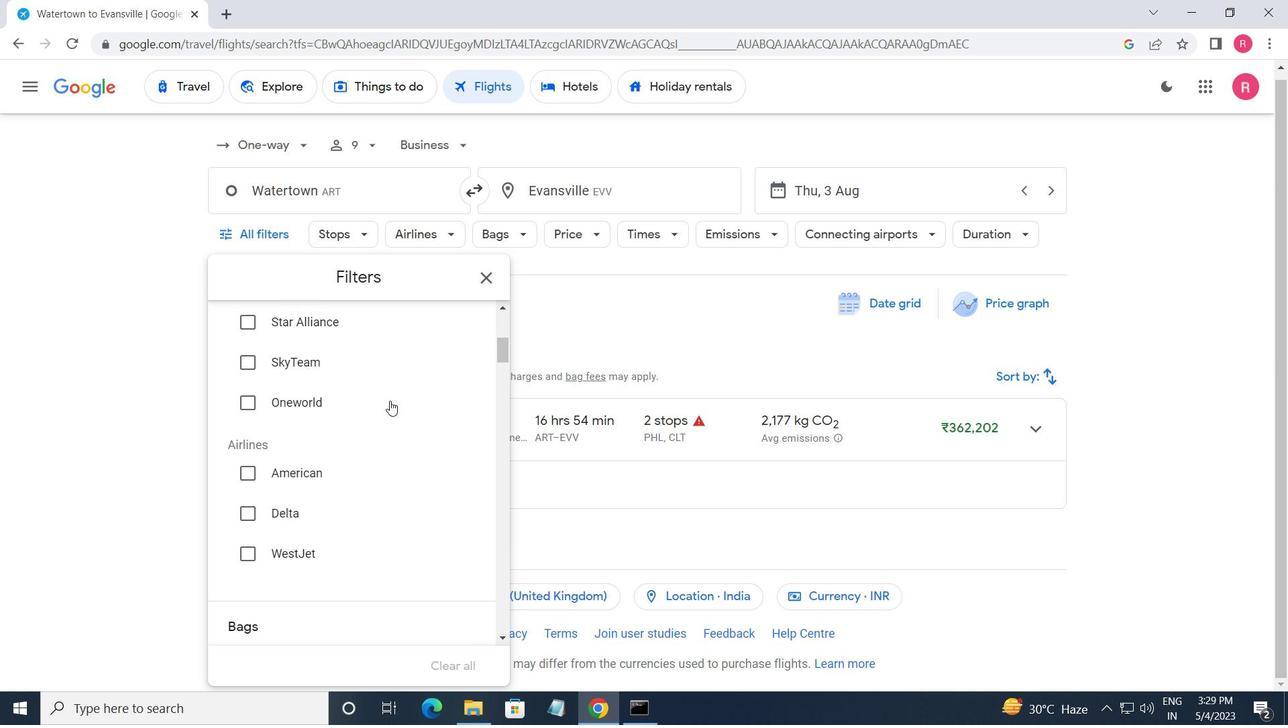 
Action: Mouse moved to (390, 402)
Screenshot: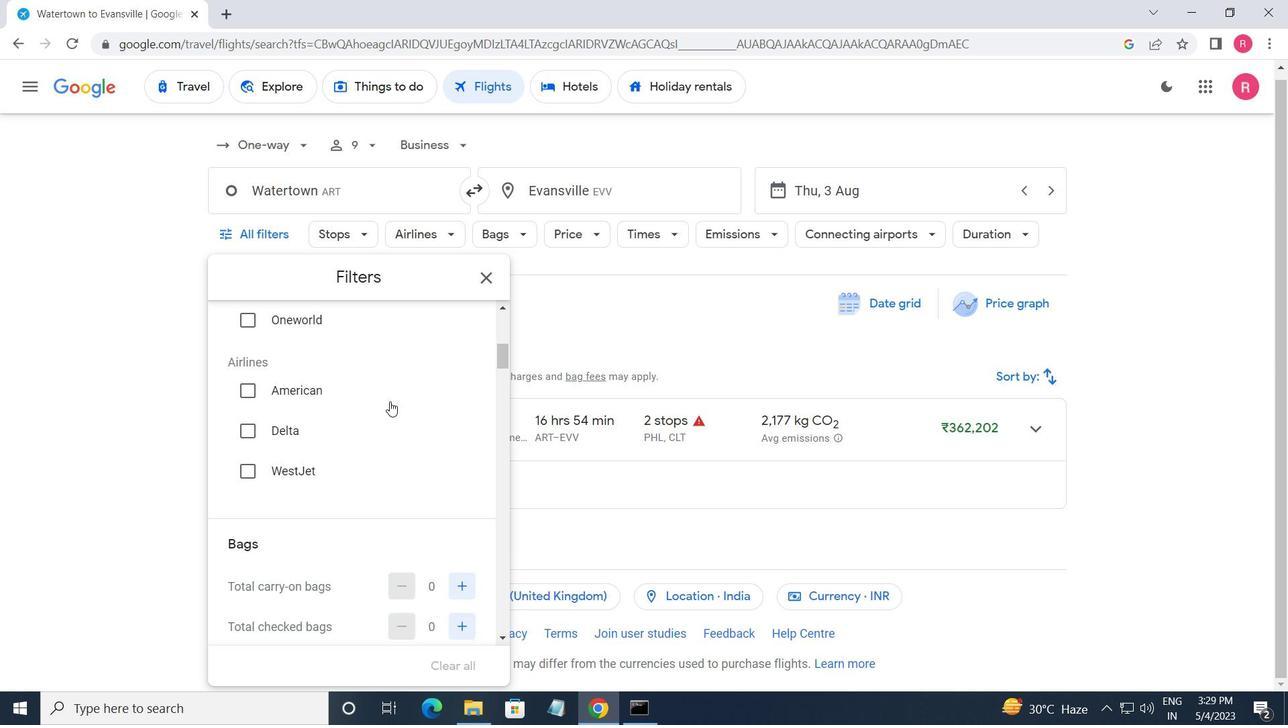 
Action: Mouse scrolled (390, 402) with delta (0, 0)
Screenshot: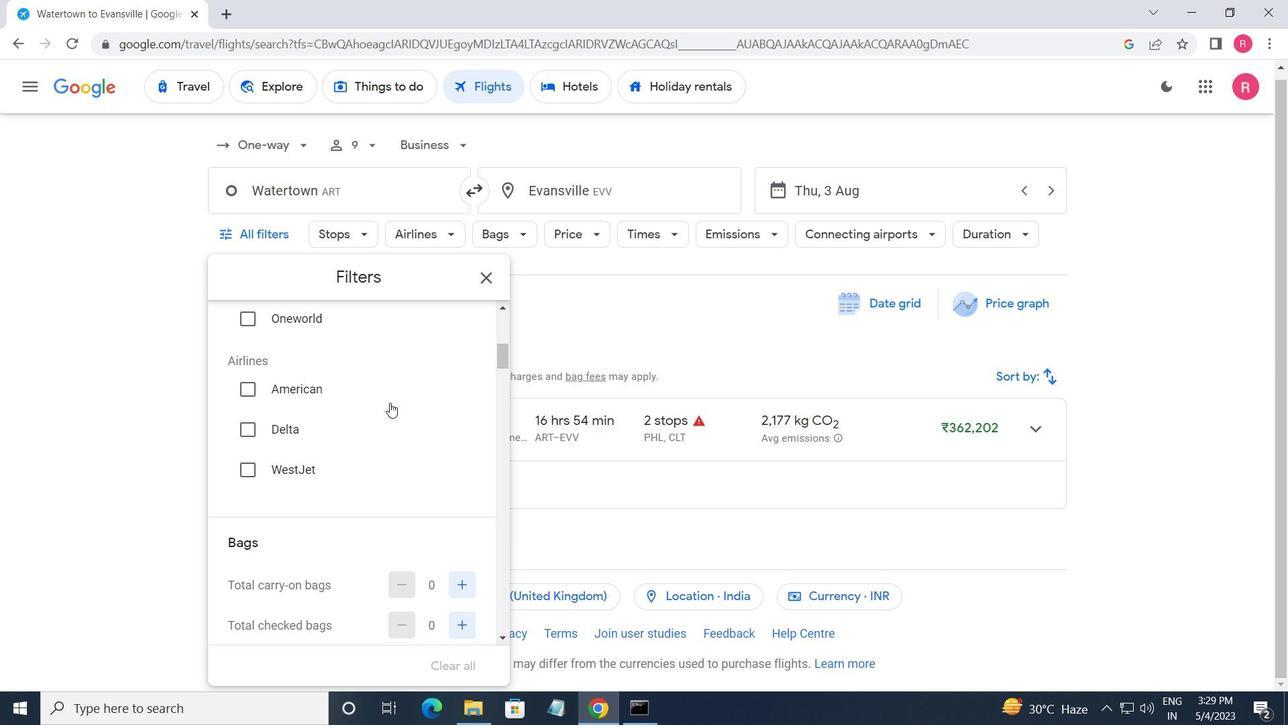 
Action: Mouse moved to (390, 406)
Screenshot: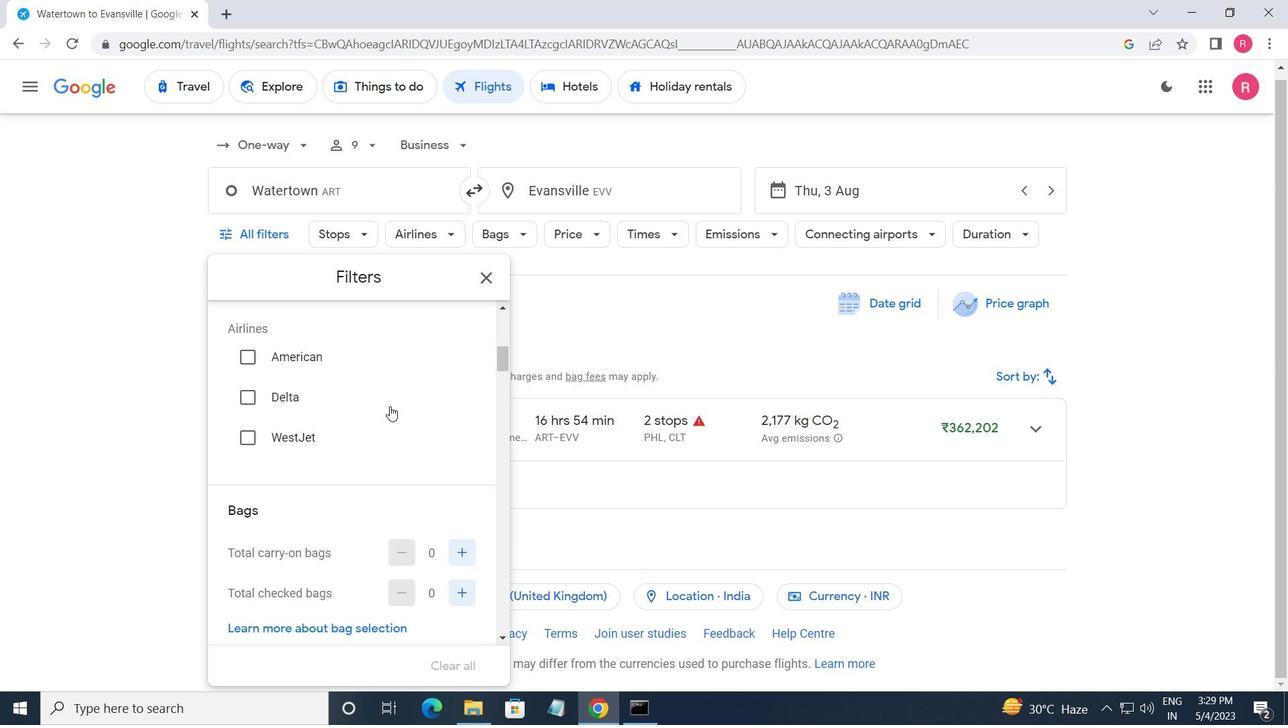 
Action: Mouse scrolled (390, 406) with delta (0, 0)
Screenshot: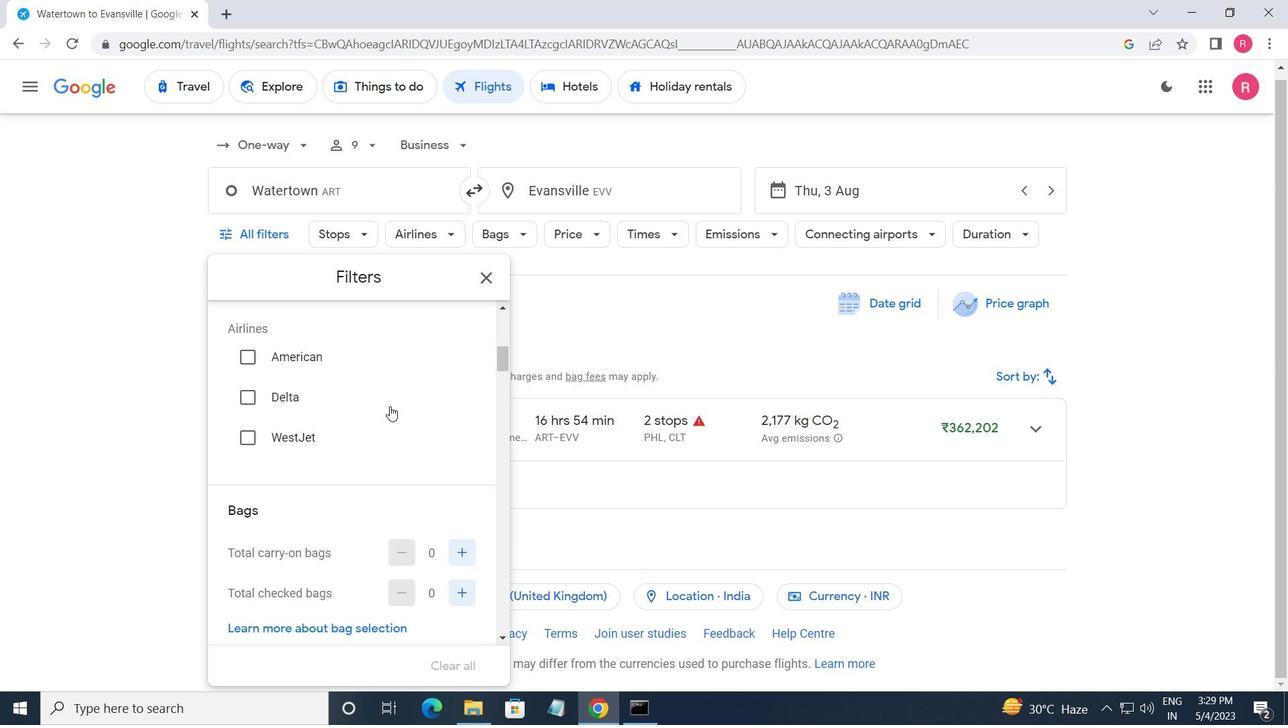 
Action: Mouse moved to (469, 451)
Screenshot: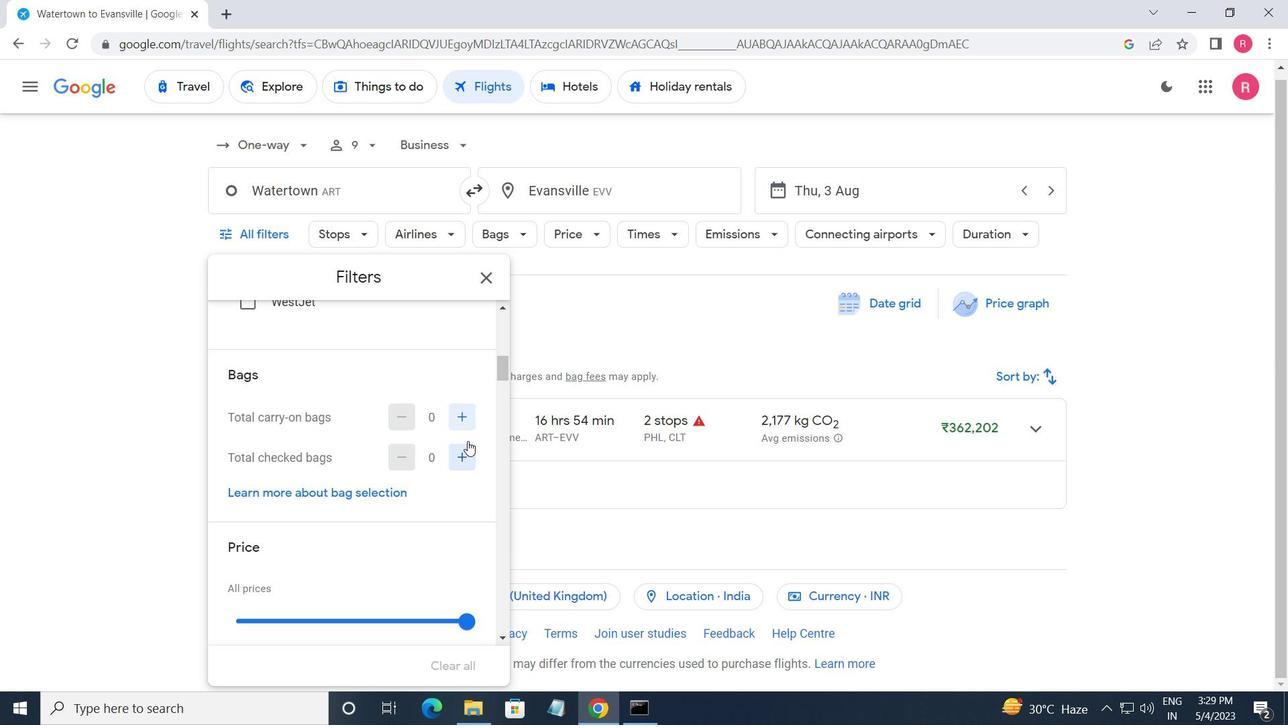
Action: Mouse pressed left at (469, 451)
Screenshot: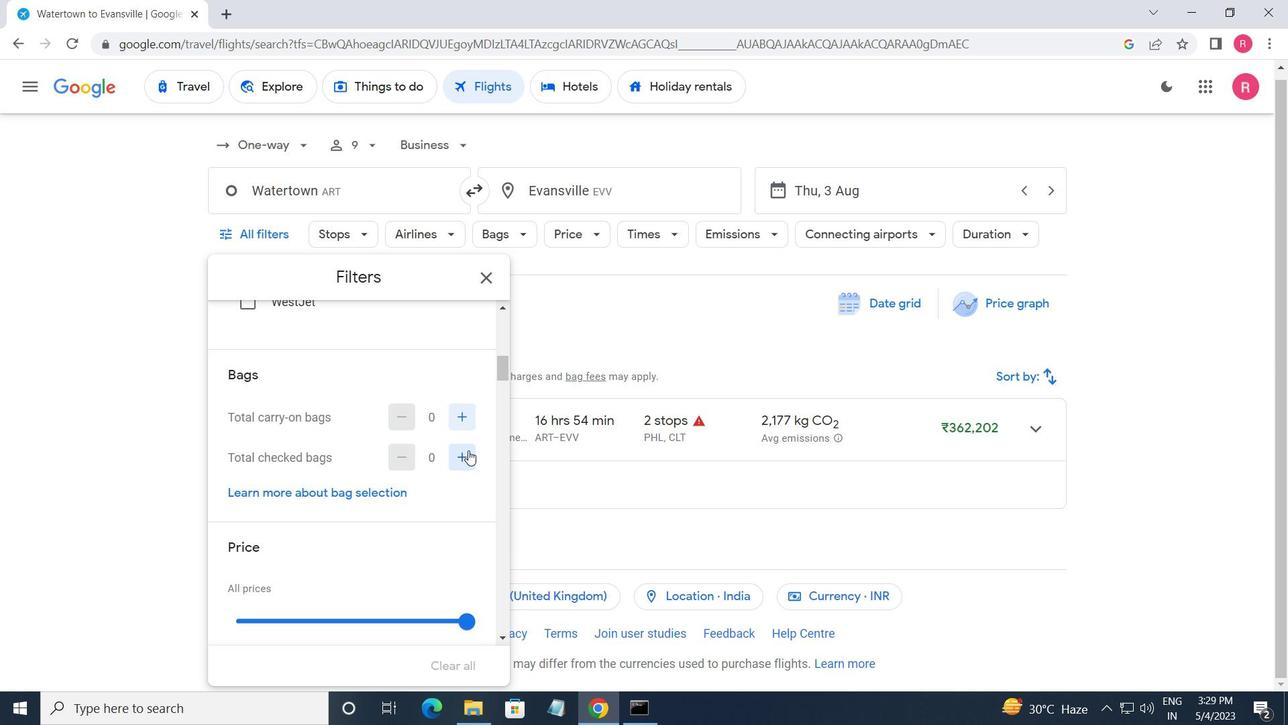 
Action: Mouse moved to (470, 453)
Screenshot: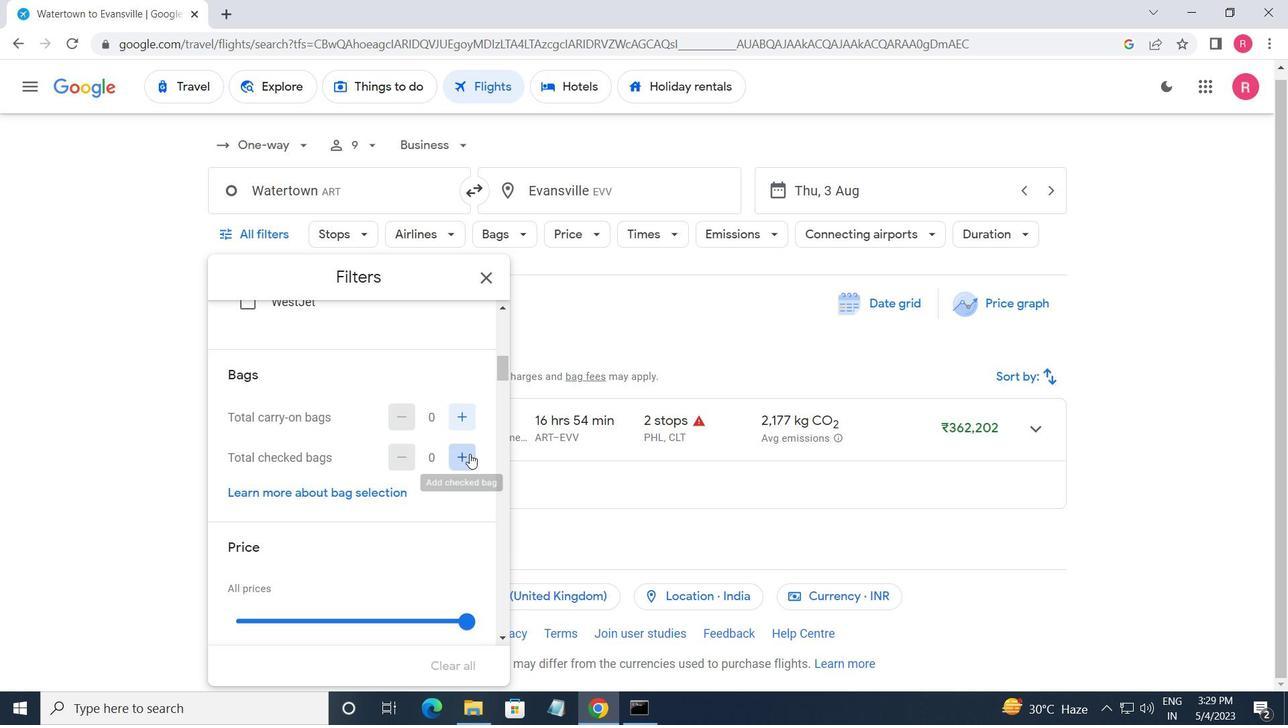
Action: Mouse pressed left at (470, 453)
Screenshot: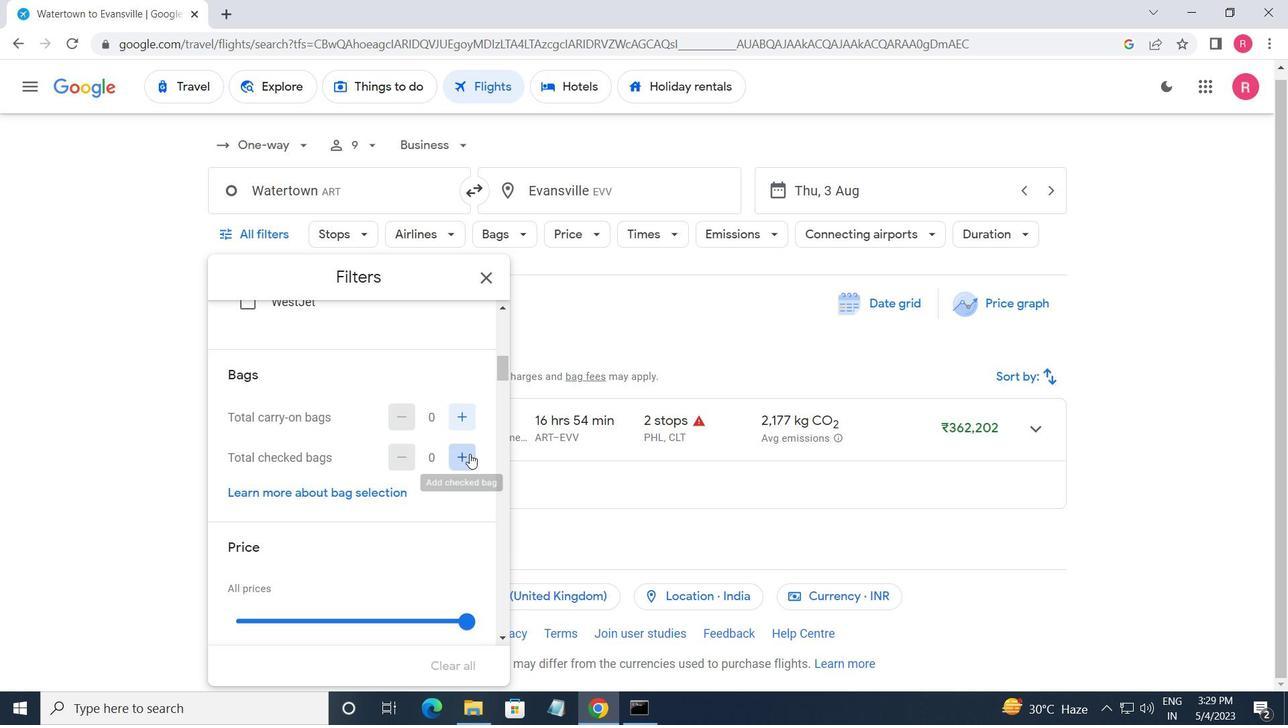 
Action: Mouse moved to (366, 392)
Screenshot: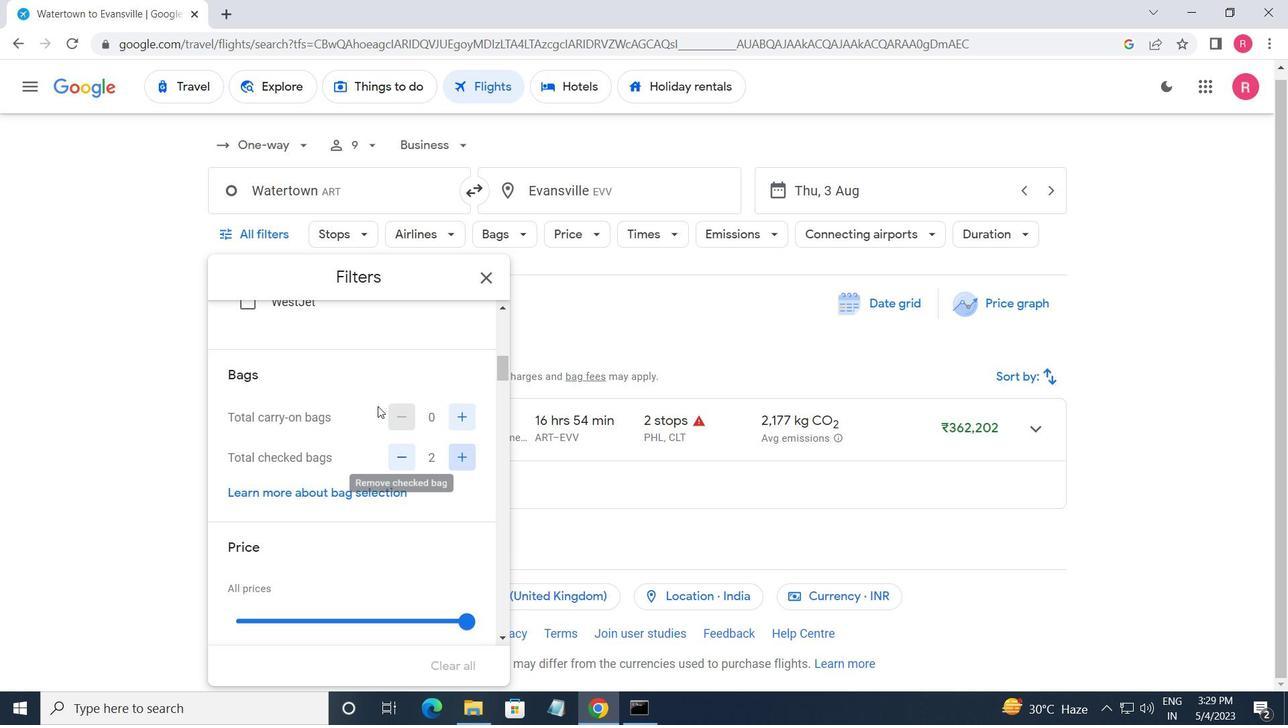 
Action: Mouse scrolled (366, 391) with delta (0, 0)
Screenshot: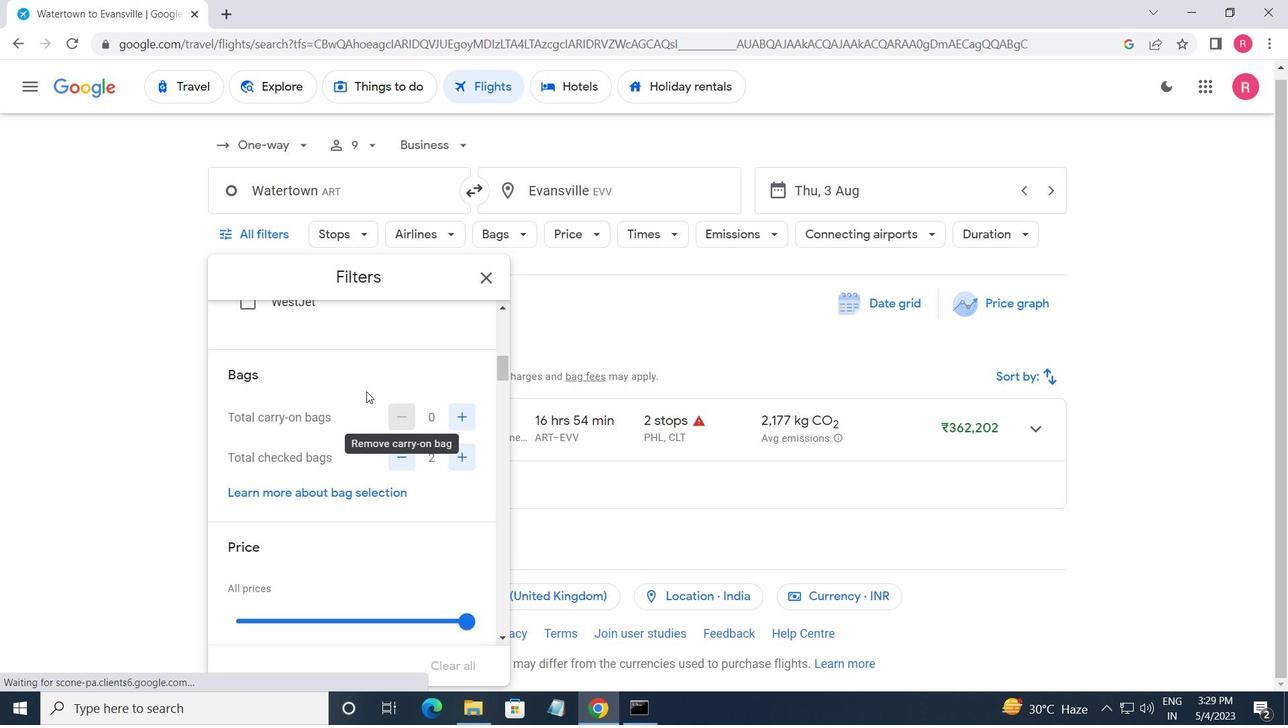 
Action: Mouse moved to (365, 388)
Screenshot: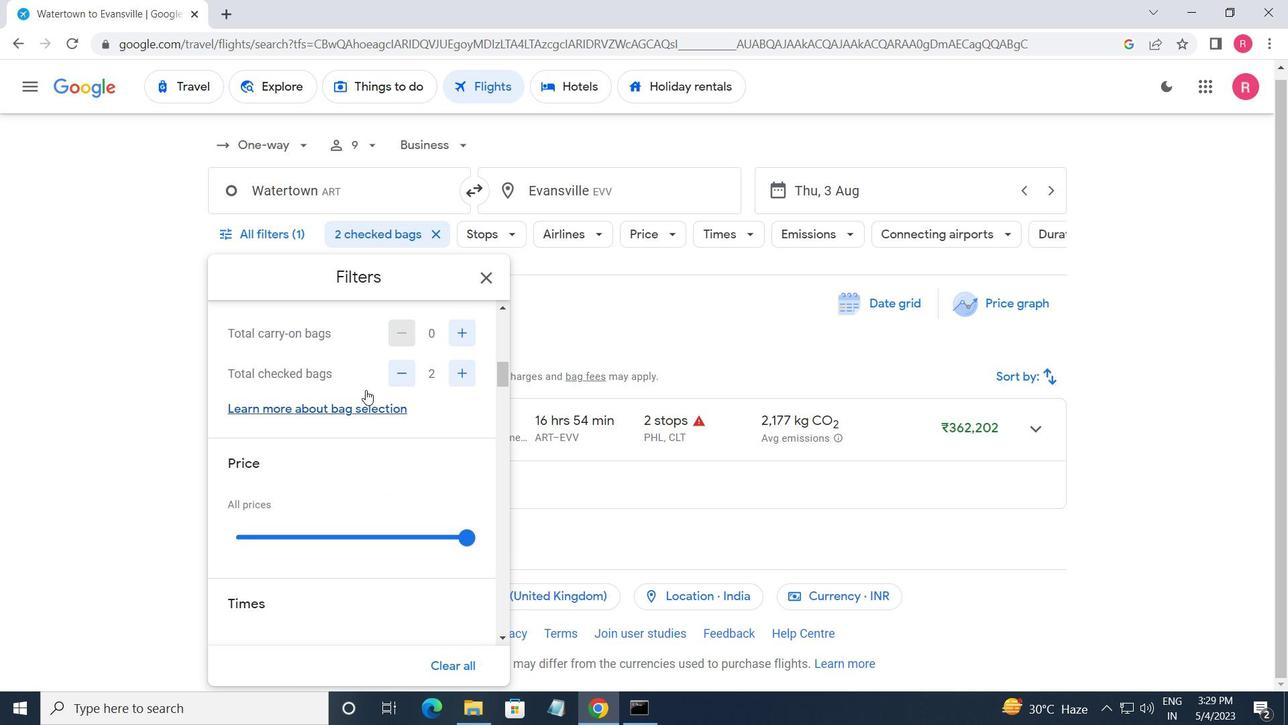 
Action: Mouse scrolled (365, 388) with delta (0, 0)
Screenshot: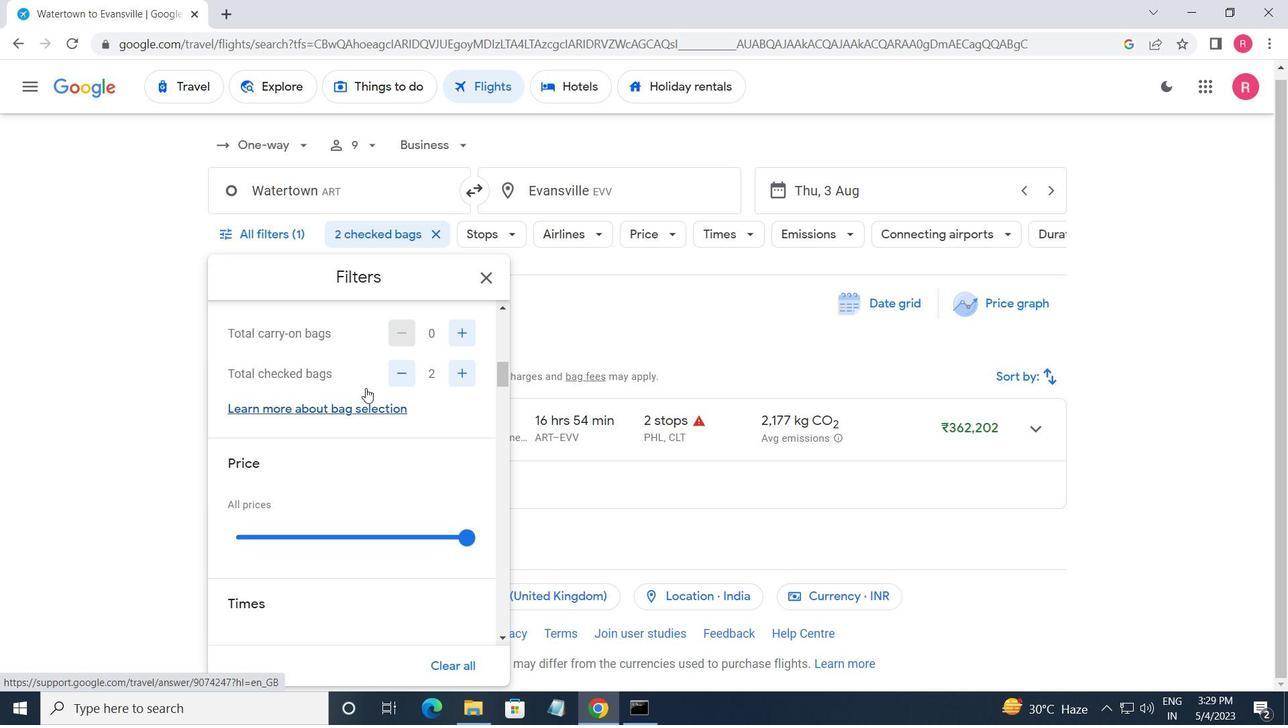 
Action: Mouse moved to (464, 457)
Screenshot: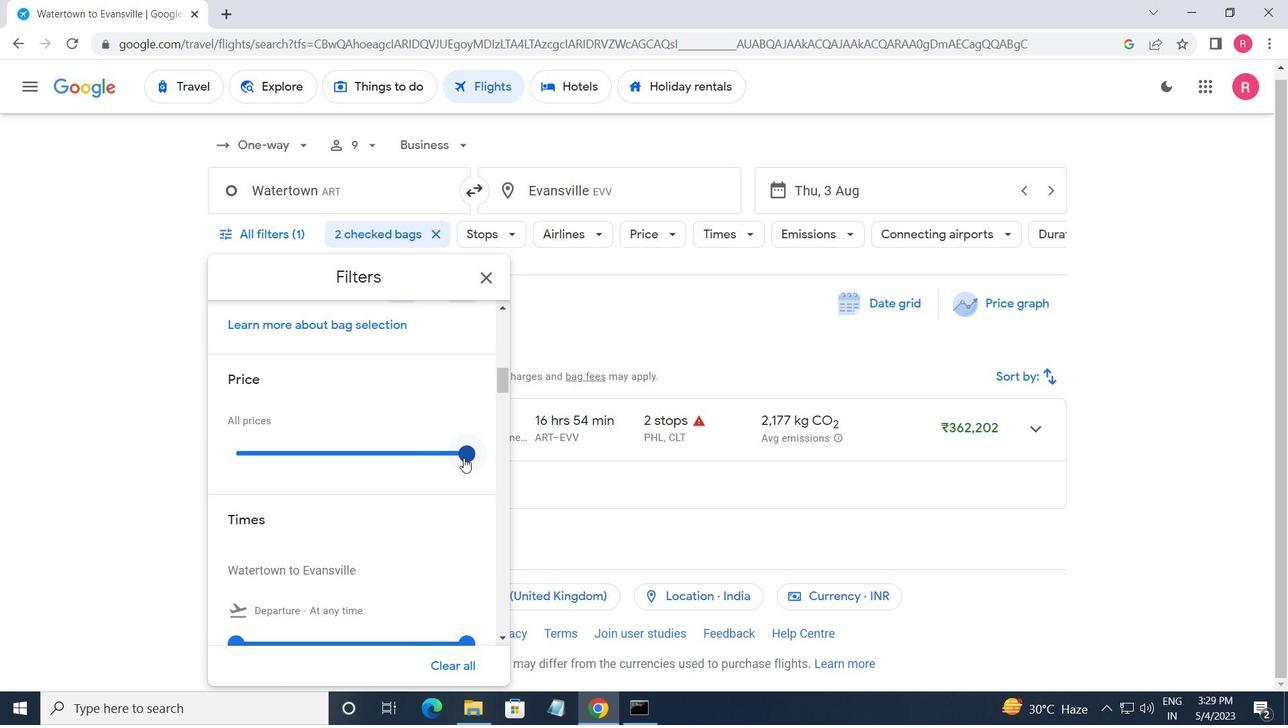 
Action: Mouse pressed left at (464, 457)
Screenshot: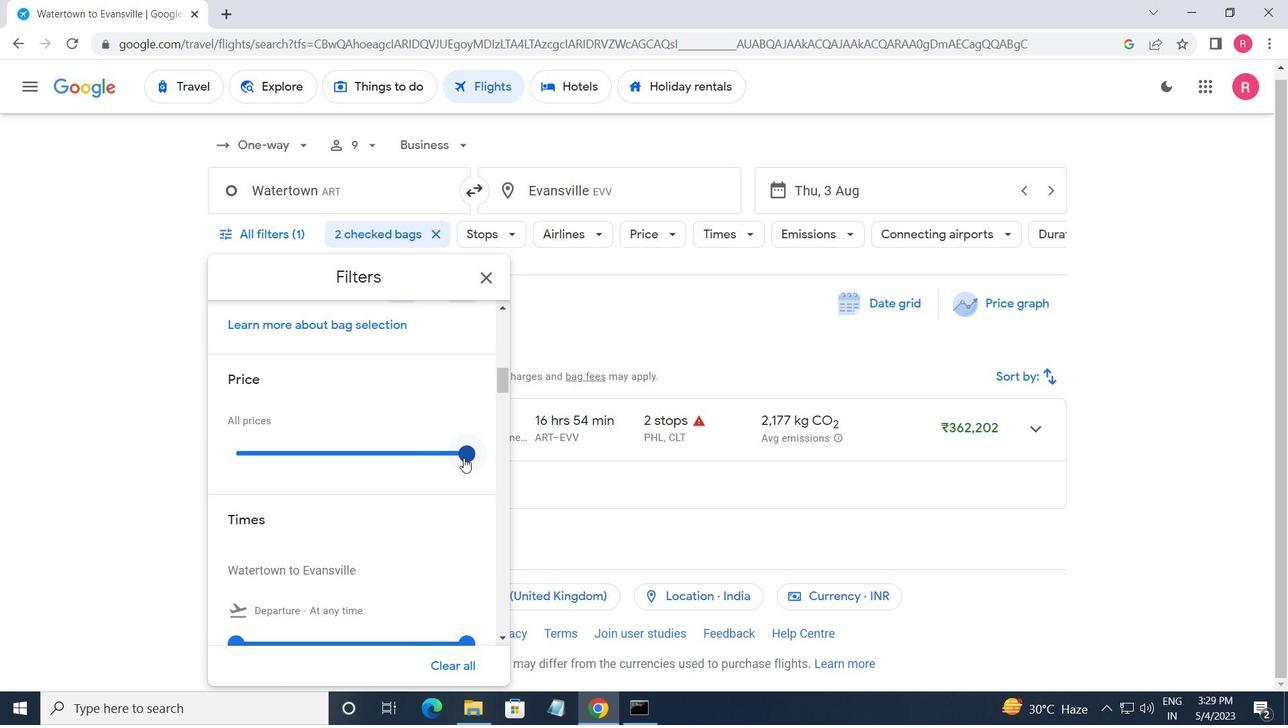 
Action: Mouse moved to (349, 450)
Screenshot: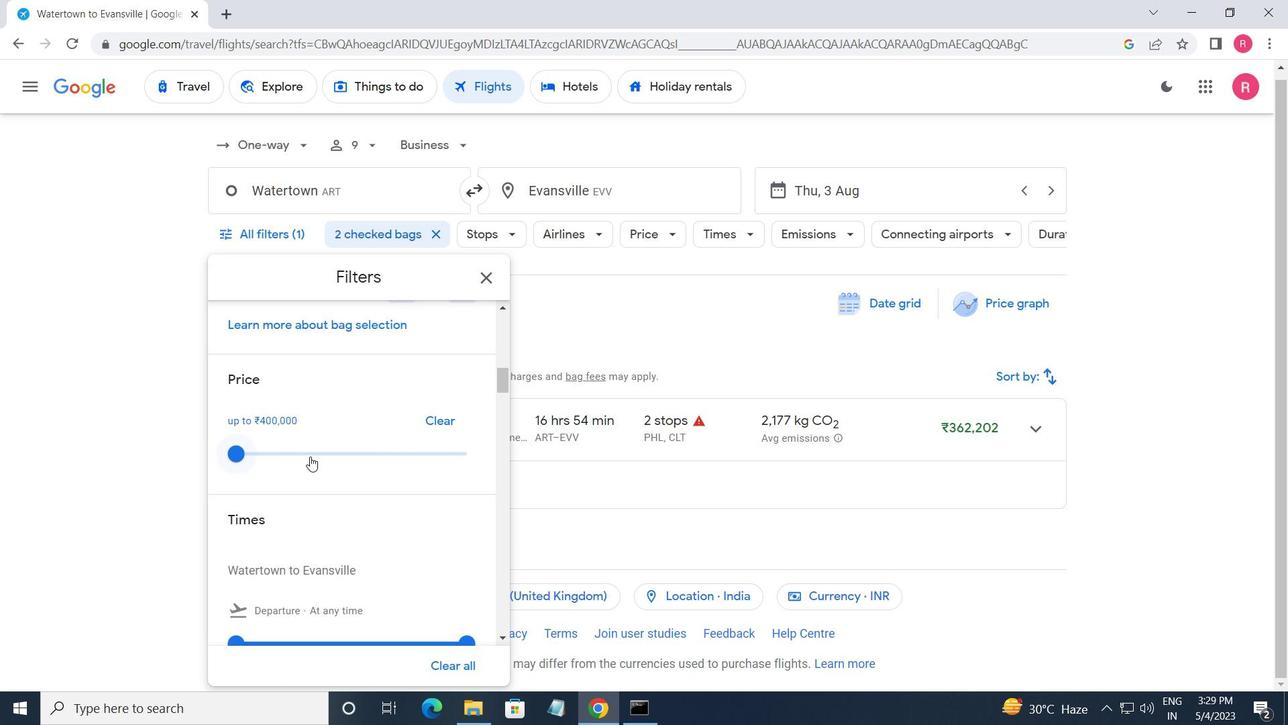 
Action: Mouse scrolled (349, 449) with delta (0, 0)
Screenshot: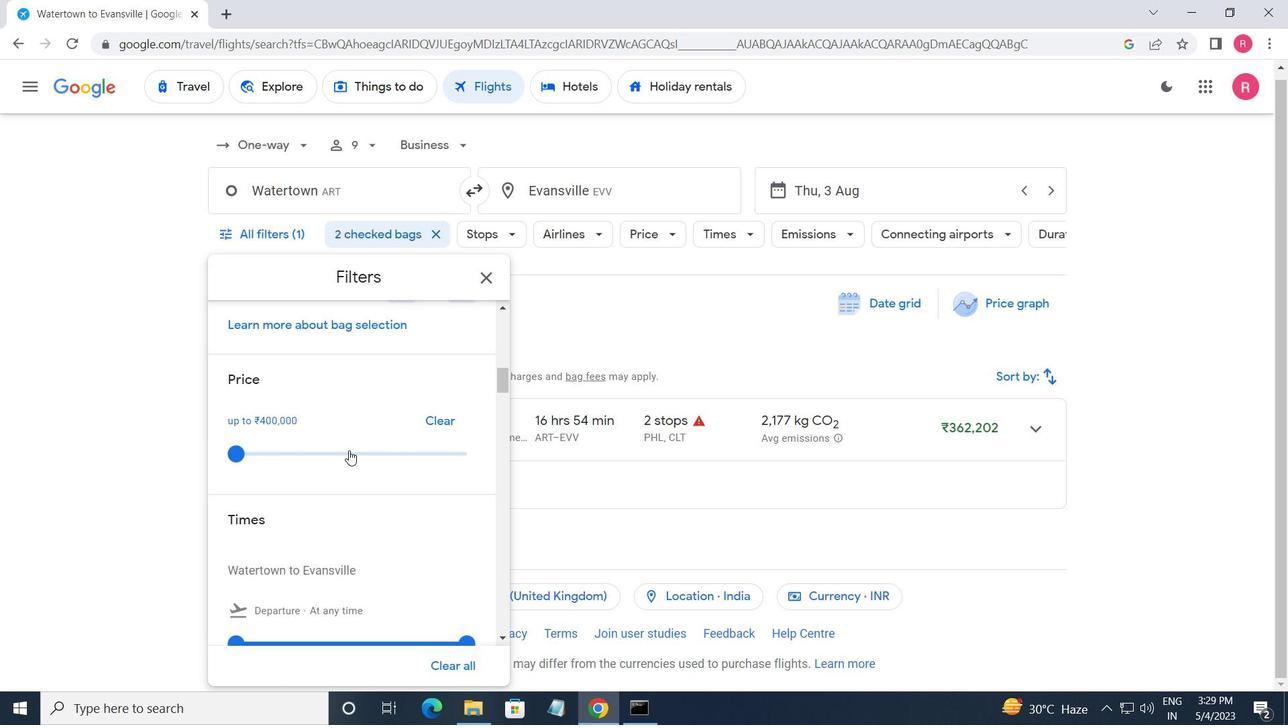 
Action: Mouse moved to (234, 562)
Screenshot: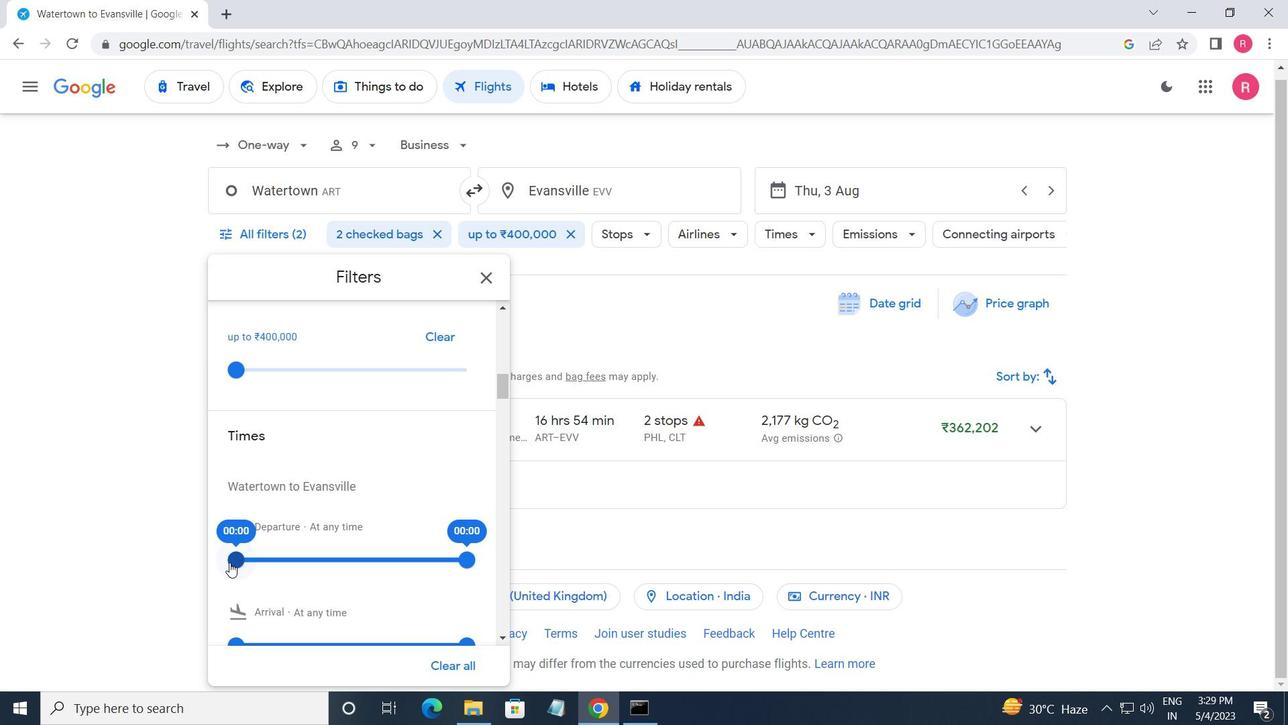 
Action: Mouse pressed left at (234, 562)
Screenshot: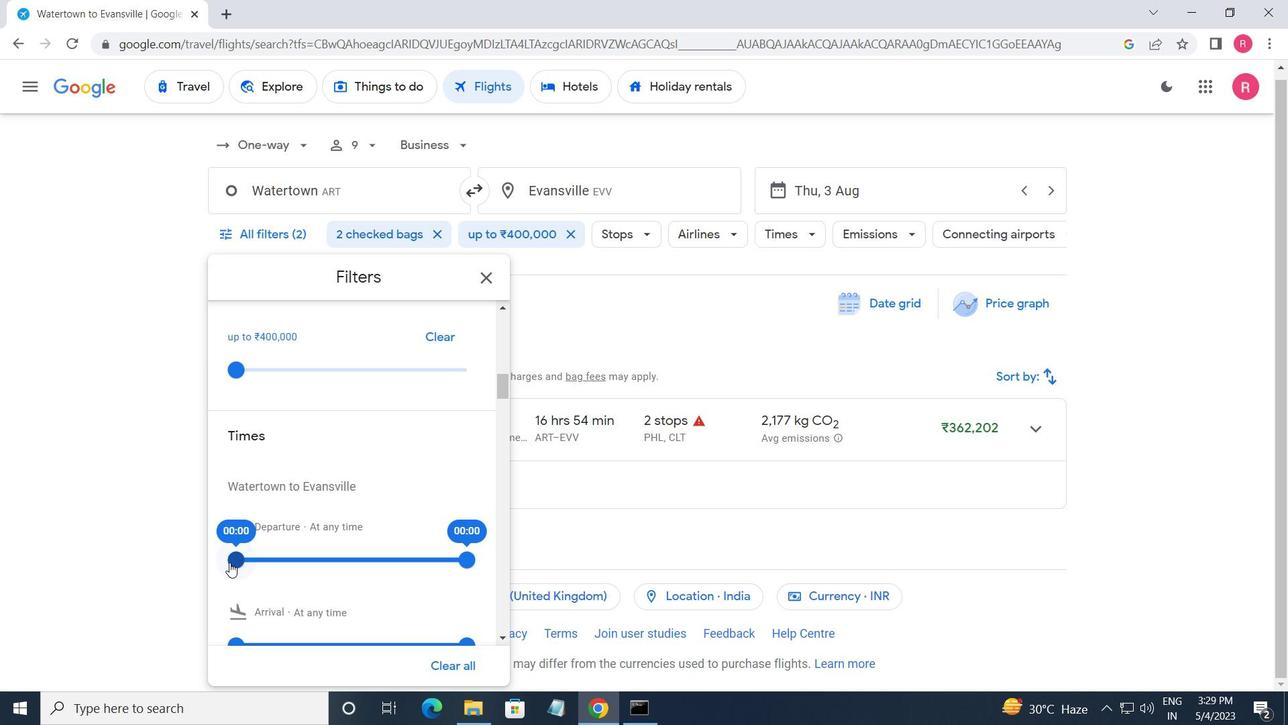 
Action: Mouse moved to (469, 565)
Screenshot: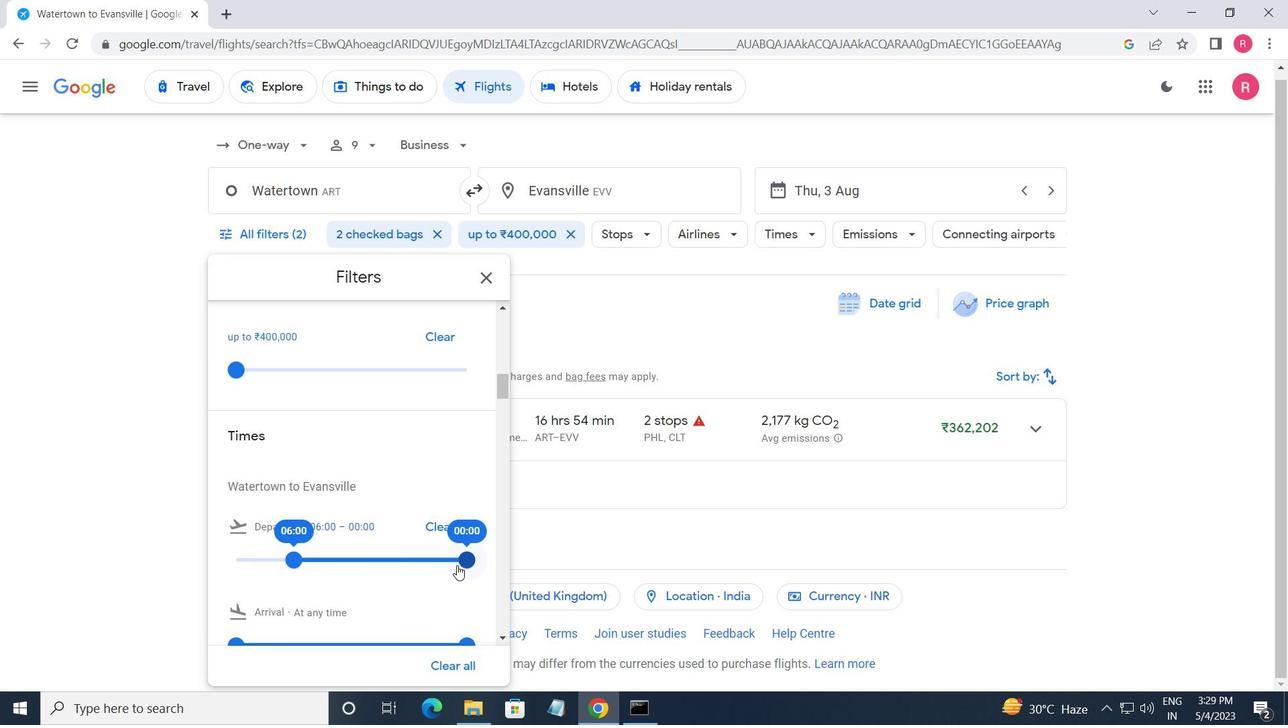 
Action: Mouse pressed left at (469, 565)
Screenshot: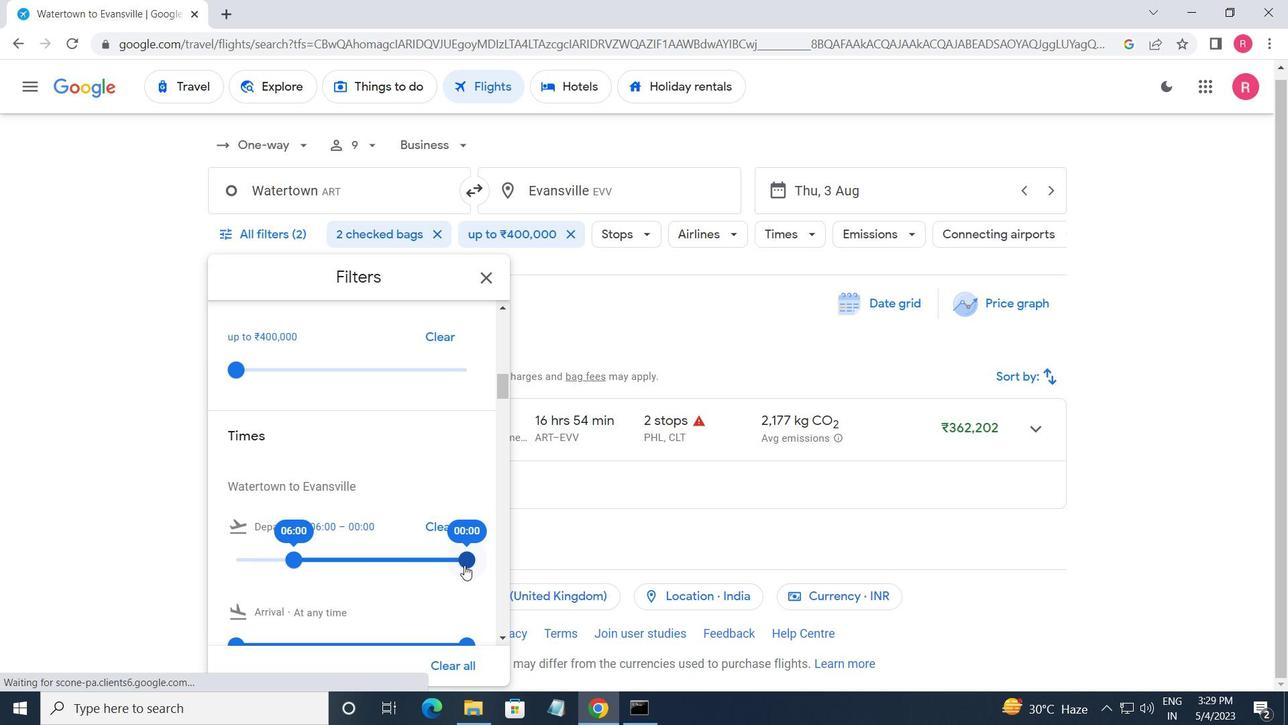 
Action: Mouse moved to (476, 282)
Screenshot: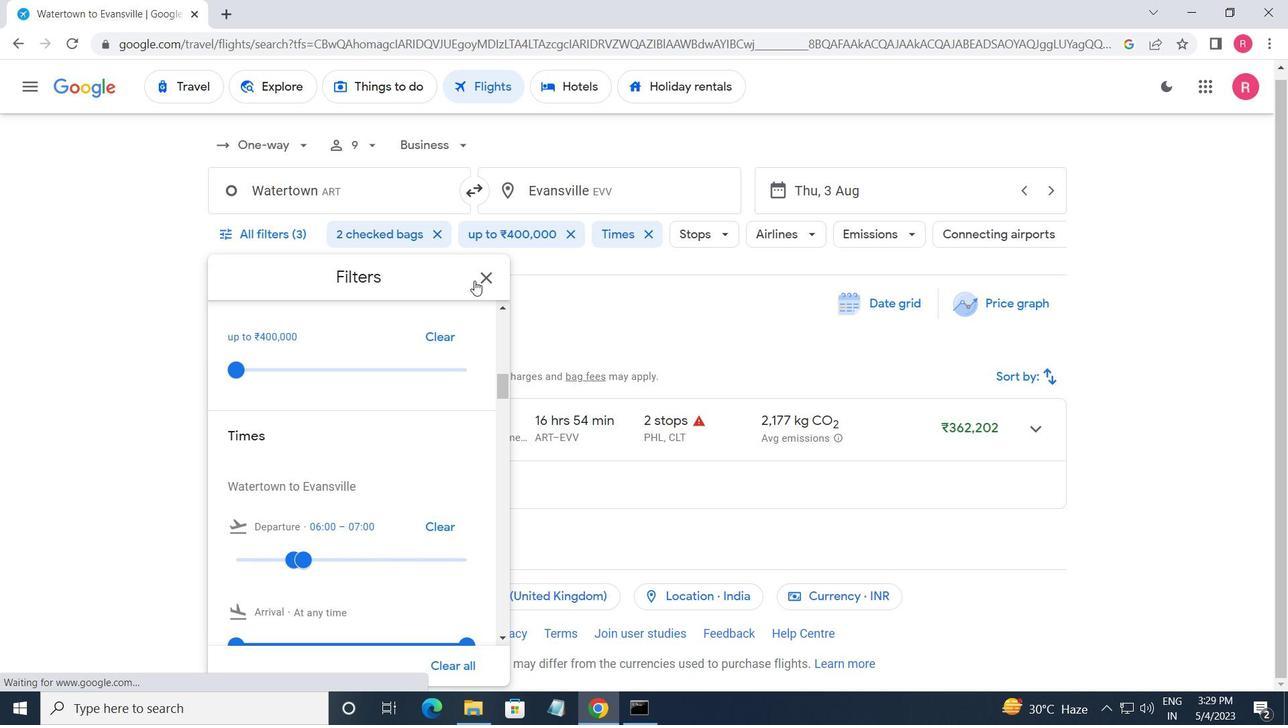 
Action: Mouse pressed left at (476, 282)
Screenshot: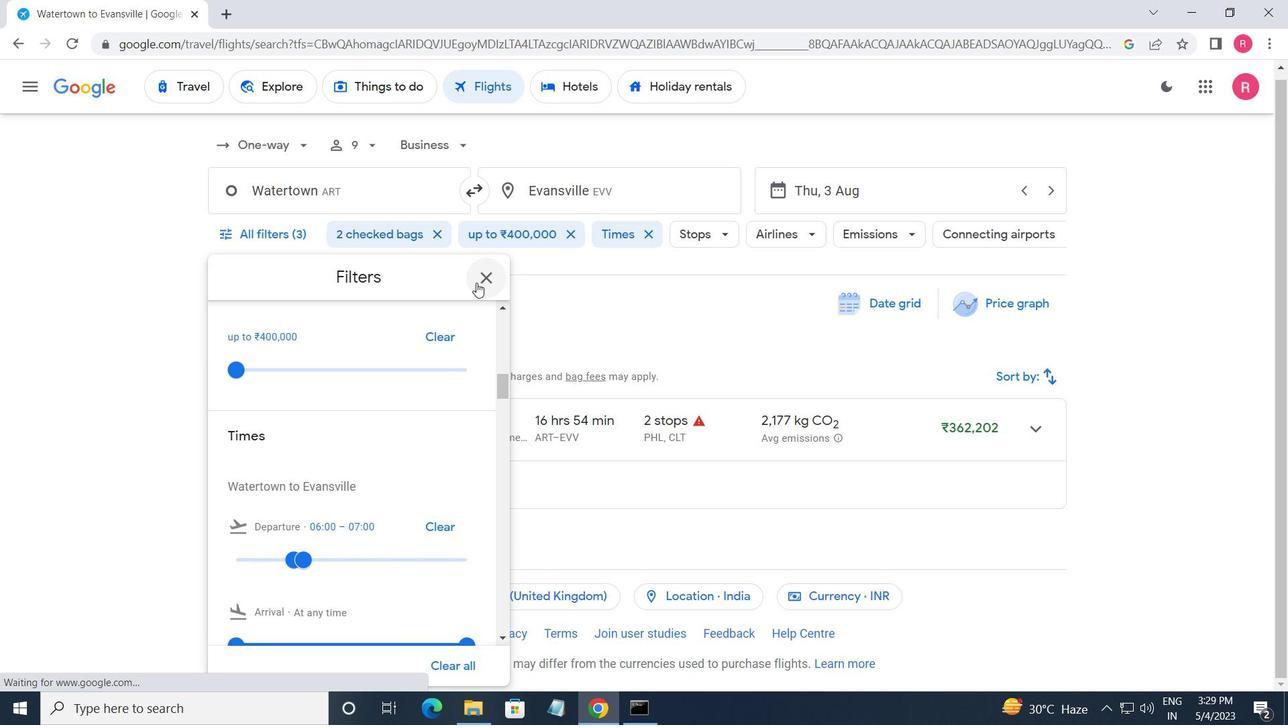 
Action: Mouse moved to (445, 227)
Screenshot: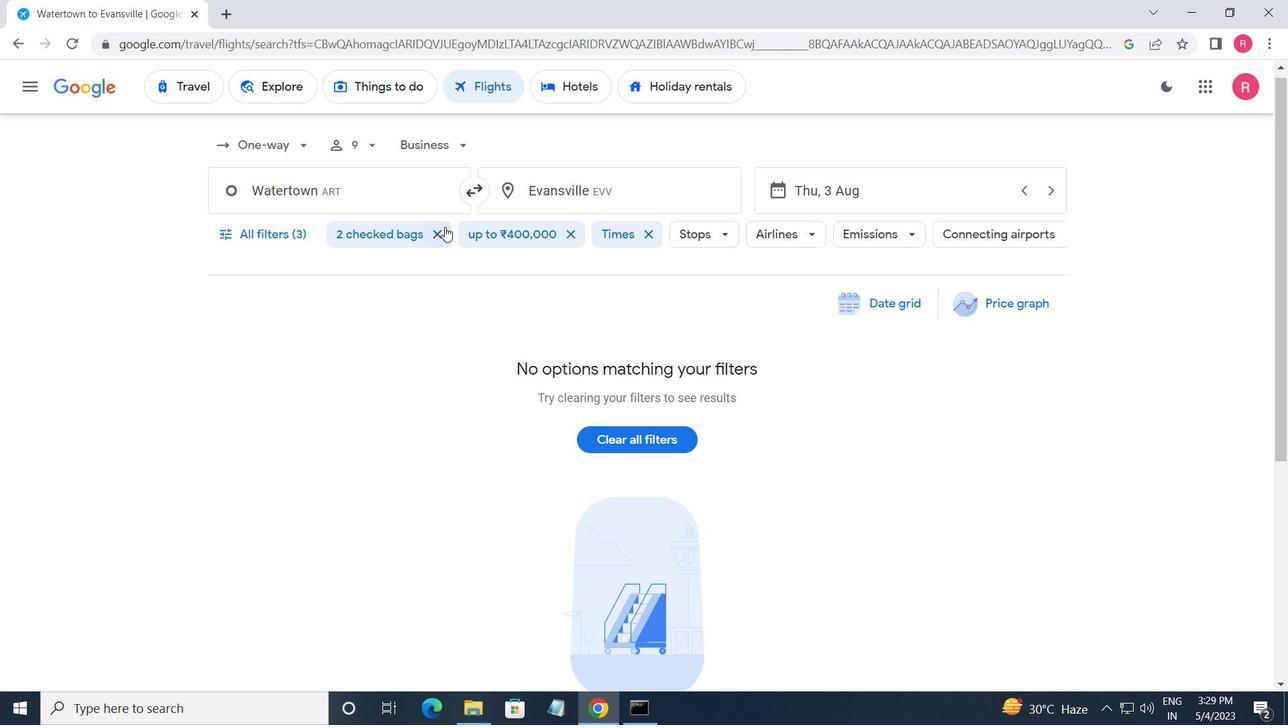
